 Task: Search for people on LinkedIn with the title 'Sales Associate' in the 'Oil and Gas' industry, who are 1st connections located in Jixi, Heilongjiang, China.
Action: Mouse moved to (631, 83)
Screenshot: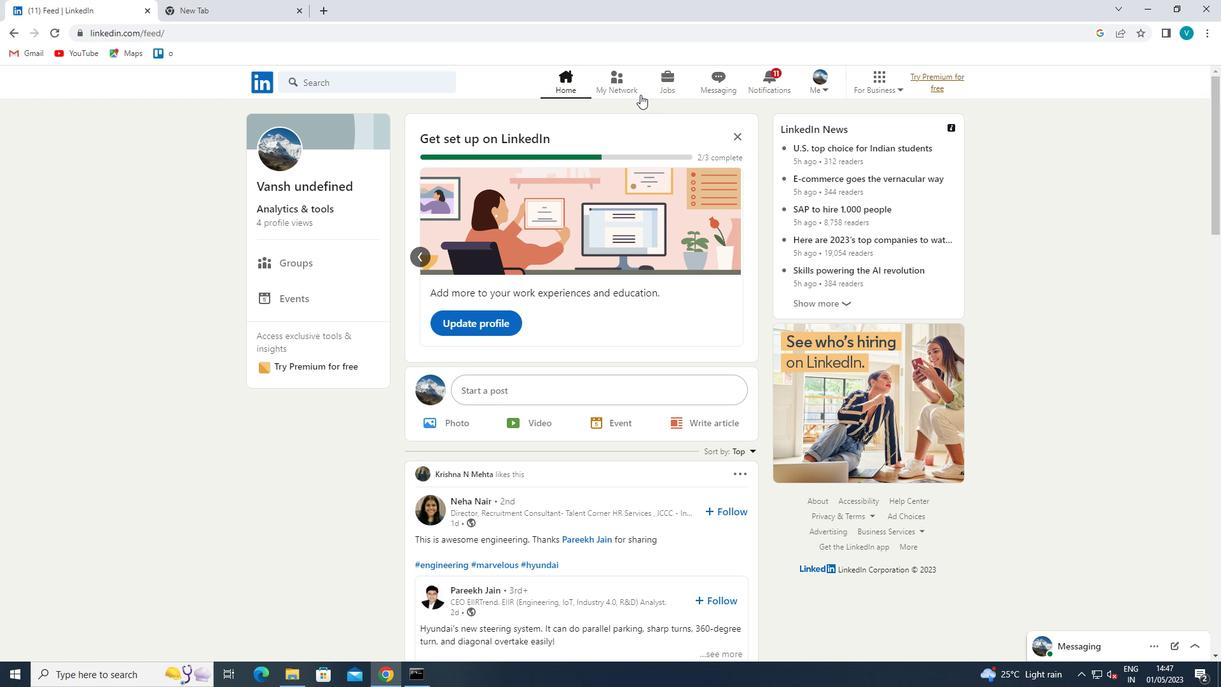 
Action: Mouse pressed left at (631, 83)
Screenshot: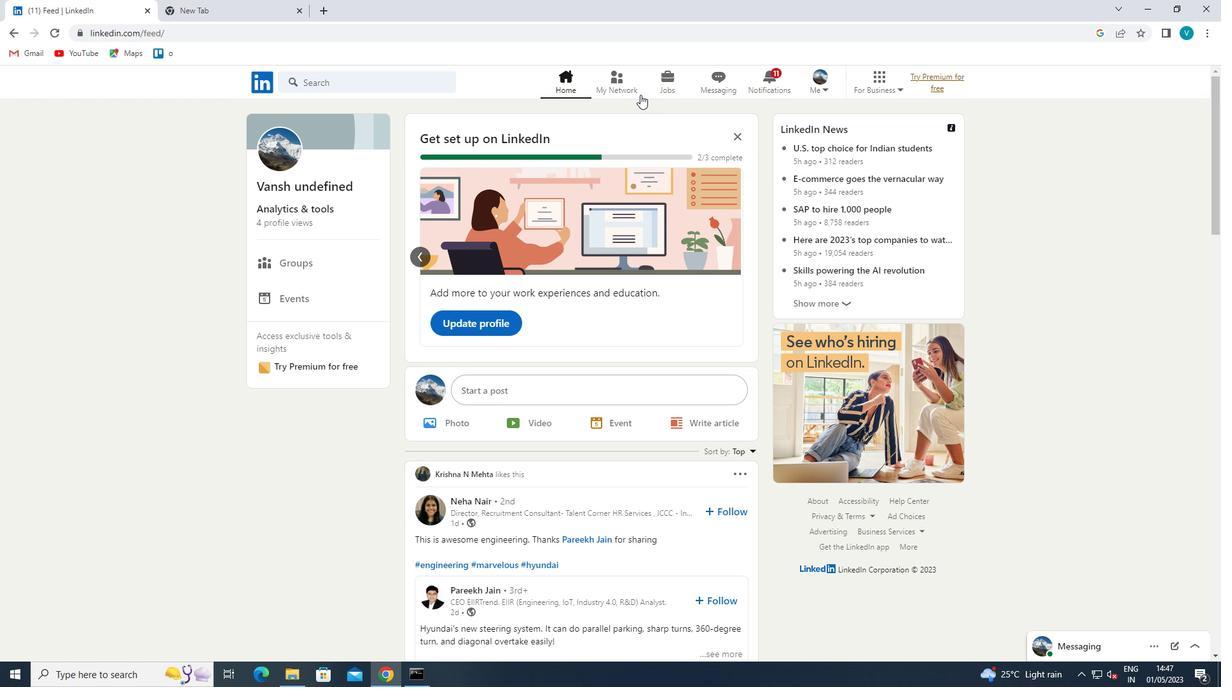 
Action: Mouse moved to (372, 153)
Screenshot: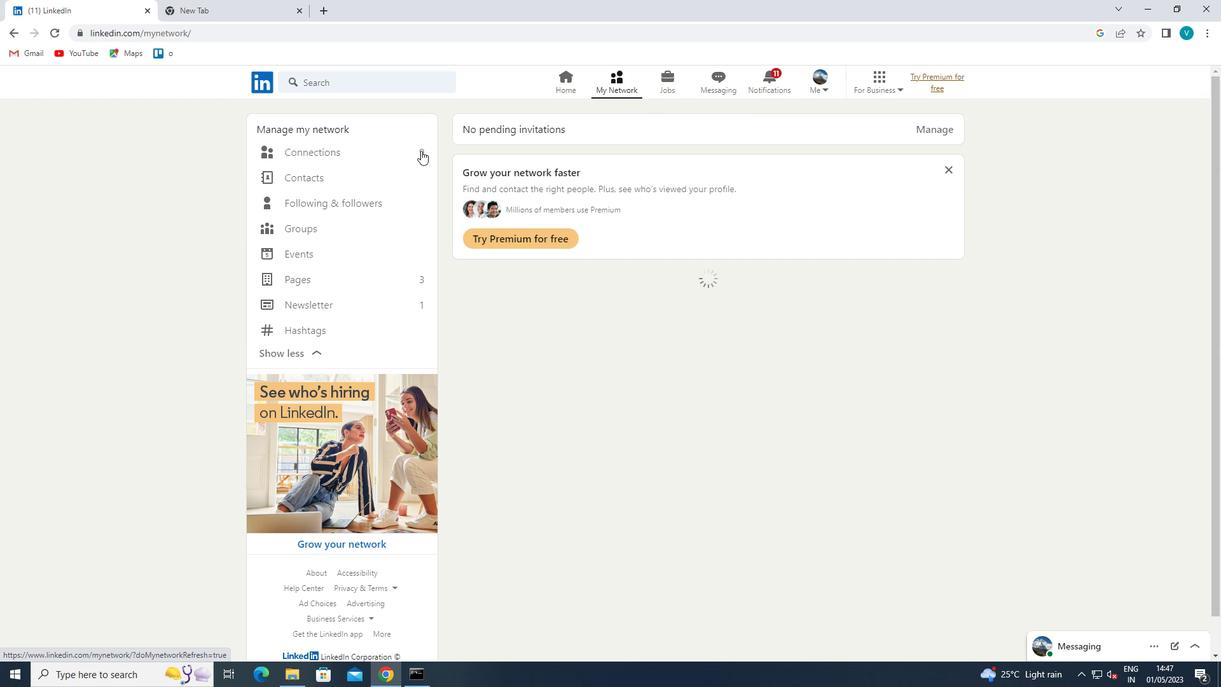 
Action: Mouse pressed left at (372, 153)
Screenshot: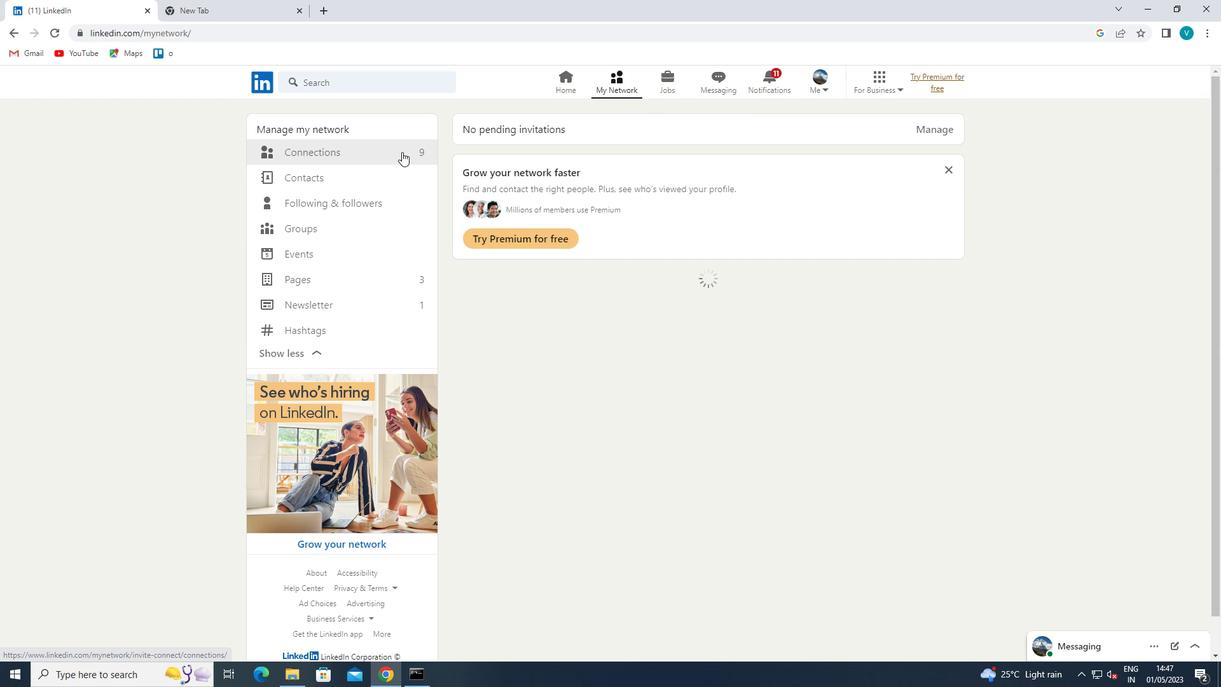 
Action: Mouse moved to (694, 153)
Screenshot: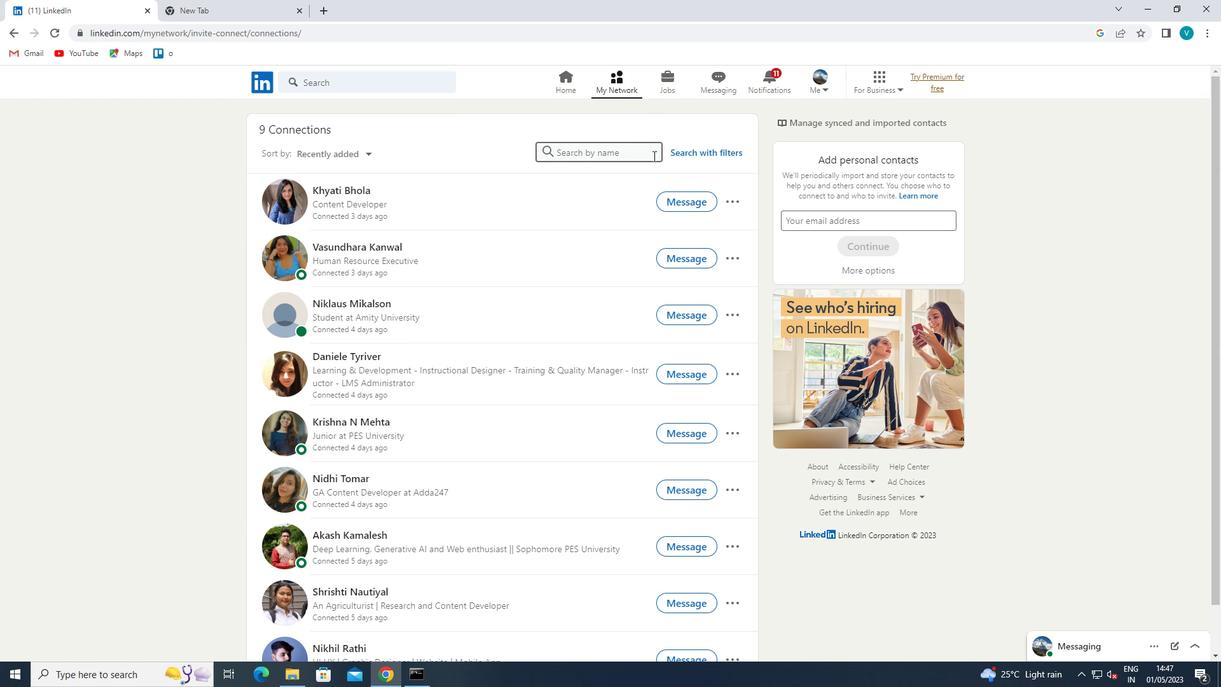 
Action: Mouse pressed left at (694, 153)
Screenshot: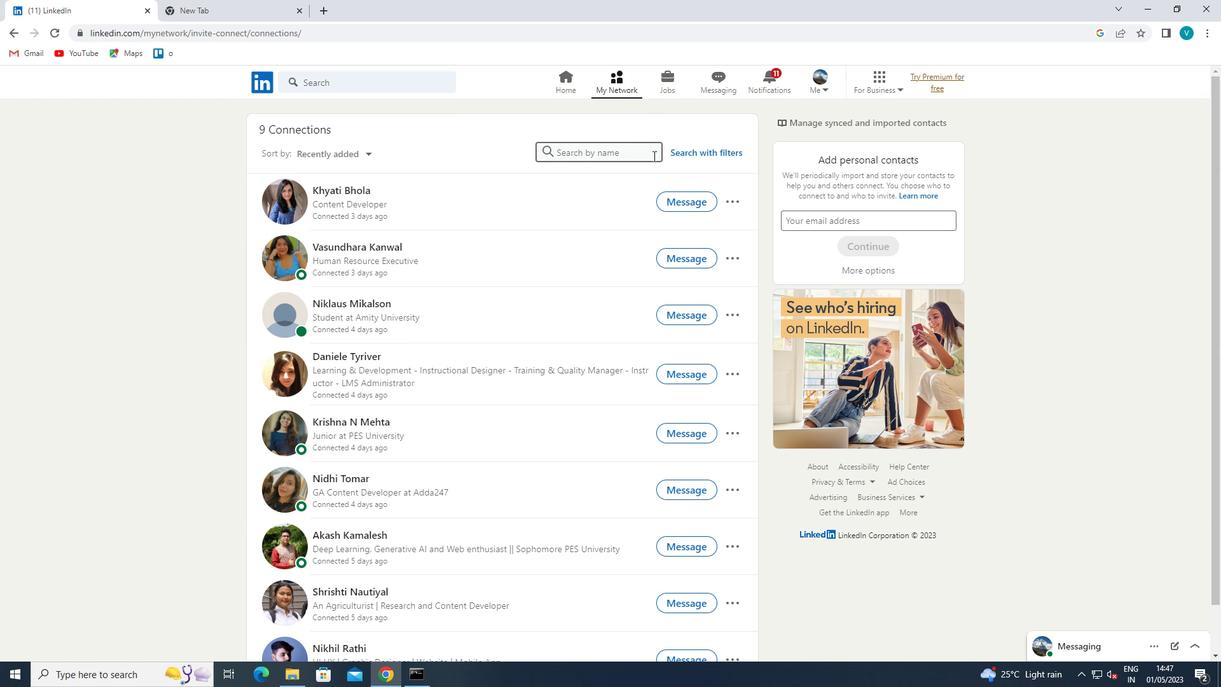 
Action: Mouse moved to (602, 117)
Screenshot: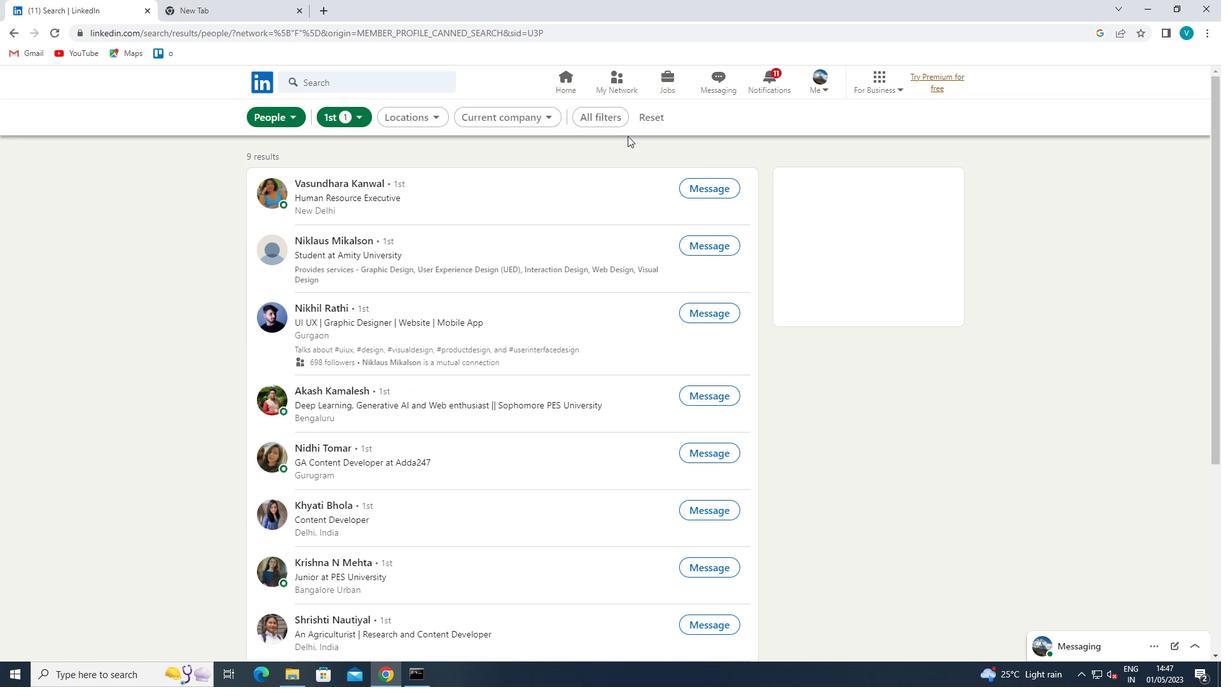 
Action: Mouse pressed left at (602, 117)
Screenshot: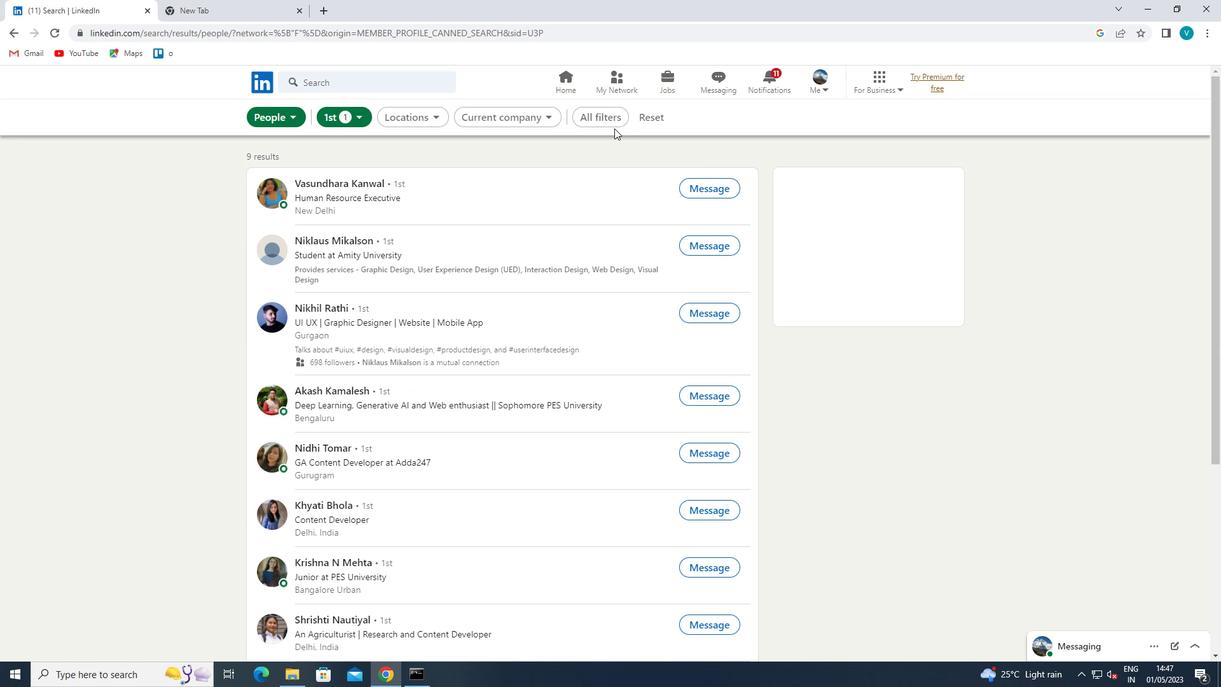 
Action: Mouse moved to (1071, 499)
Screenshot: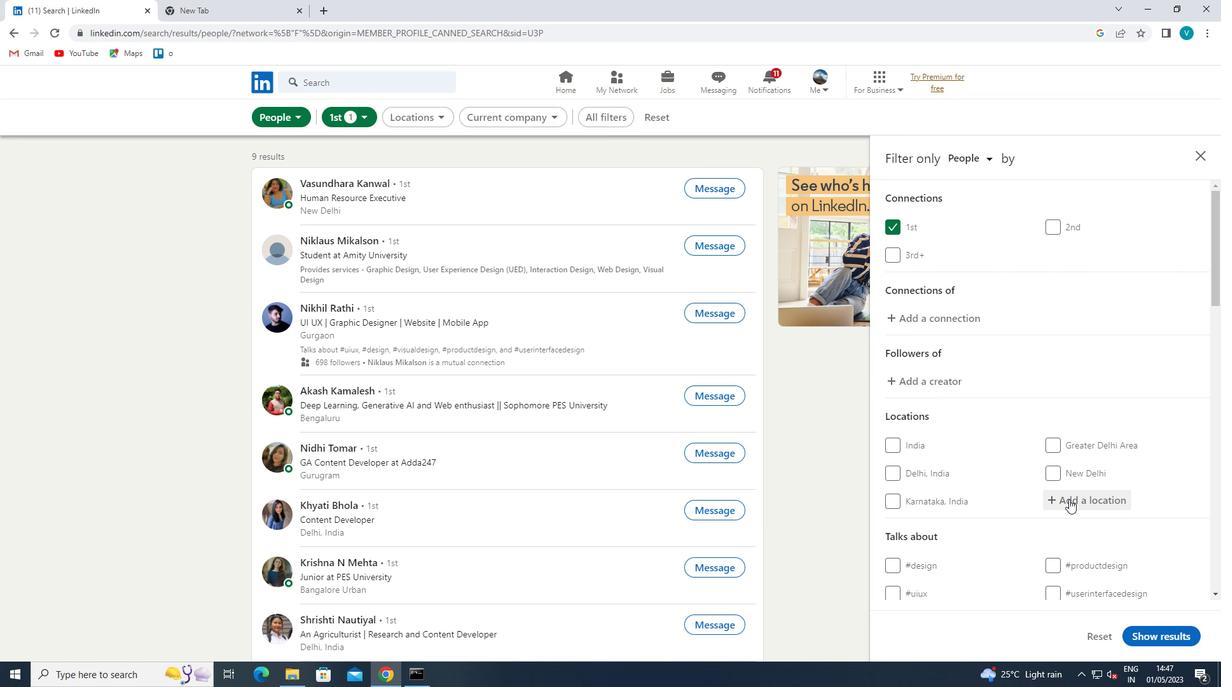 
Action: Mouse pressed left at (1071, 499)
Screenshot: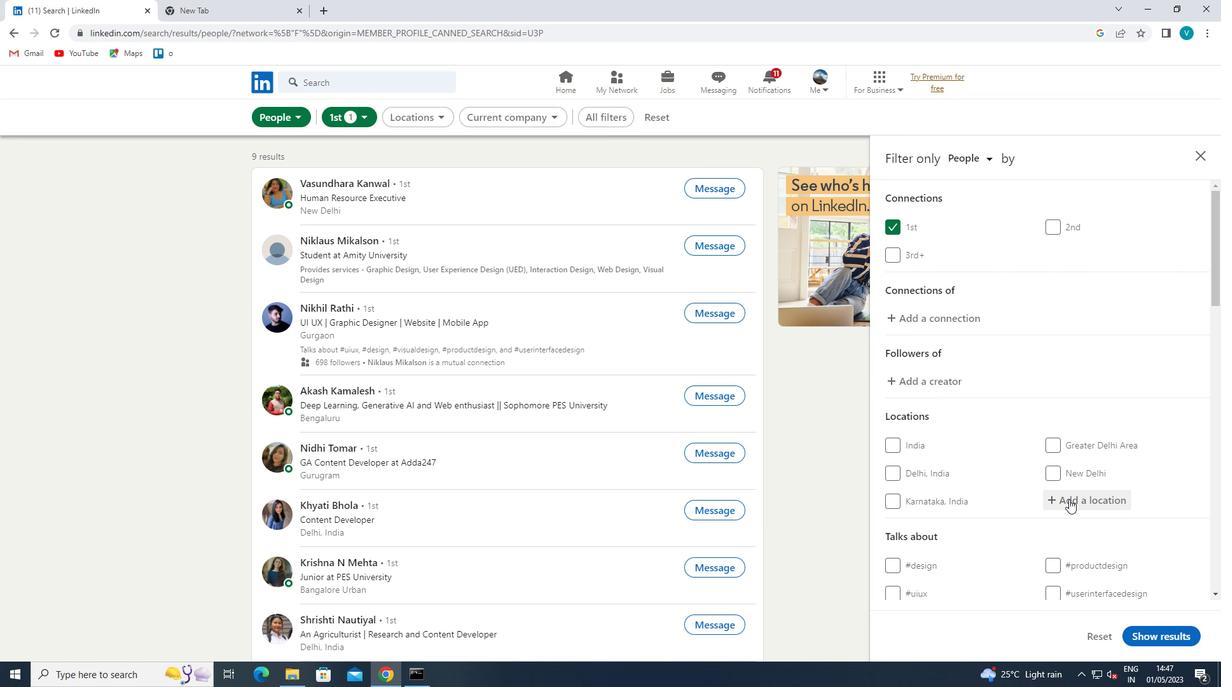 
Action: Mouse moved to (673, 388)
Screenshot: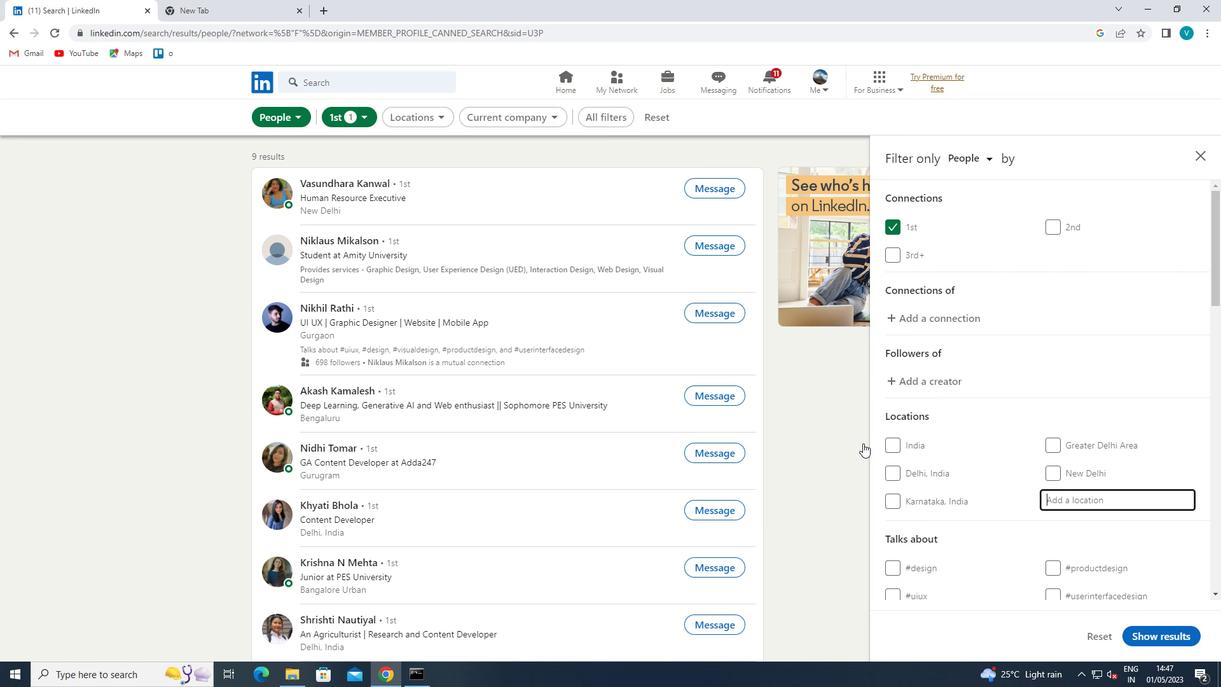 
Action: Key pressed <Key.shift>J
Screenshot: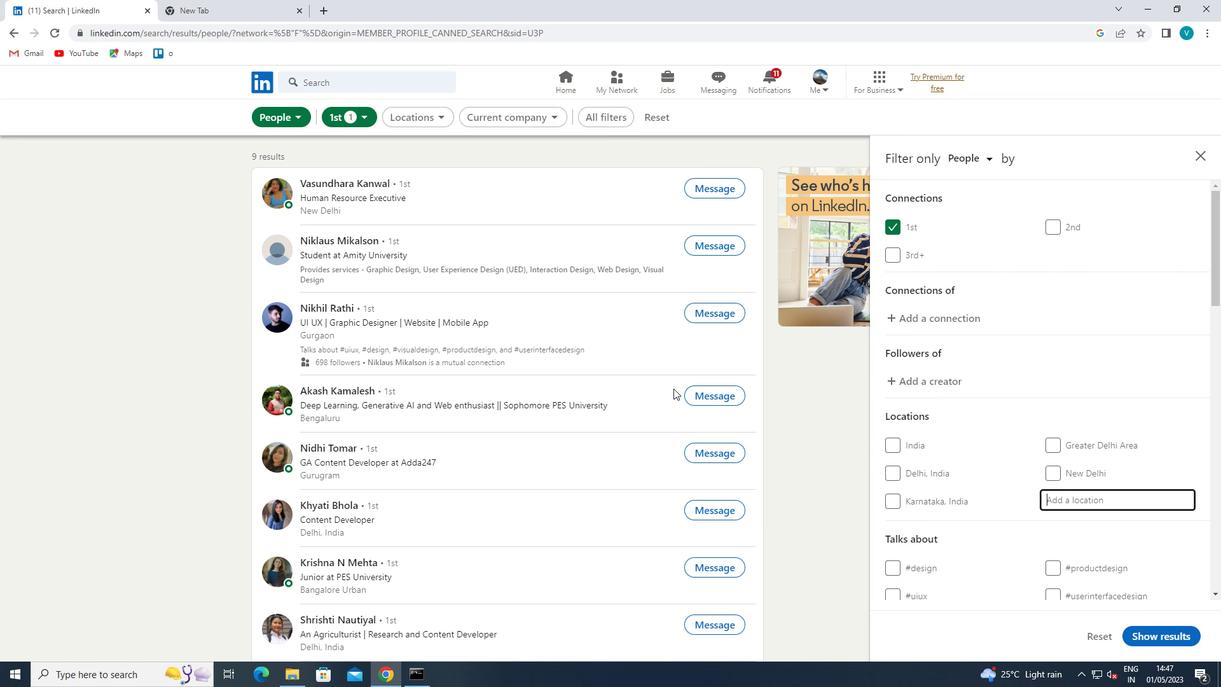 
Action: Mouse moved to (673, 388)
Screenshot: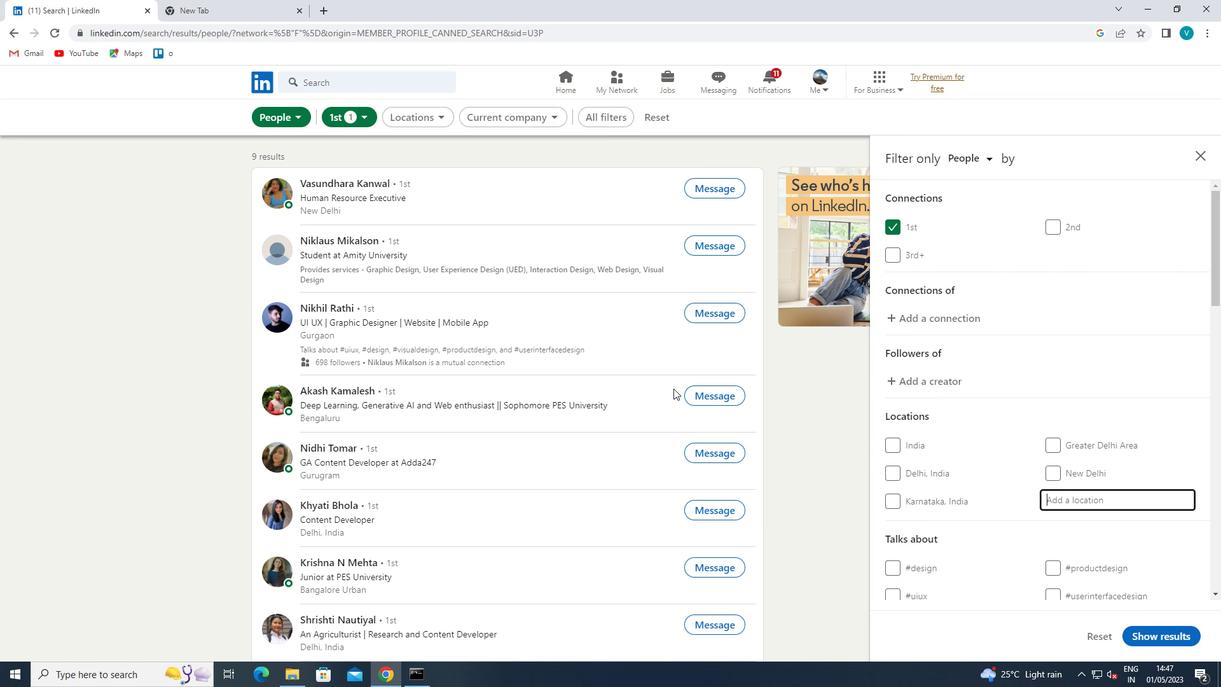 
Action: Key pressed IXI
Screenshot: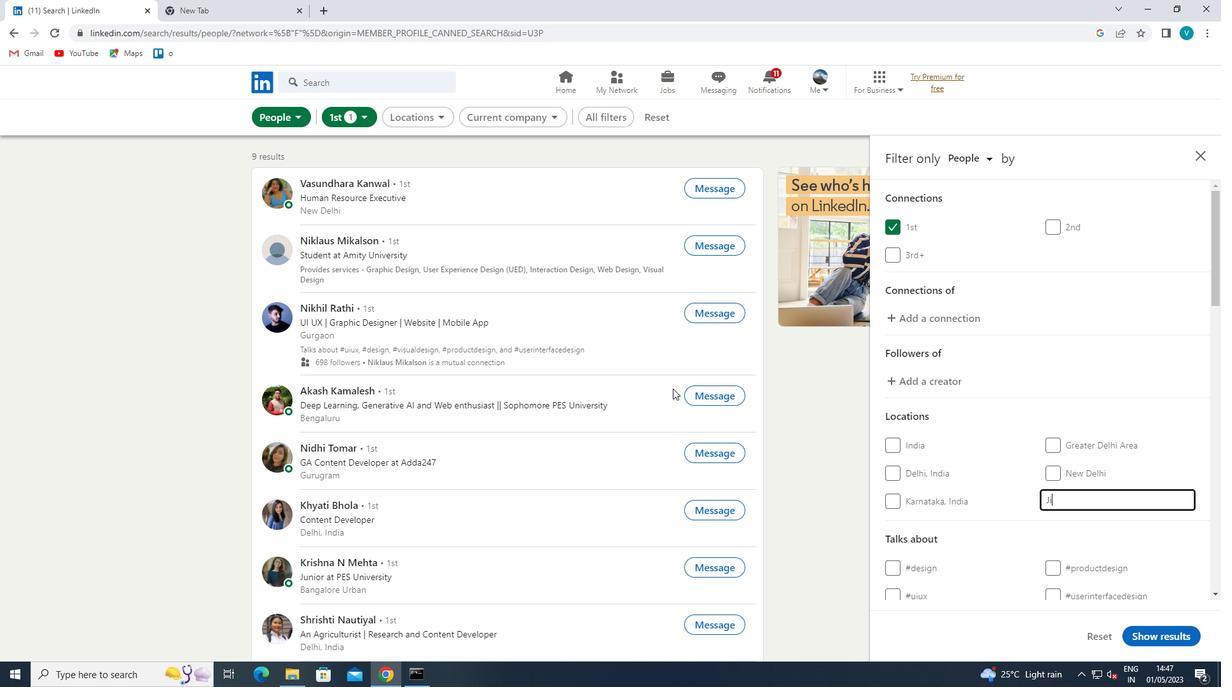 
Action: Mouse moved to (961, 525)
Screenshot: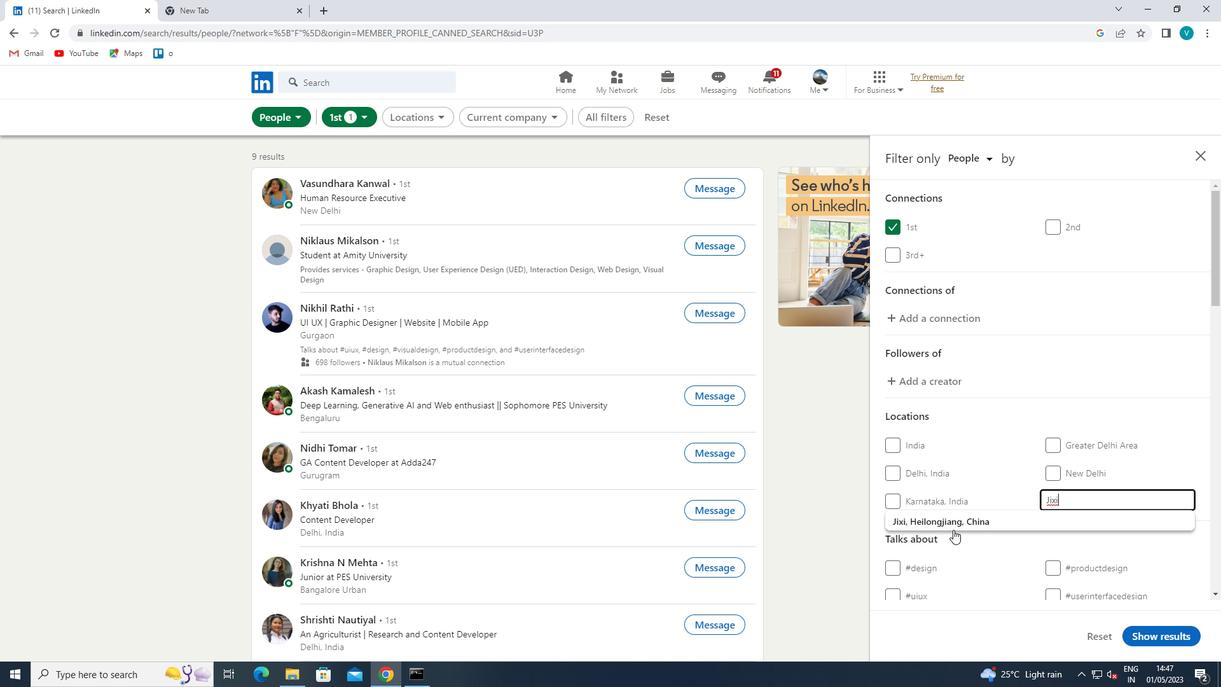 
Action: Mouse pressed left at (961, 525)
Screenshot: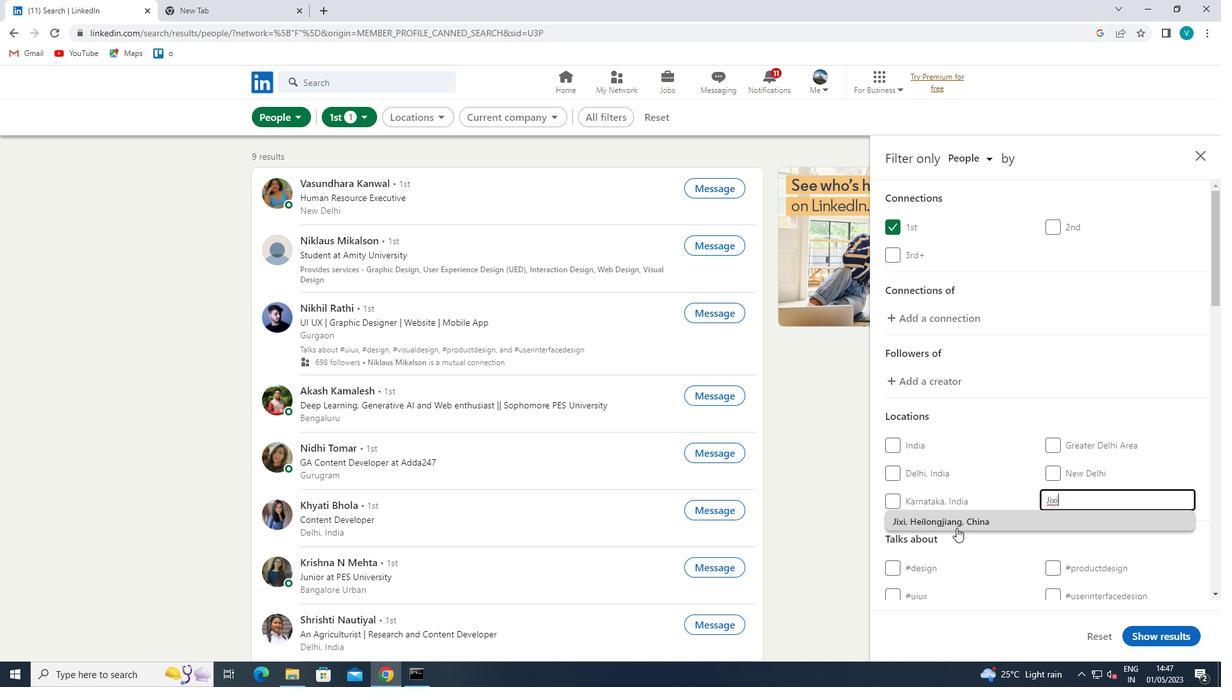
Action: Mouse moved to (967, 474)
Screenshot: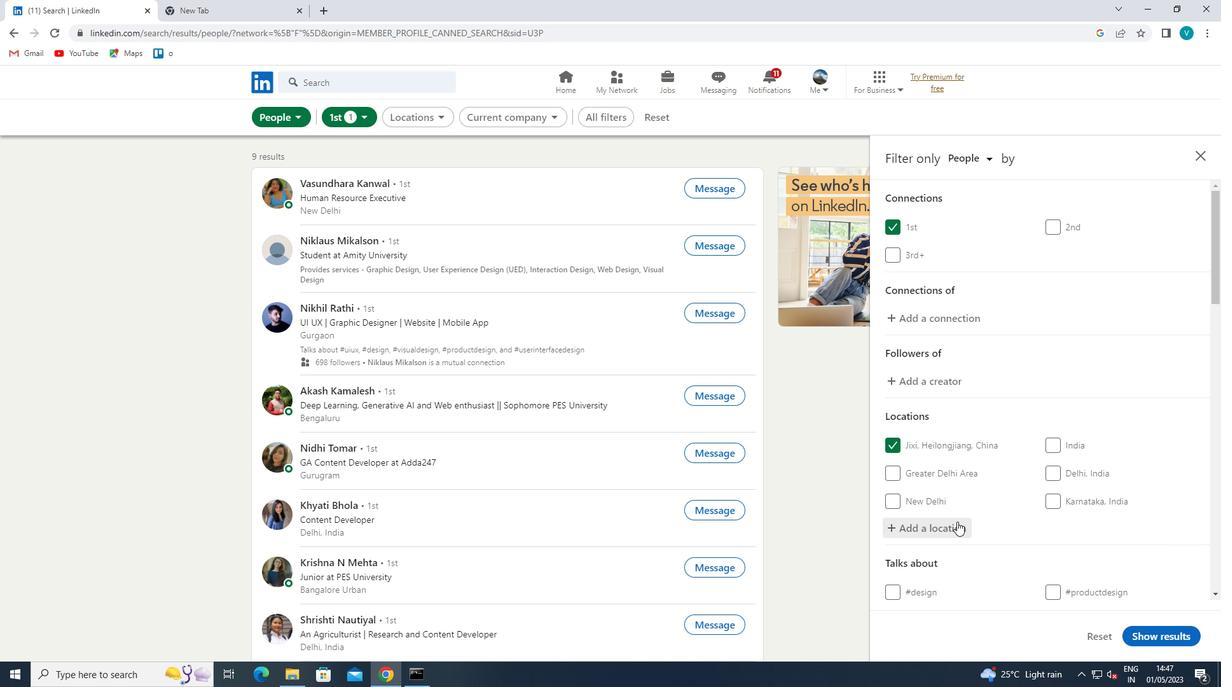 
Action: Mouse scrolled (967, 474) with delta (0, 0)
Screenshot: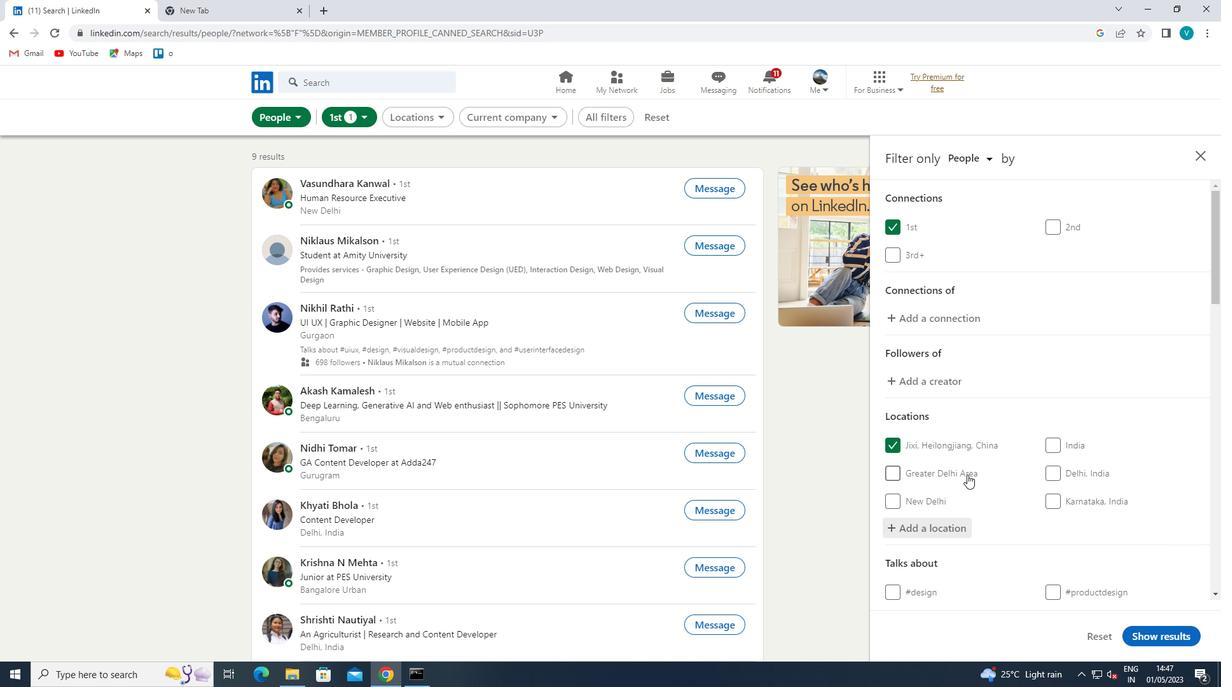 
Action: Mouse scrolled (967, 474) with delta (0, 0)
Screenshot: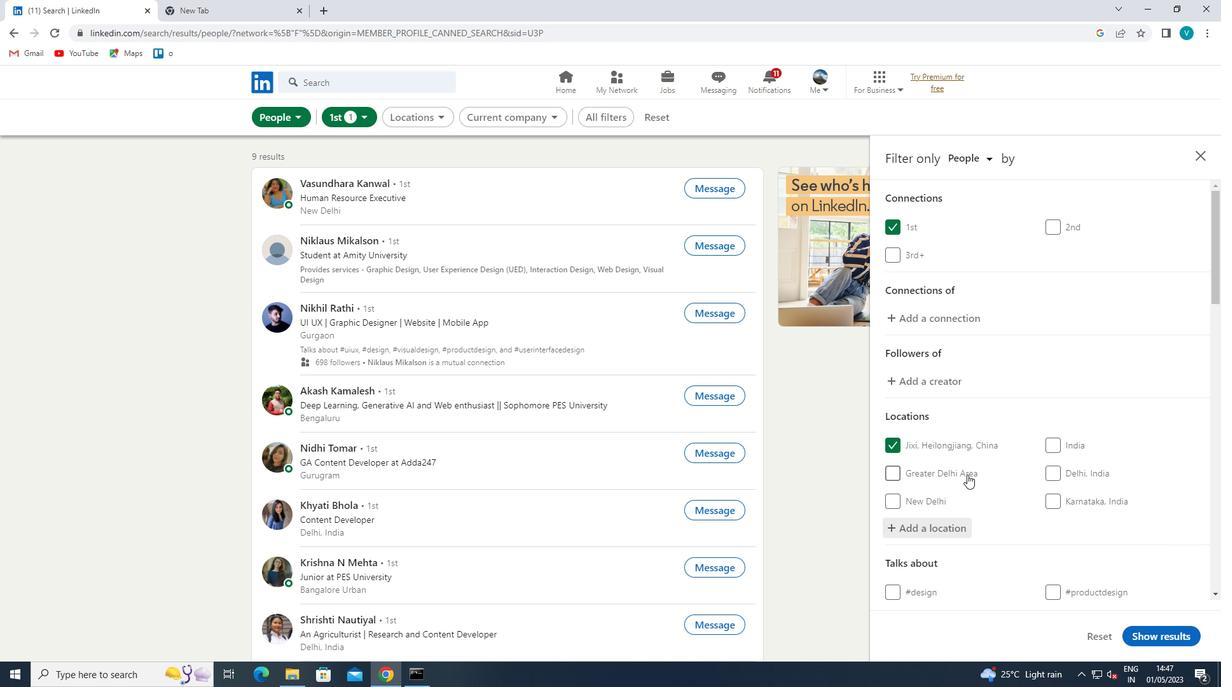 
Action: Mouse moved to (1068, 518)
Screenshot: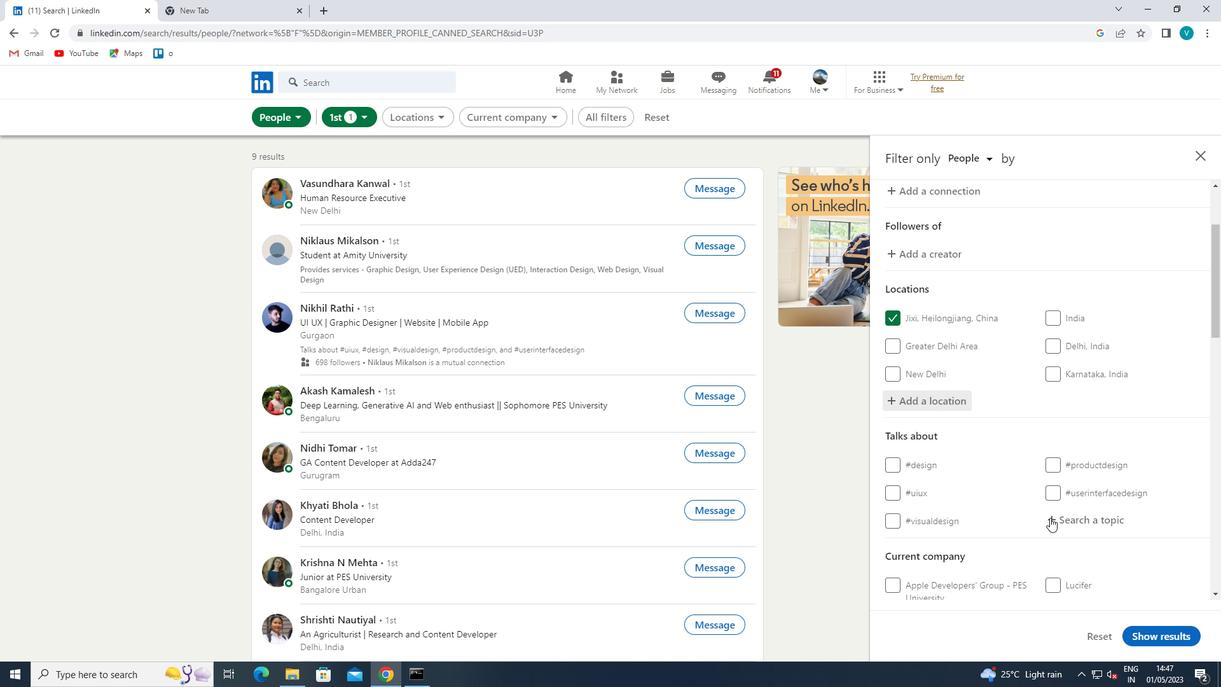 
Action: Mouse pressed left at (1068, 518)
Screenshot: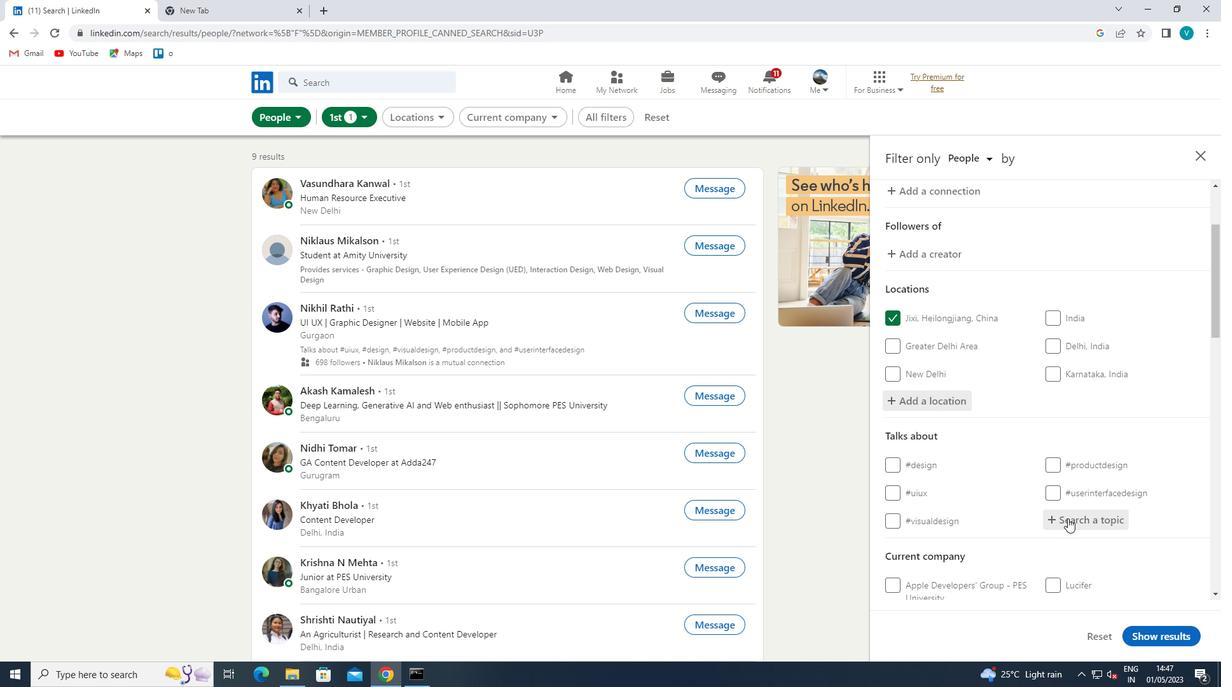 
Action: Mouse moved to (719, 423)
Screenshot: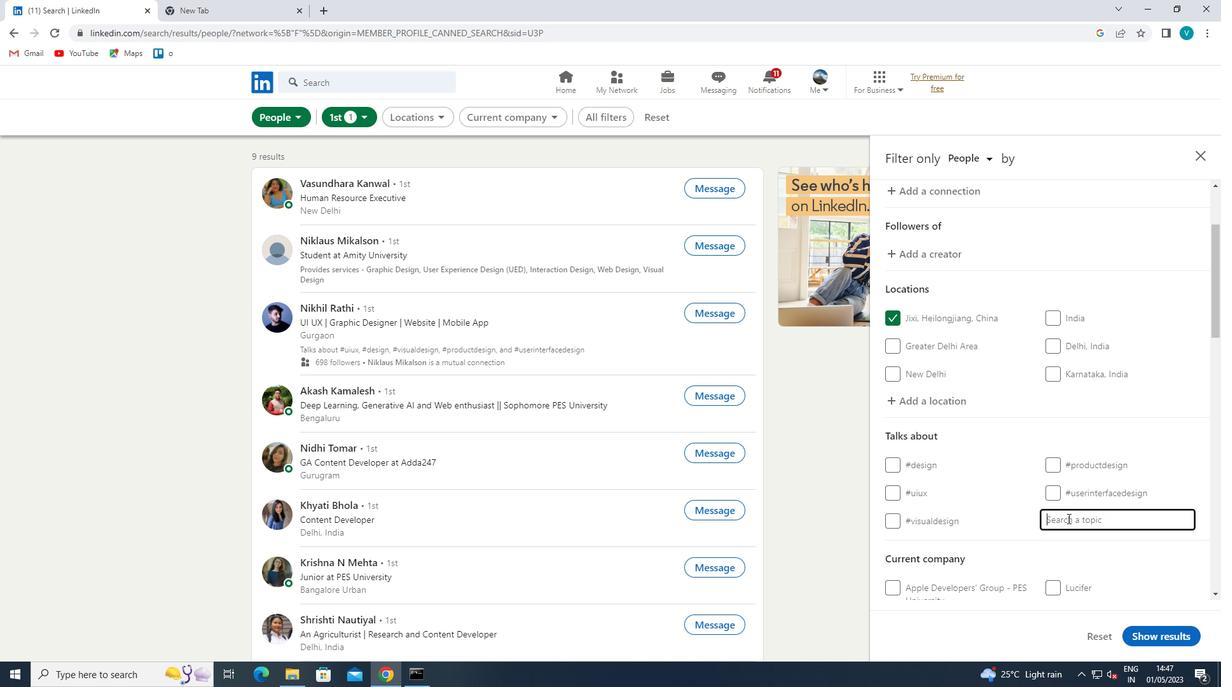 
Action: Key pressed <Key.shift><Key.shift>#<Key.shift>GETTINGTHINGSDONE
Screenshot: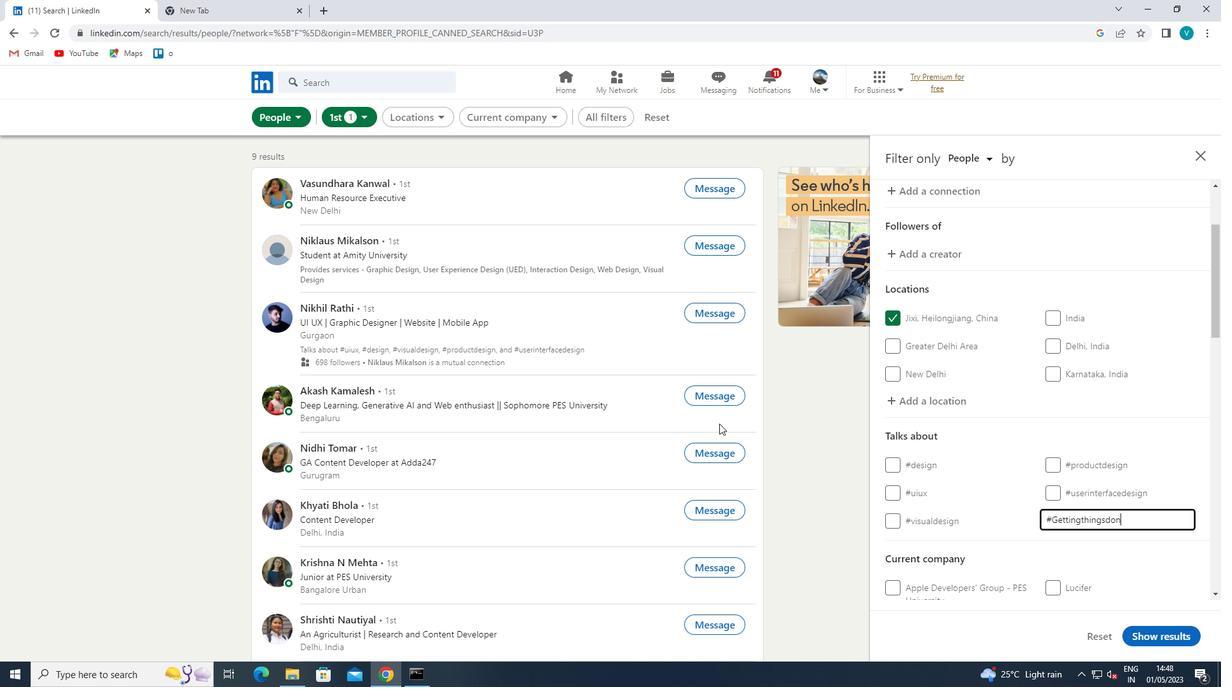 
Action: Mouse moved to (1013, 501)
Screenshot: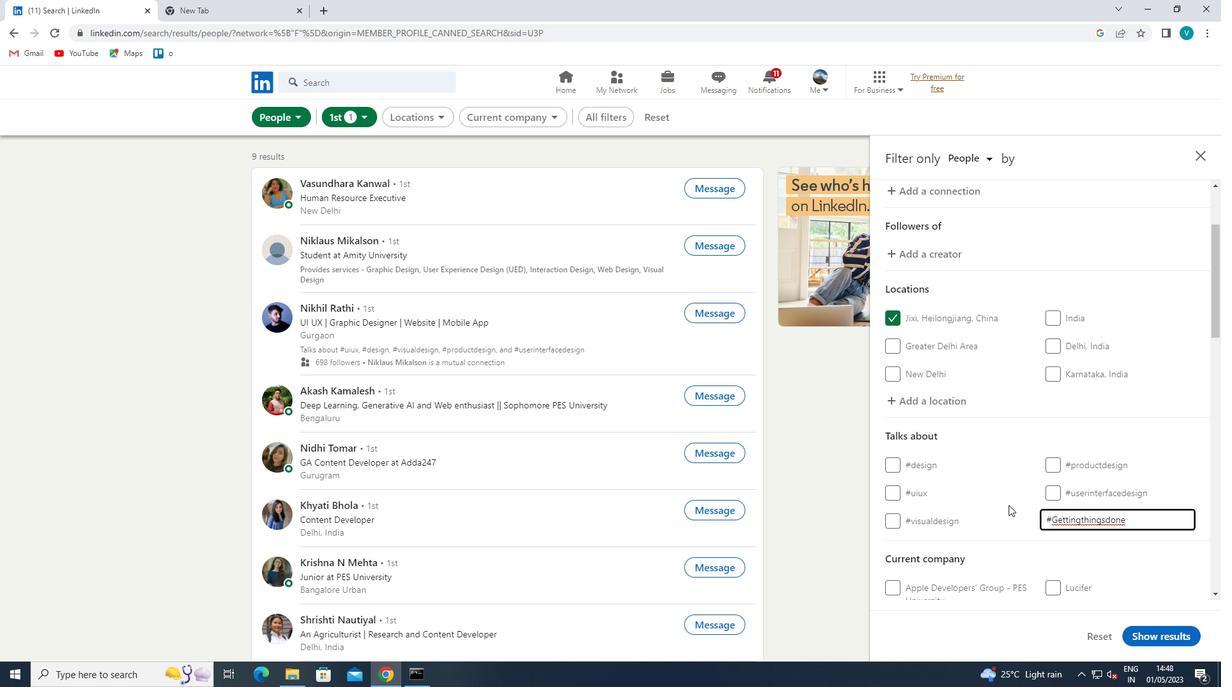 
Action: Mouse pressed left at (1013, 501)
Screenshot: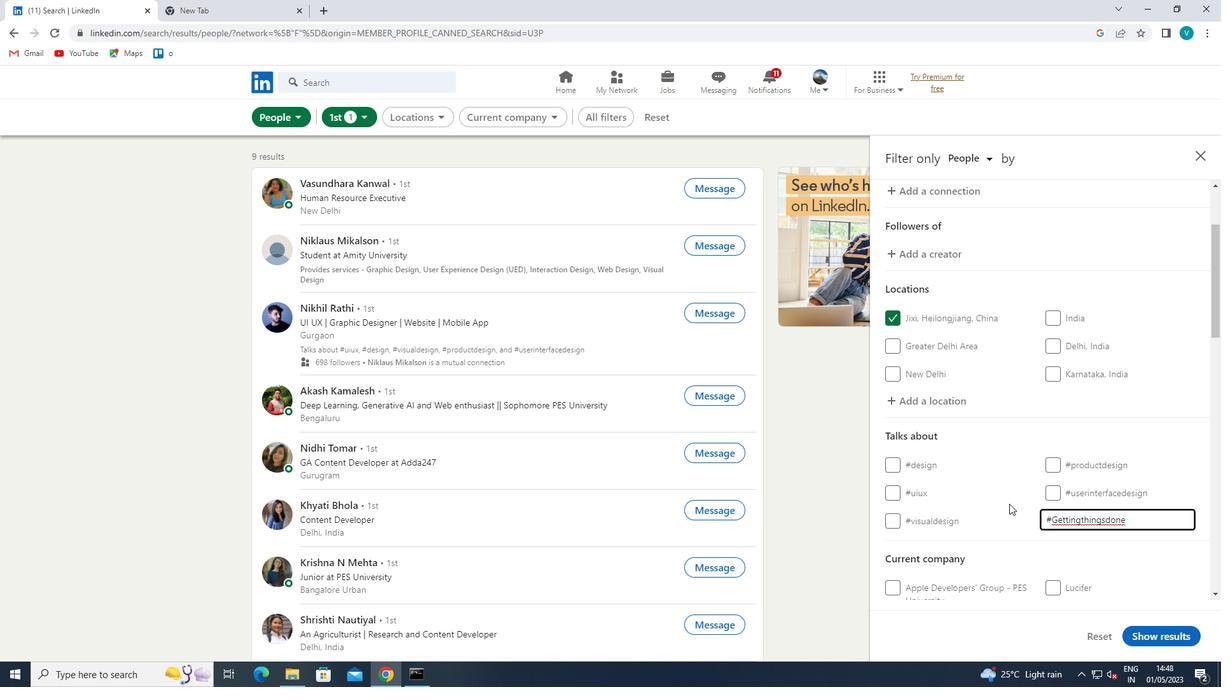 
Action: Mouse moved to (1018, 489)
Screenshot: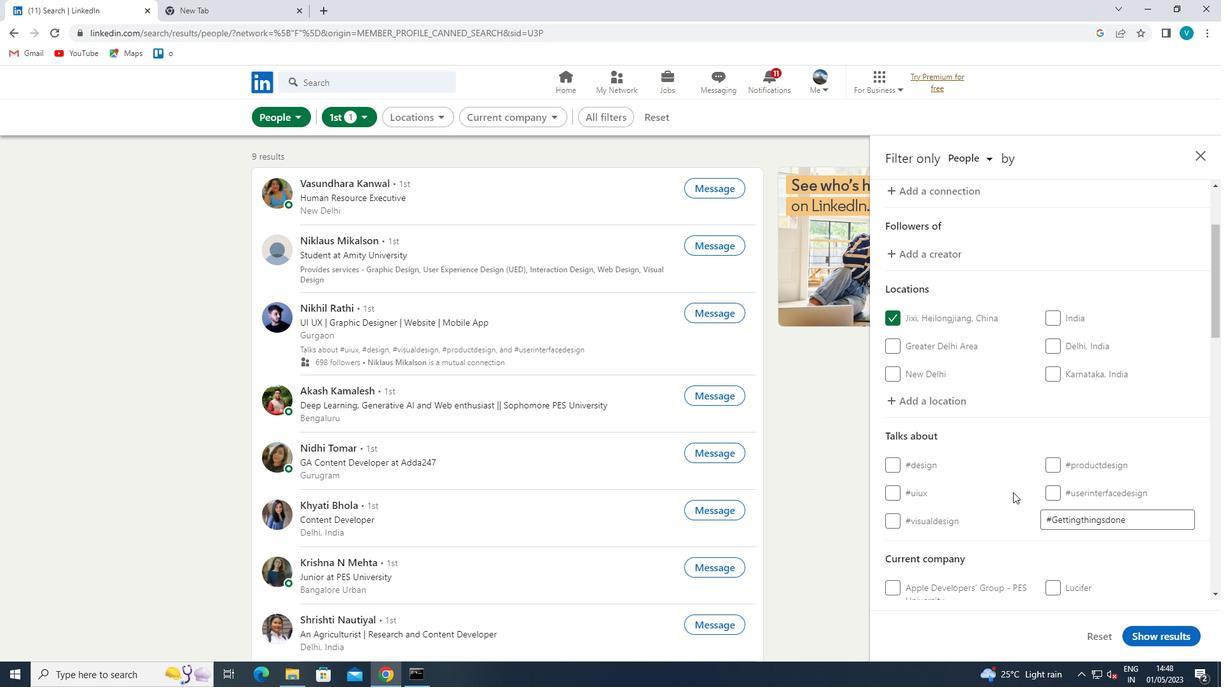 
Action: Mouse scrolled (1018, 489) with delta (0, 0)
Screenshot: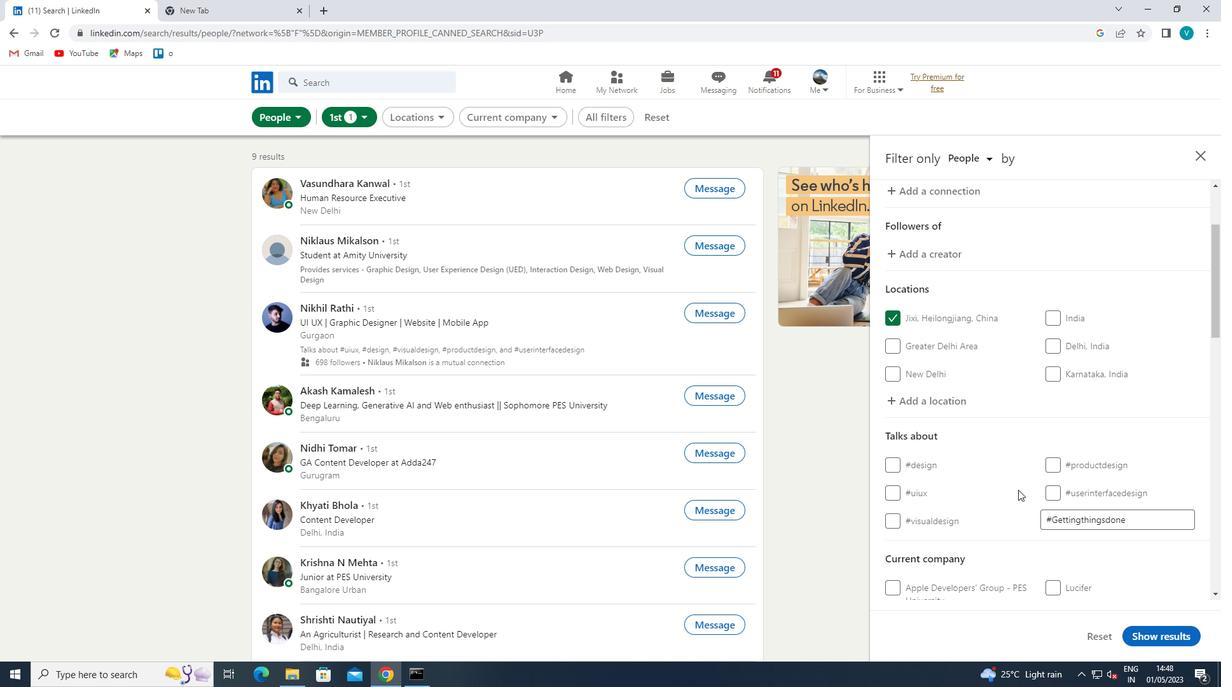 
Action: Mouse scrolled (1018, 489) with delta (0, 0)
Screenshot: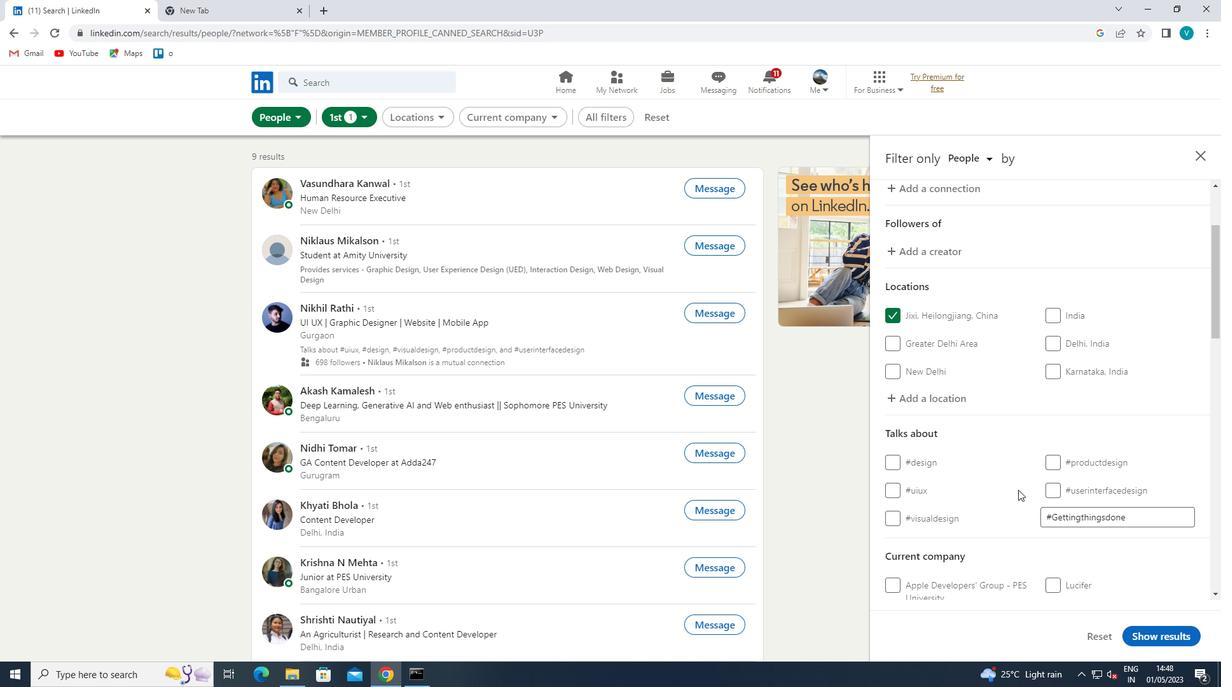 
Action: Mouse moved to (1059, 534)
Screenshot: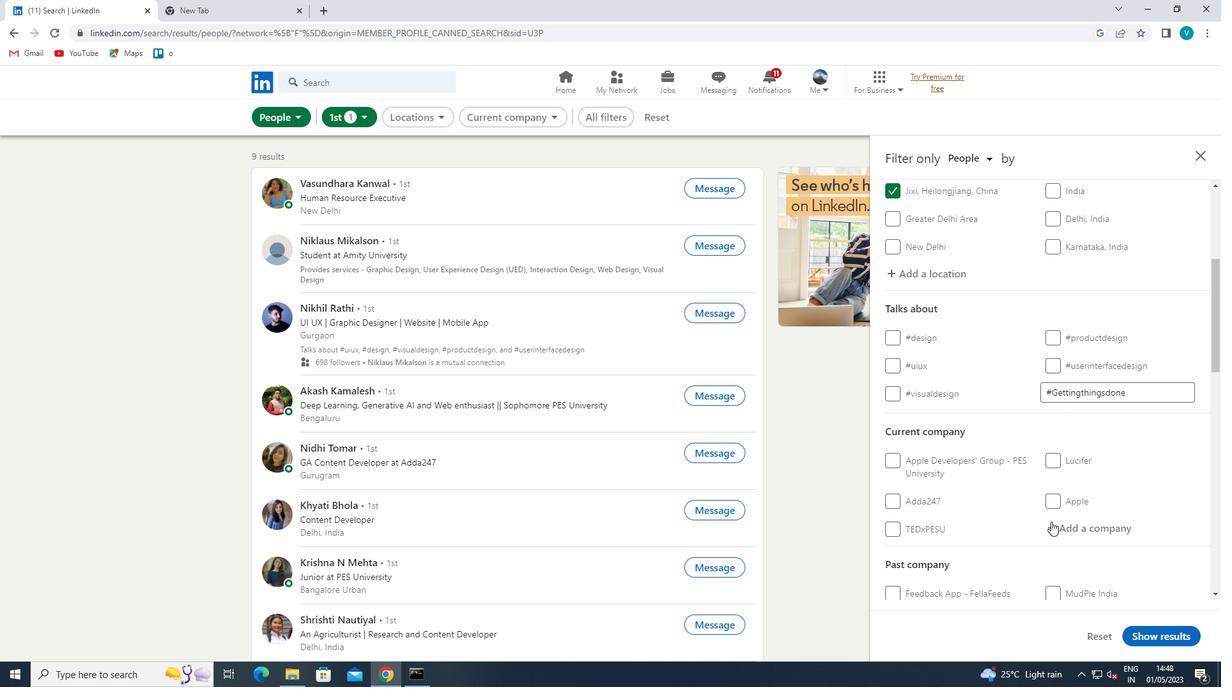 
Action: Mouse pressed left at (1059, 534)
Screenshot: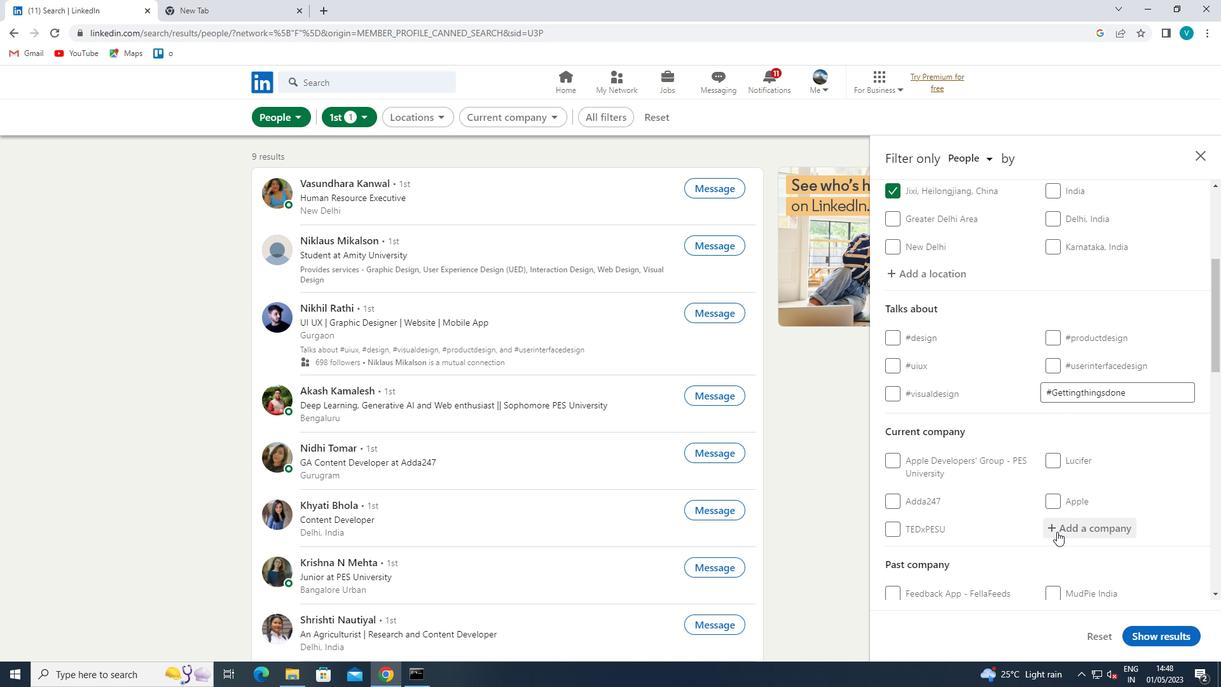 
Action: Key pressed <Key.shift>M<Key.shift>FI
Screenshot: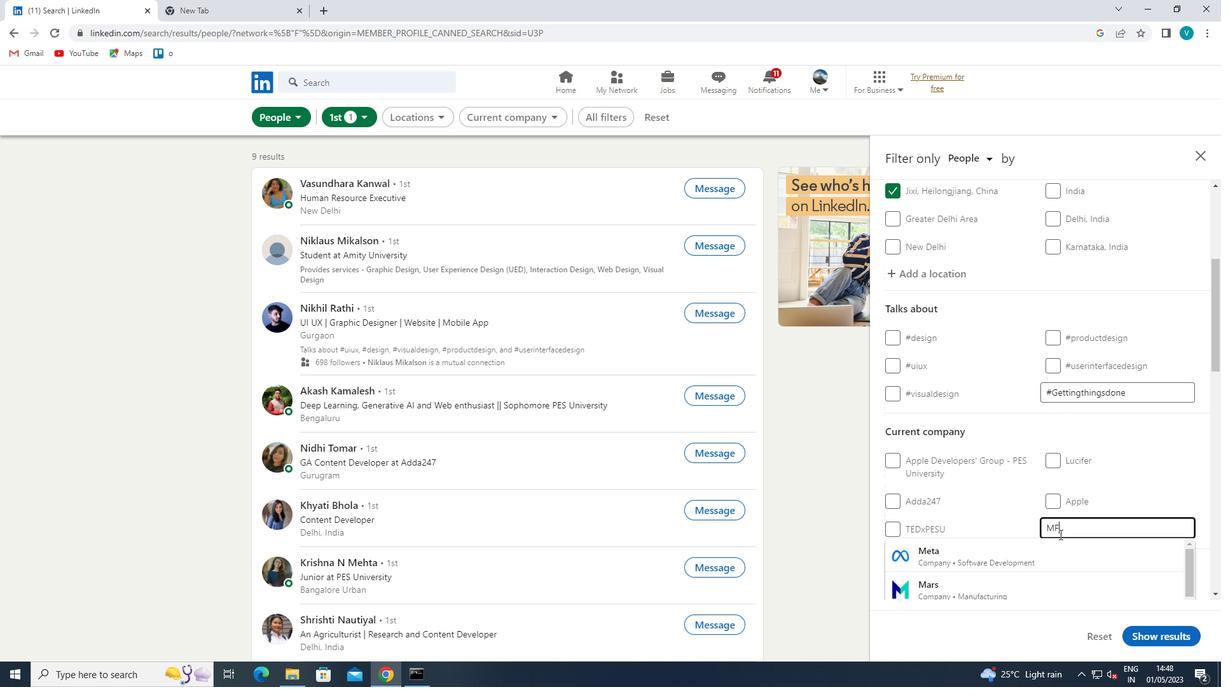 
Action: Mouse moved to (1022, 524)
Screenshot: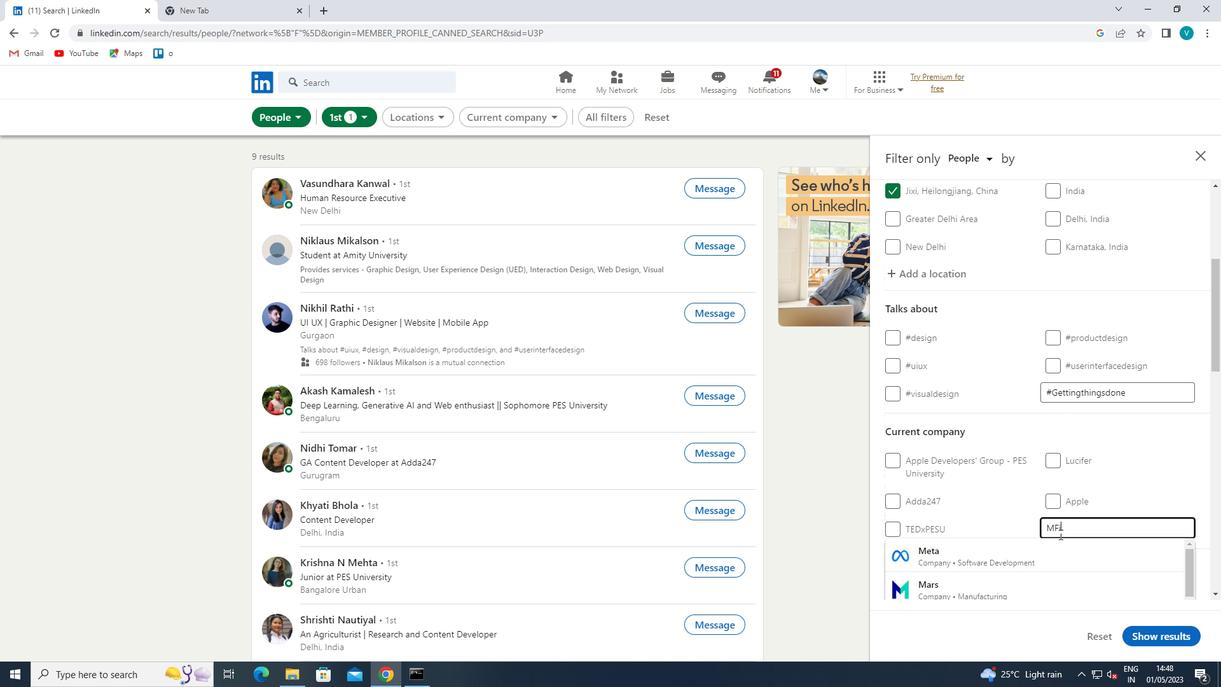 
Action: Key pressed NE
Screenshot: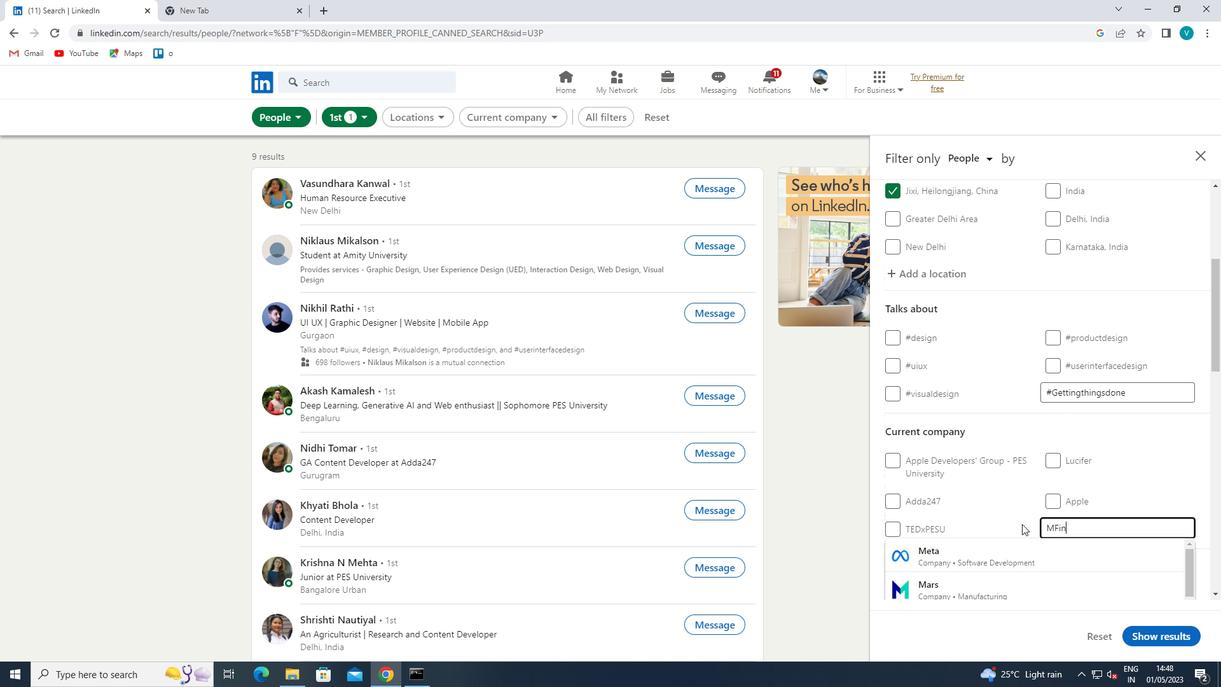 
Action: Mouse moved to (996, 560)
Screenshot: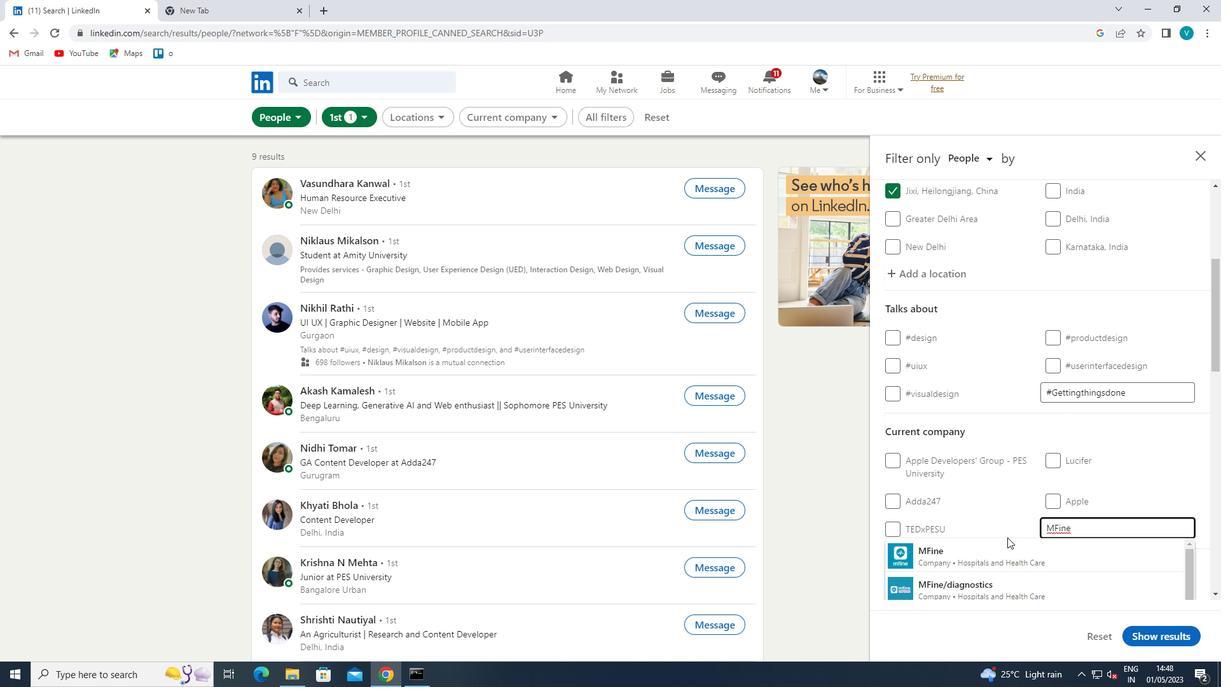 
Action: Mouse pressed left at (996, 560)
Screenshot: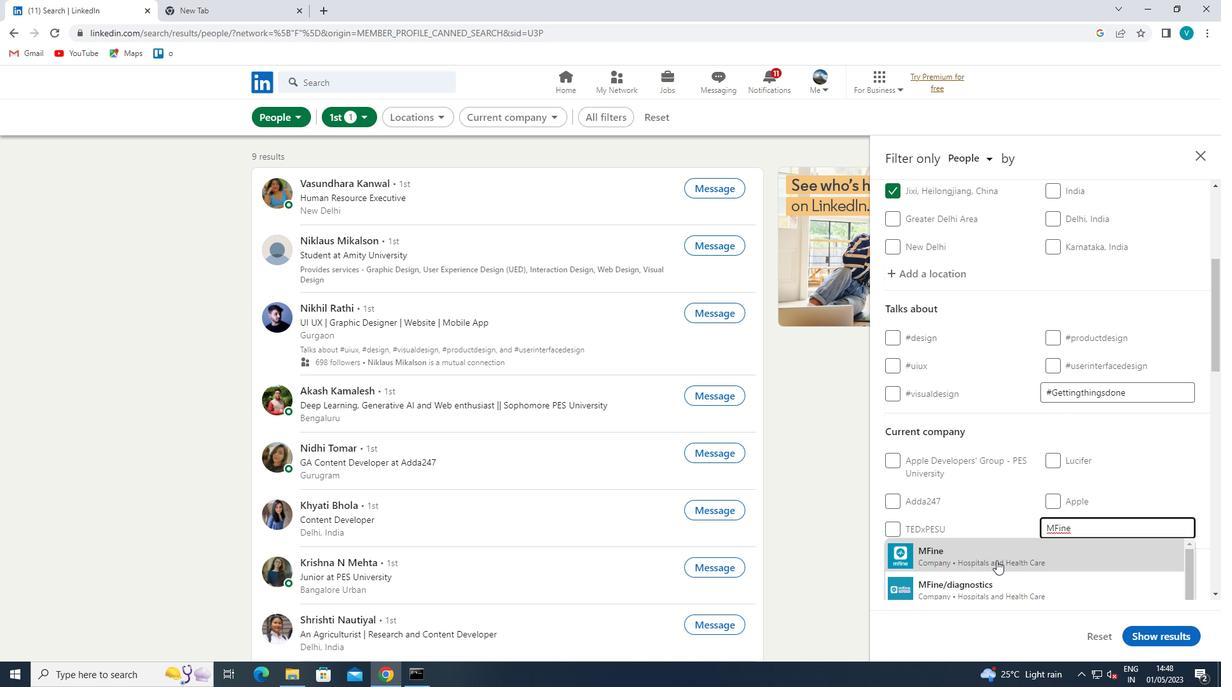 
Action: Mouse moved to (1069, 496)
Screenshot: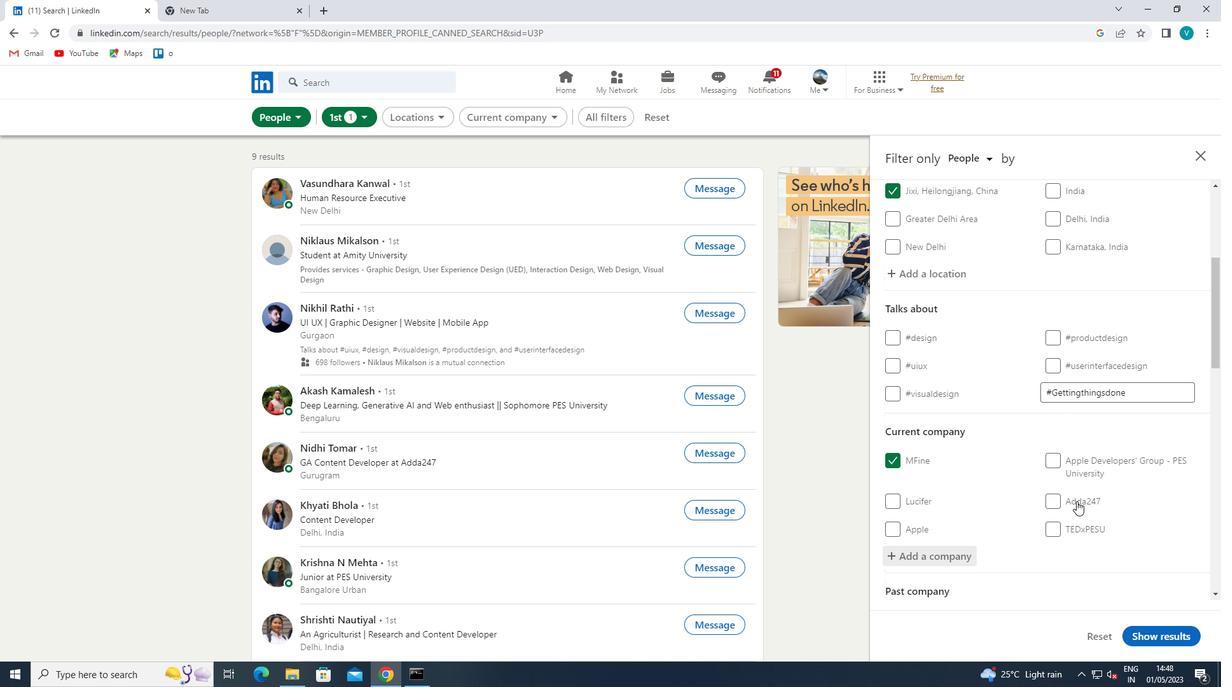
Action: Mouse scrolled (1069, 495) with delta (0, 0)
Screenshot: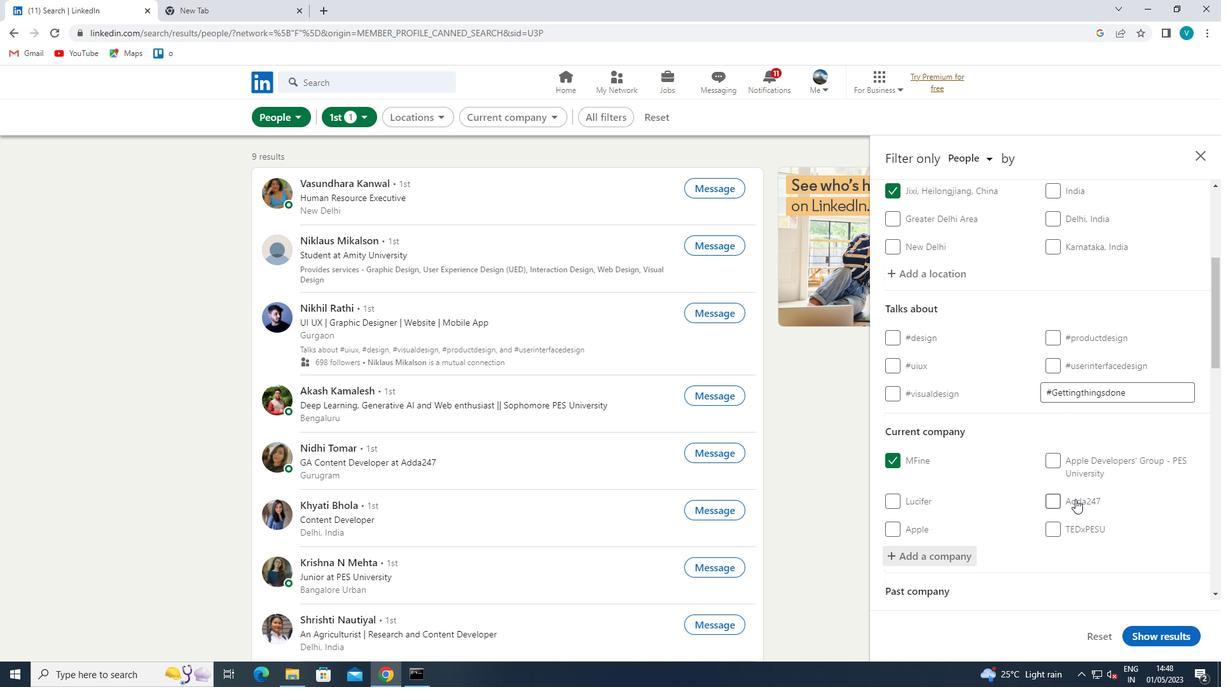 
Action: Mouse moved to (1068, 496)
Screenshot: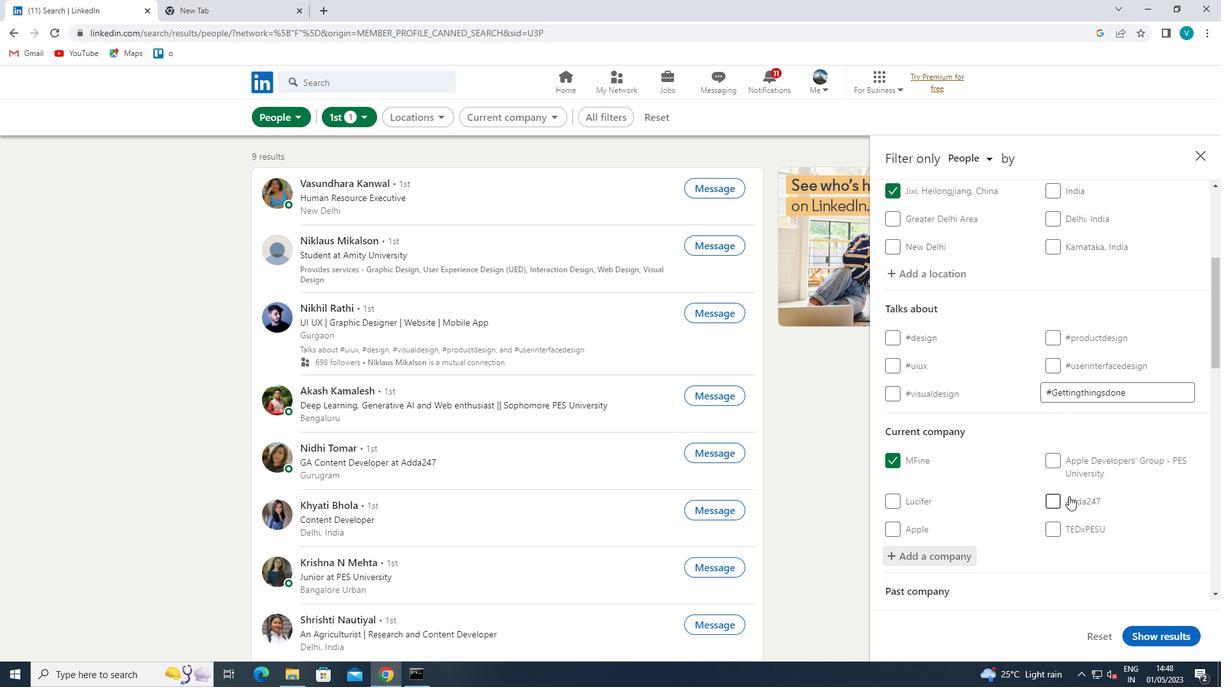 
Action: Mouse scrolled (1068, 495) with delta (0, 0)
Screenshot: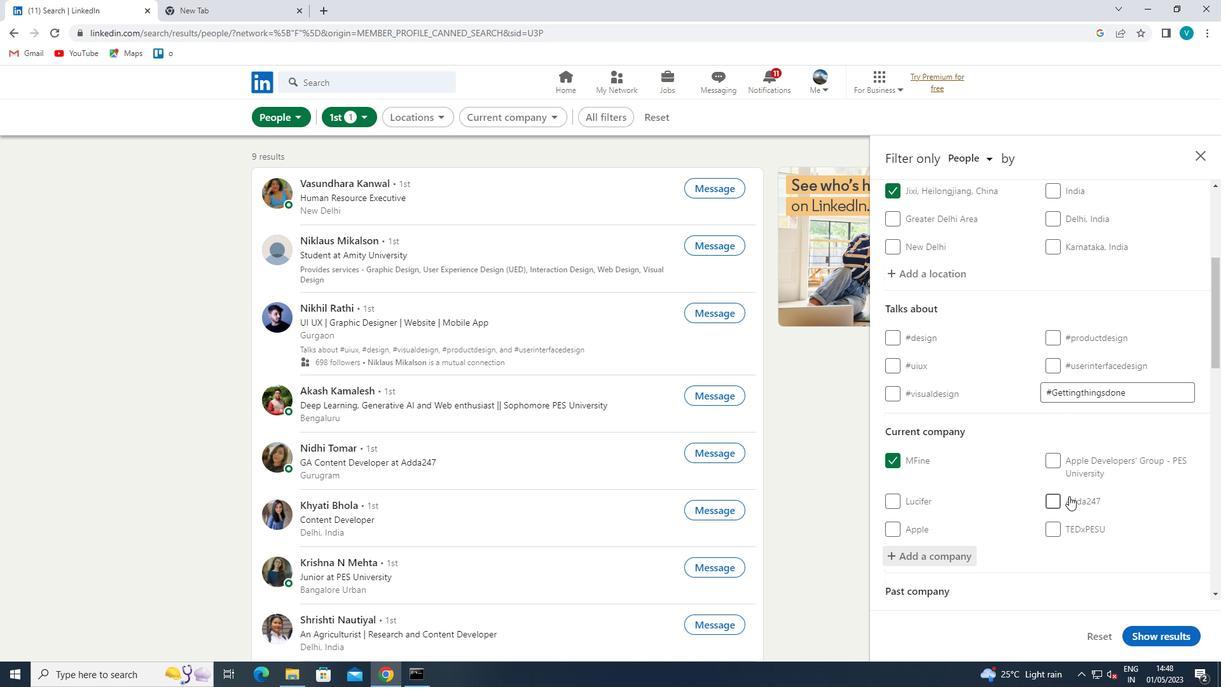 
Action: Mouse moved to (1064, 496)
Screenshot: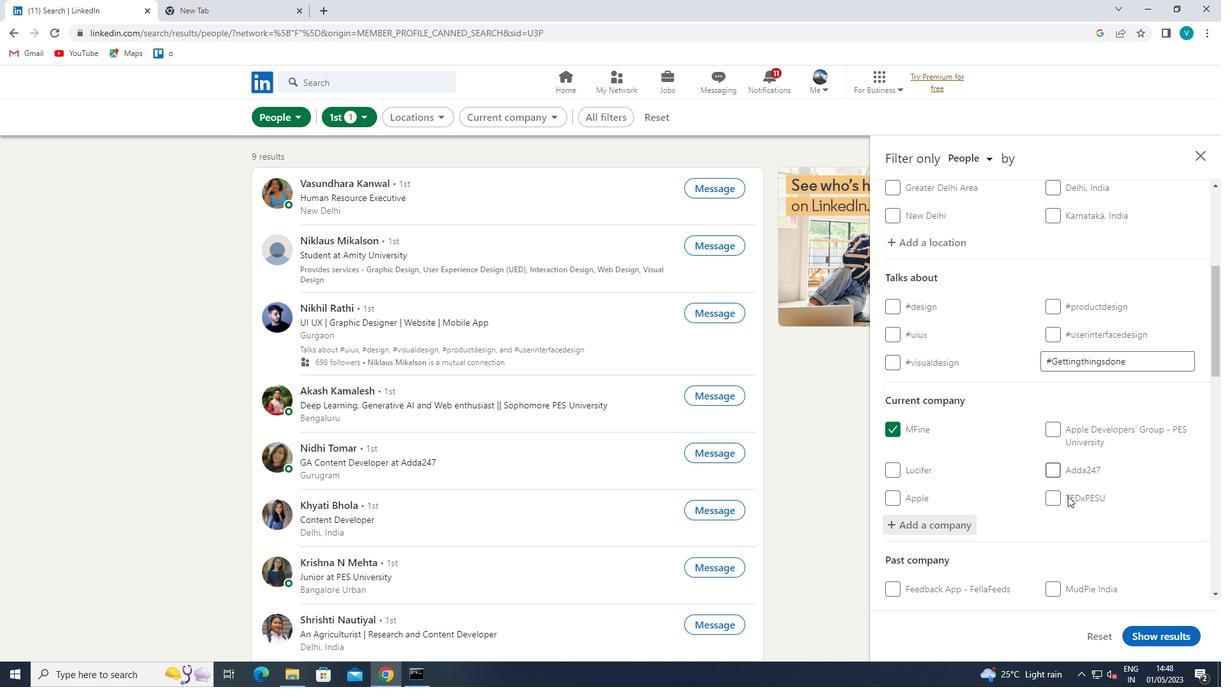 
Action: Mouse scrolled (1064, 496) with delta (0, 0)
Screenshot: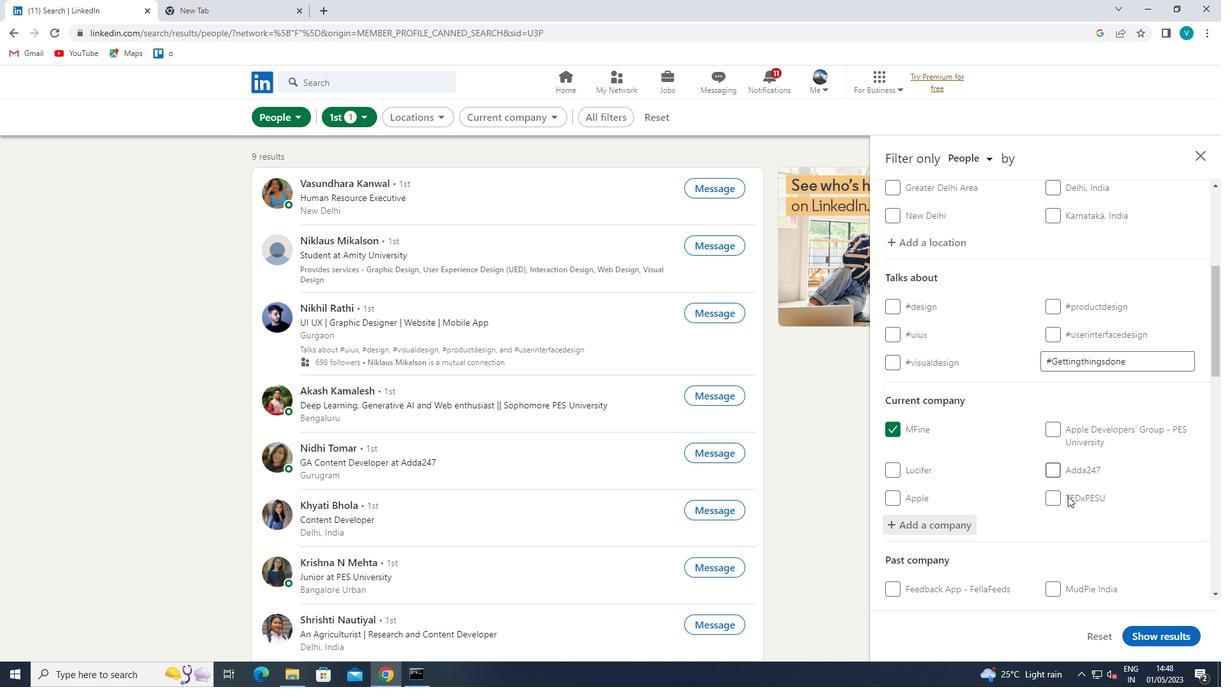 
Action: Mouse moved to (1061, 498)
Screenshot: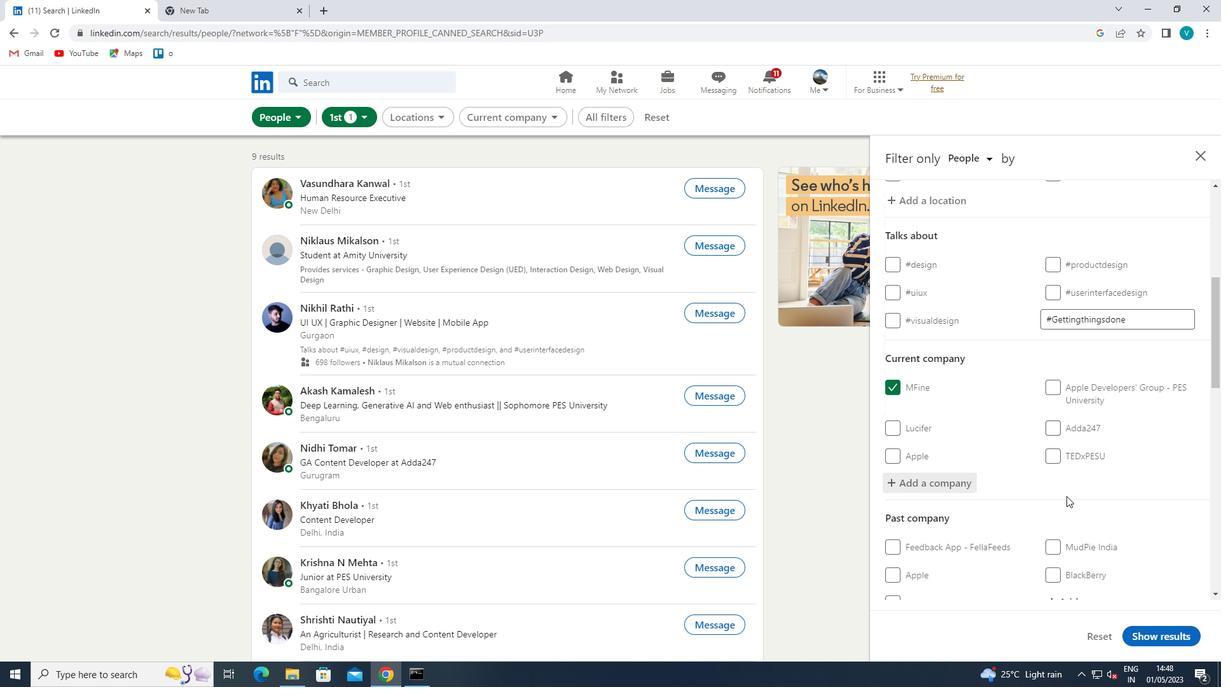
Action: Mouse scrolled (1061, 497) with delta (0, 0)
Screenshot: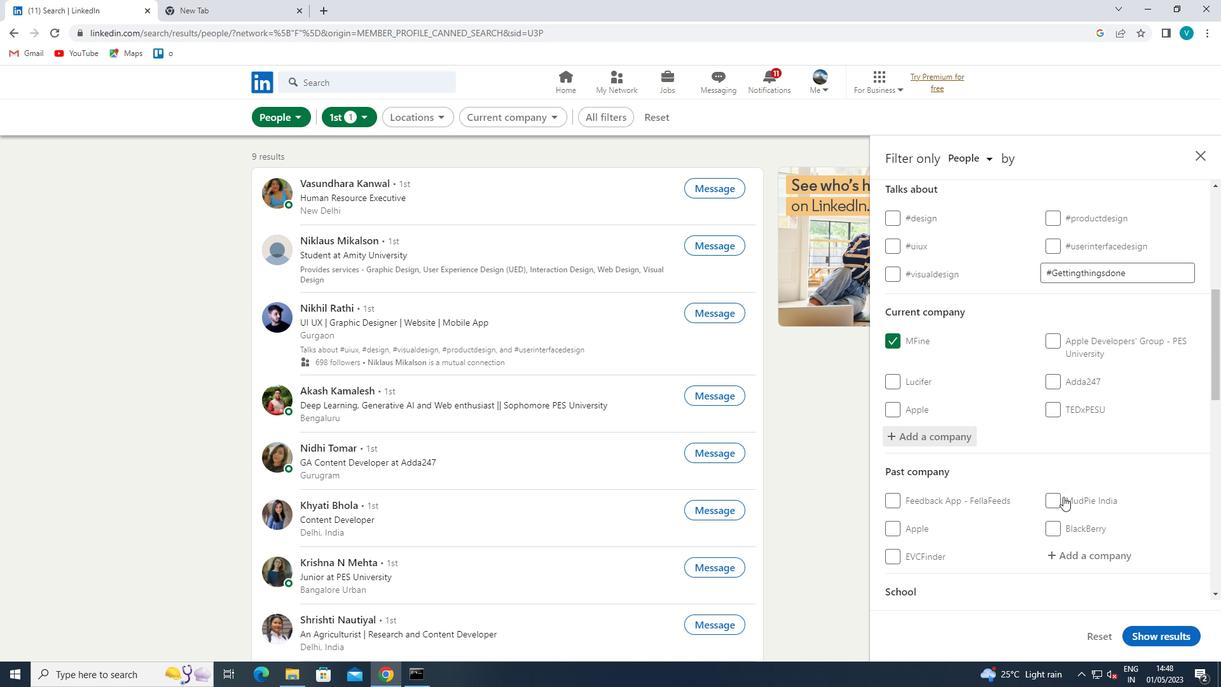 
Action: Mouse scrolled (1061, 497) with delta (0, 0)
Screenshot: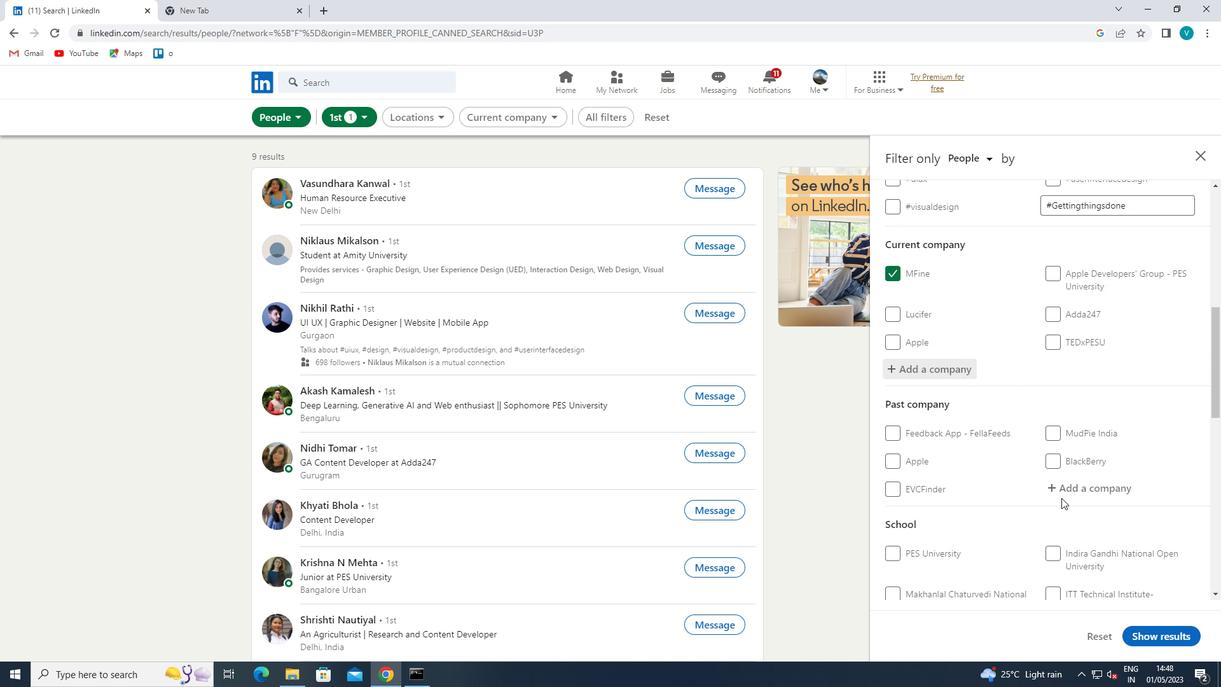 
Action: Mouse moved to (1065, 522)
Screenshot: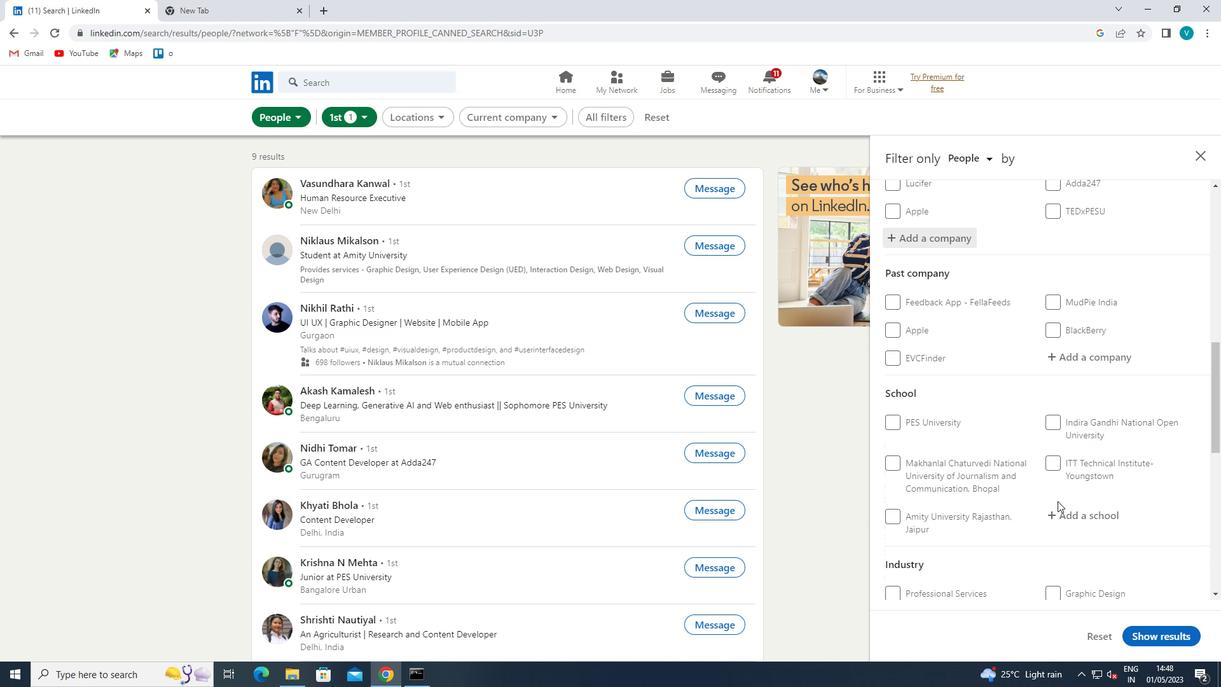 
Action: Mouse pressed left at (1065, 522)
Screenshot: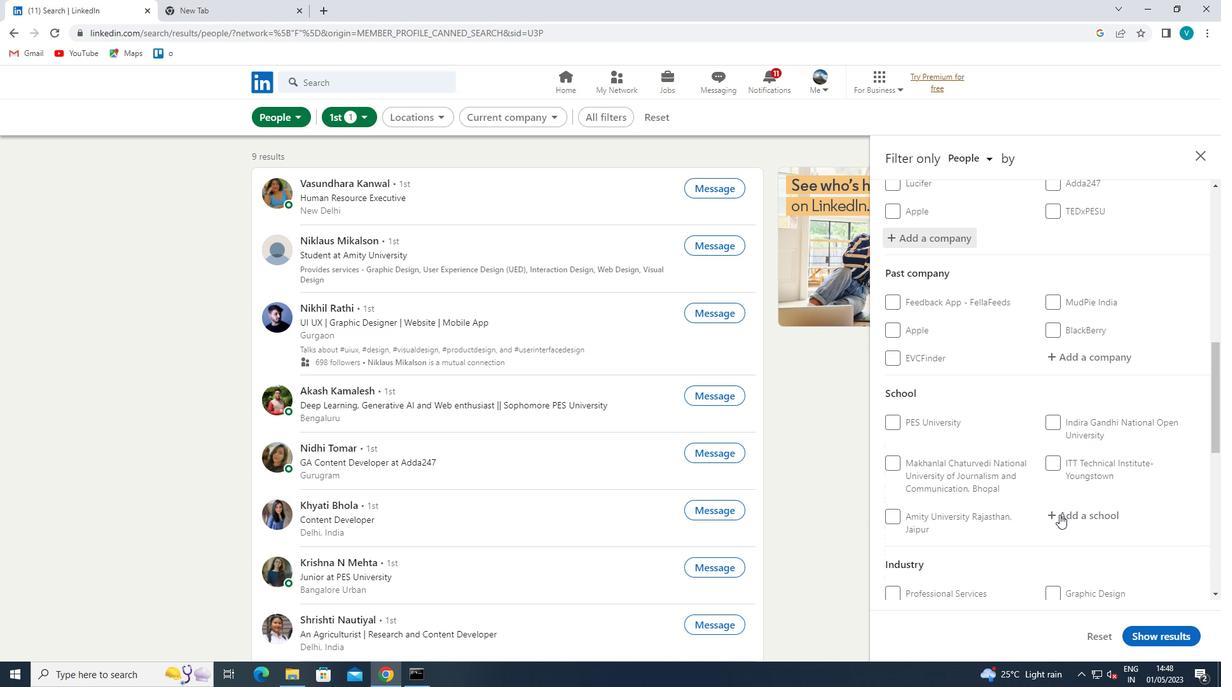 
Action: Key pressed <Key.shift>G.<Key.shift>H.<Key.space><Key.shift>RAISONI<Key.space><Key.shift>COLLEGE<Key.space>OF<Key.space><Key.shift>ENGINEERING<Key.space>
Screenshot: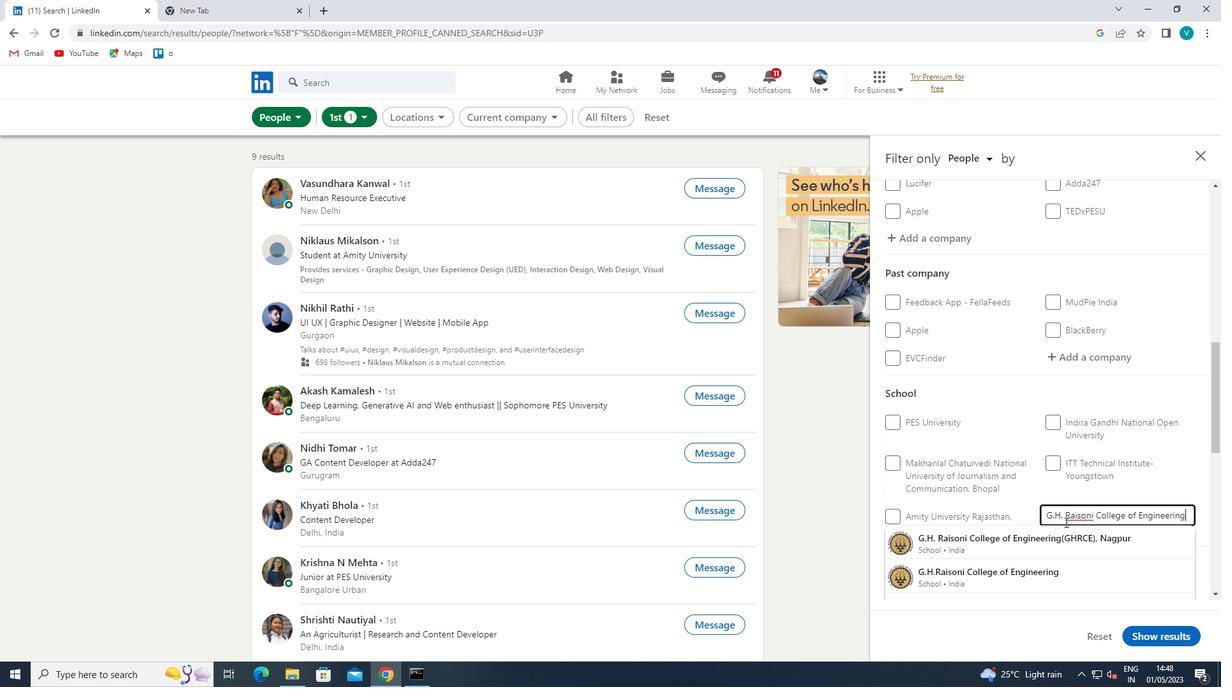 
Action: Mouse moved to (1040, 495)
Screenshot: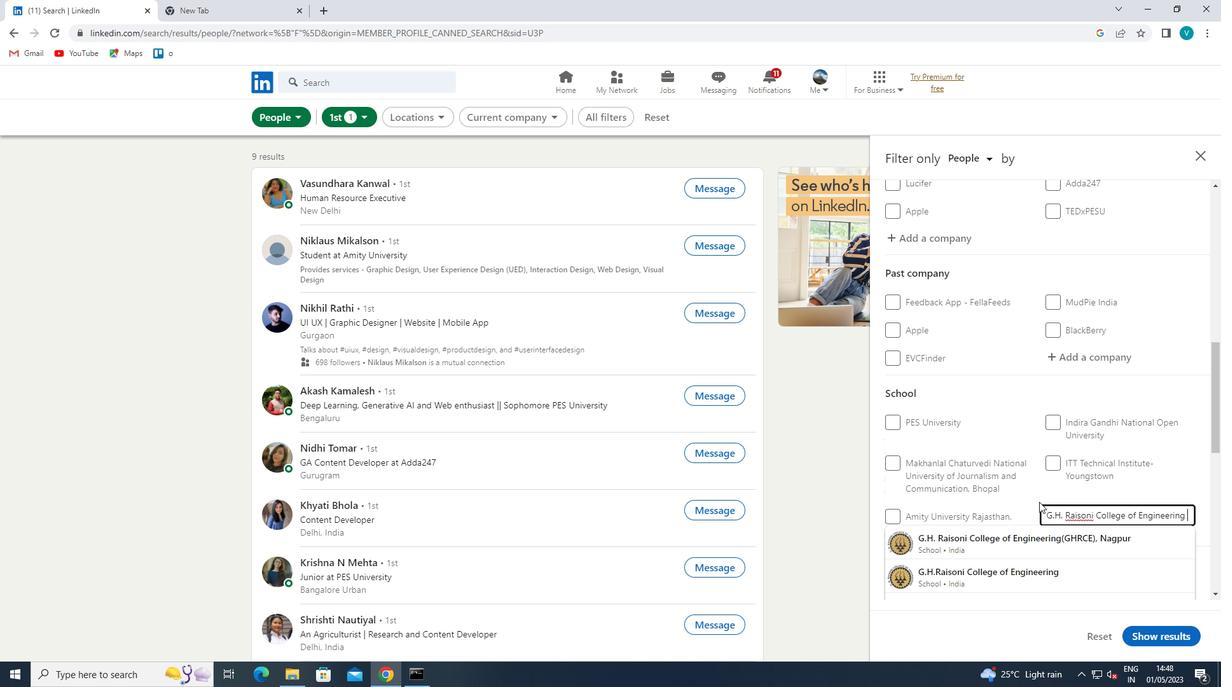 
Action: Mouse pressed left at (1040, 495)
Screenshot: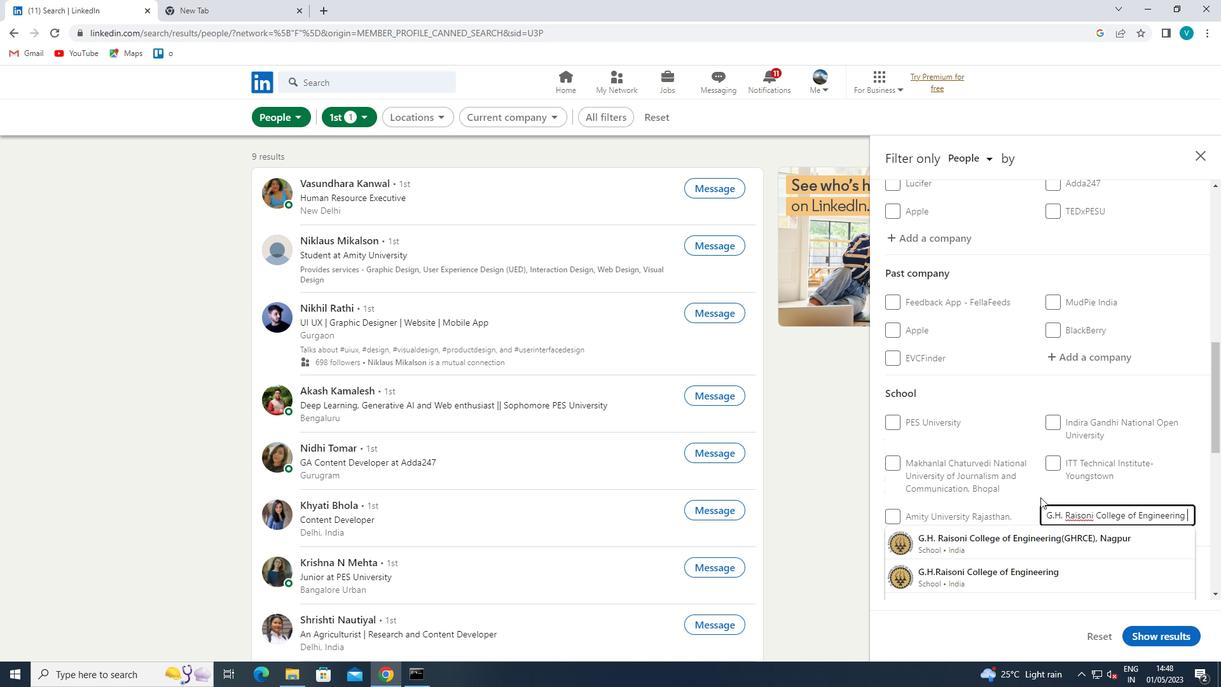 
Action: Mouse moved to (1039, 494)
Screenshot: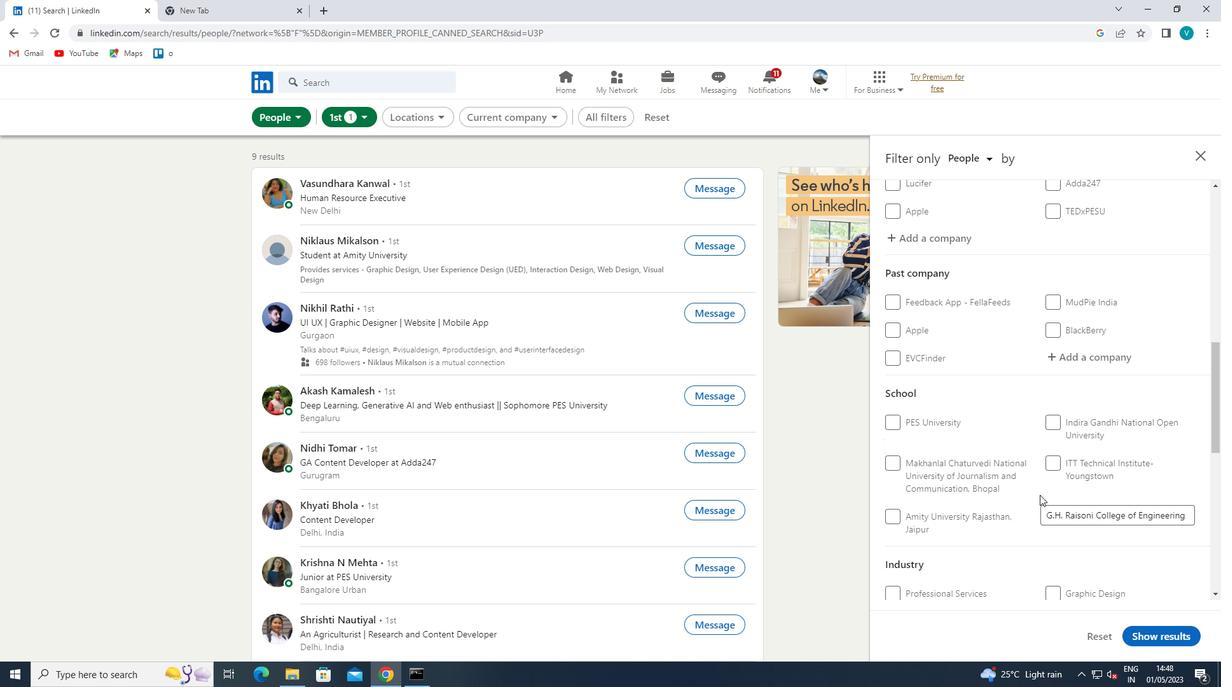 
Action: Mouse scrolled (1039, 494) with delta (0, 0)
Screenshot: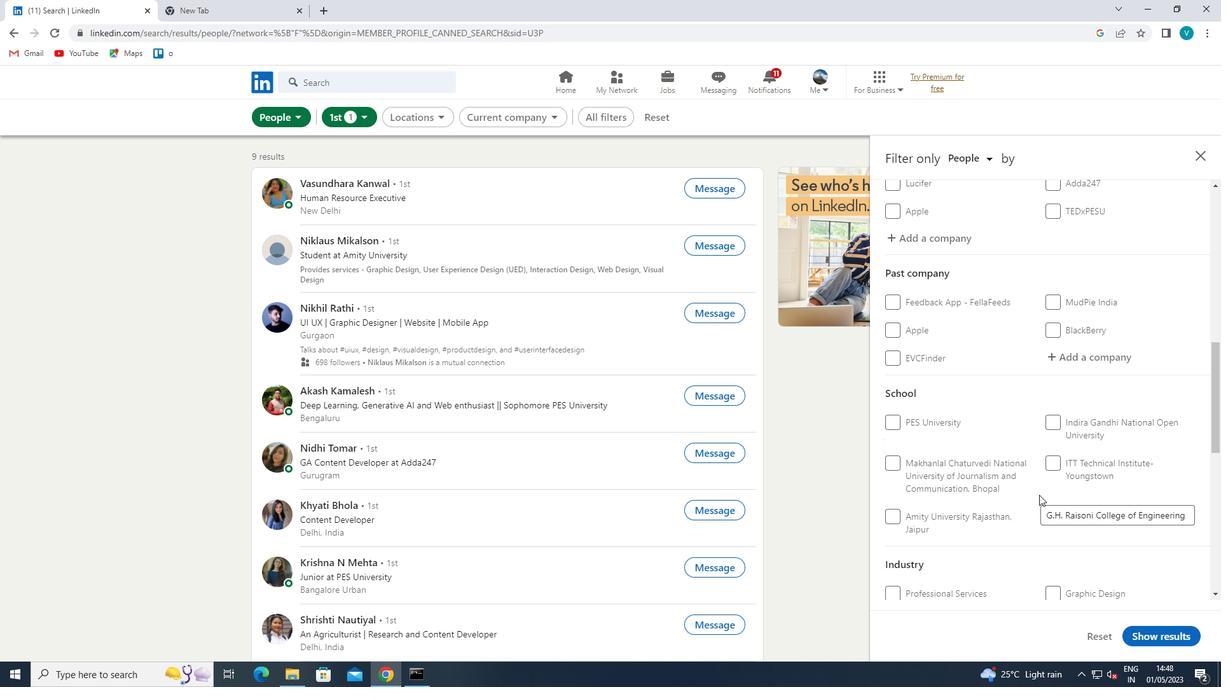 
Action: Mouse scrolled (1039, 494) with delta (0, 0)
Screenshot: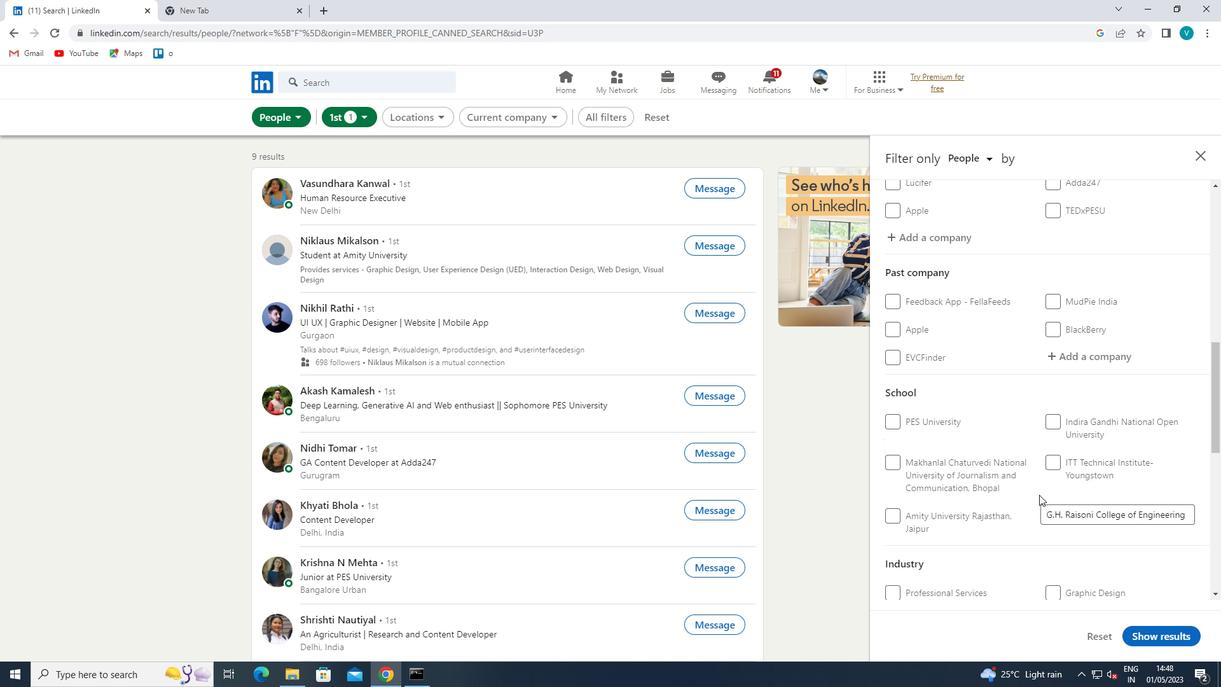 
Action: Mouse scrolled (1039, 494) with delta (0, 0)
Screenshot: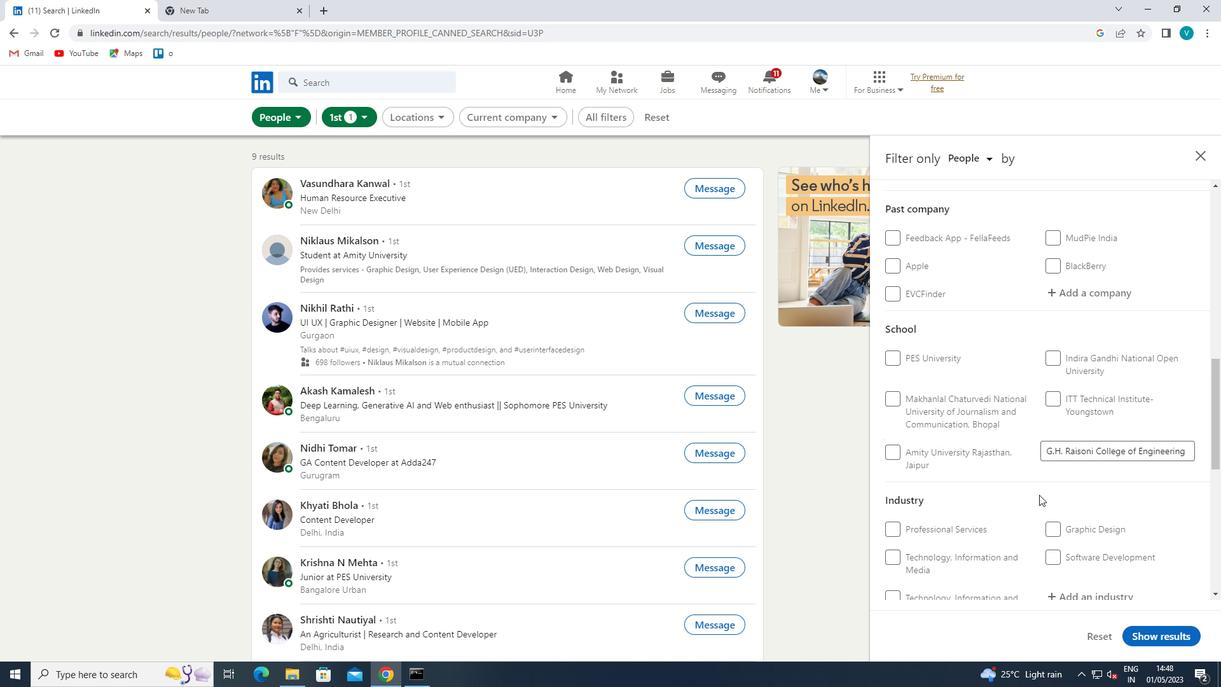 
Action: Mouse moved to (1066, 468)
Screenshot: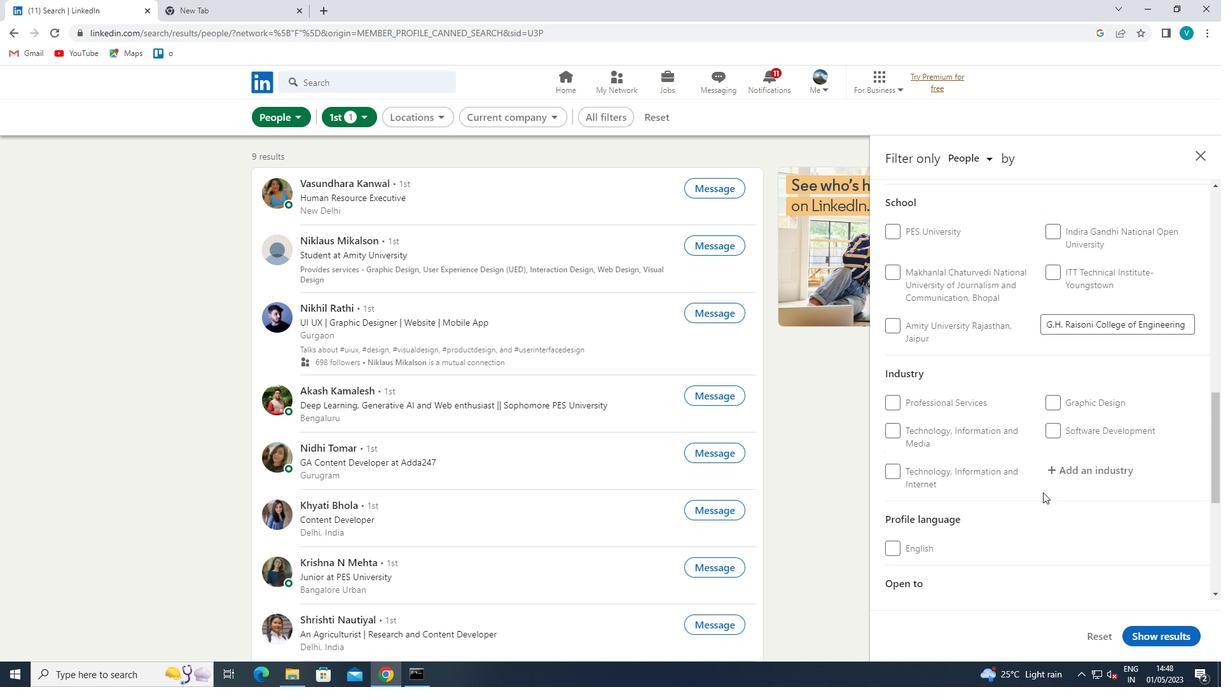 
Action: Mouse pressed left at (1066, 468)
Screenshot: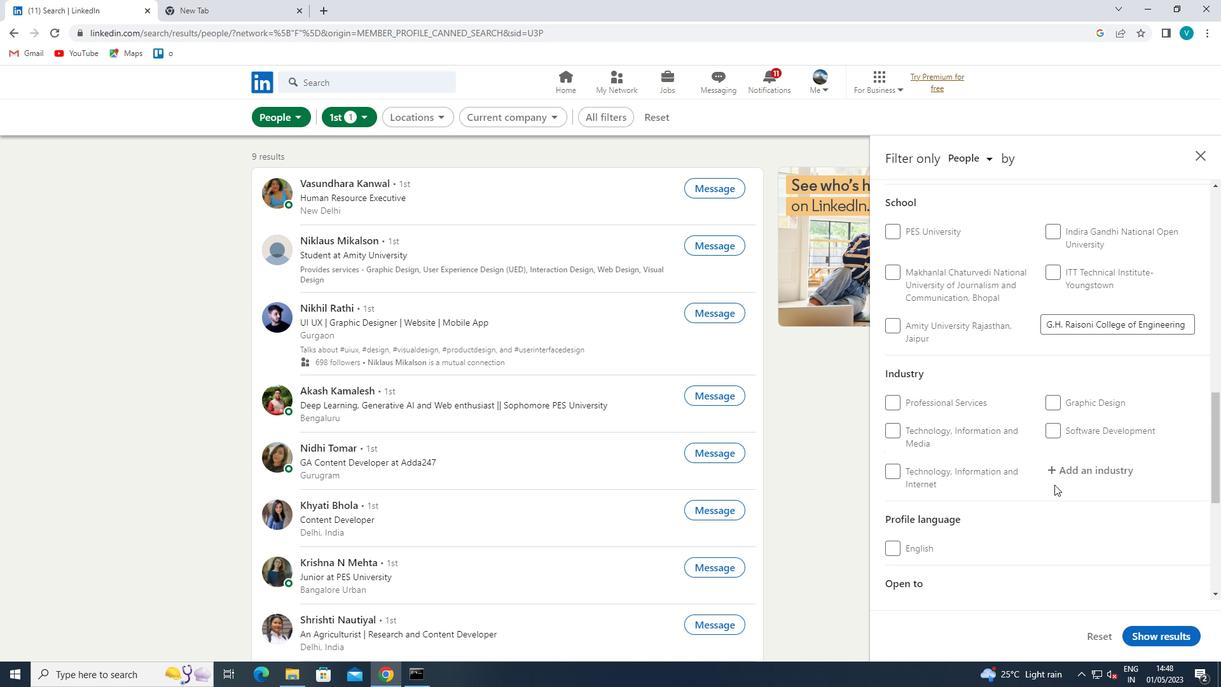 
Action: Mouse moved to (941, 431)
Screenshot: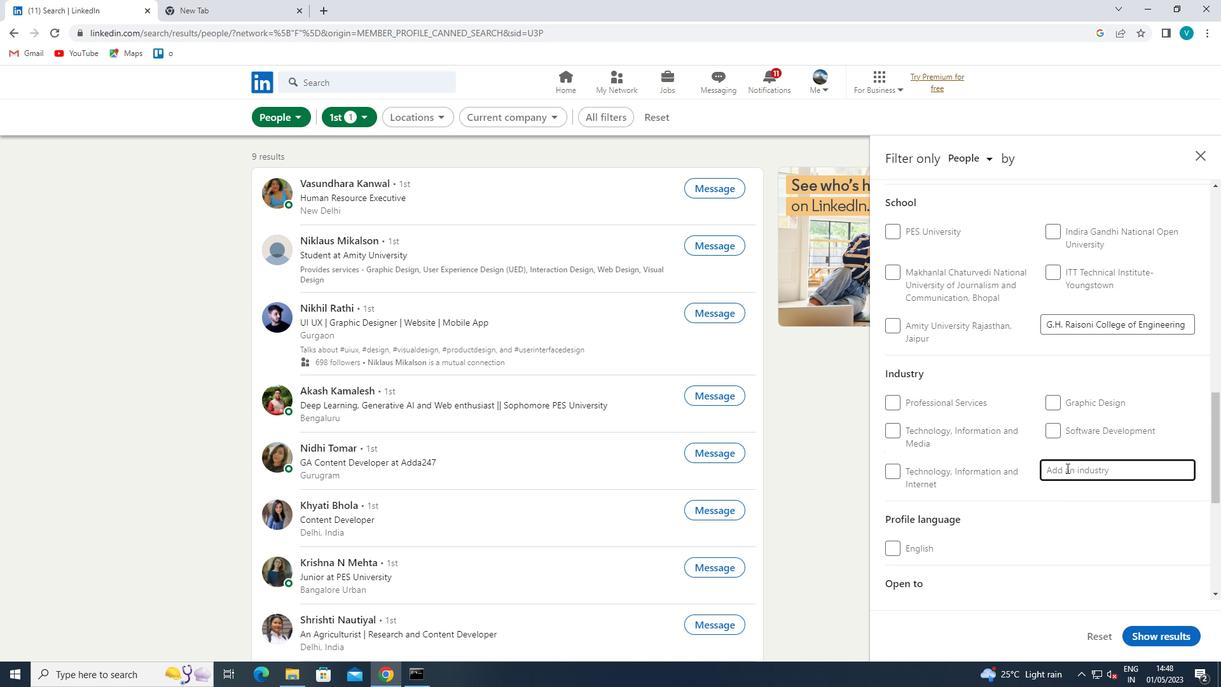
Action: Key pressed <Key.shift>
Screenshot: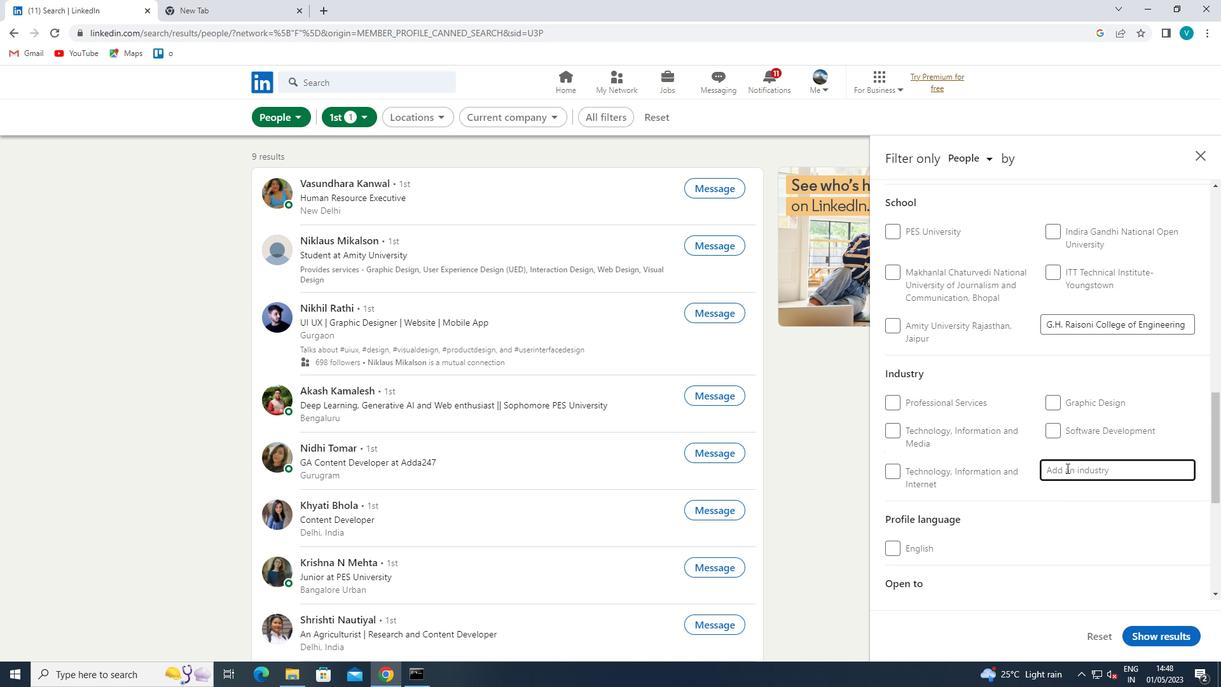 
Action: Mouse moved to (883, 414)
Screenshot: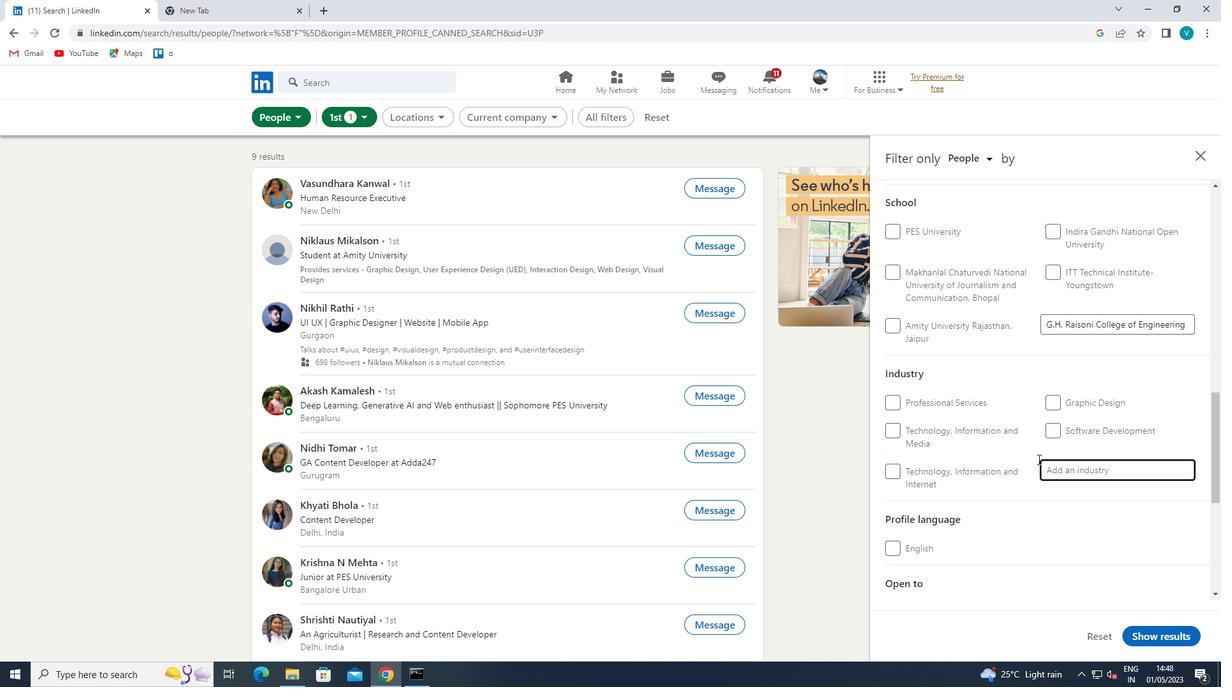 
Action: Key pressed OIL<Key.space>AND<Key.space><Key.shift>GAS<Key.space>
Screenshot: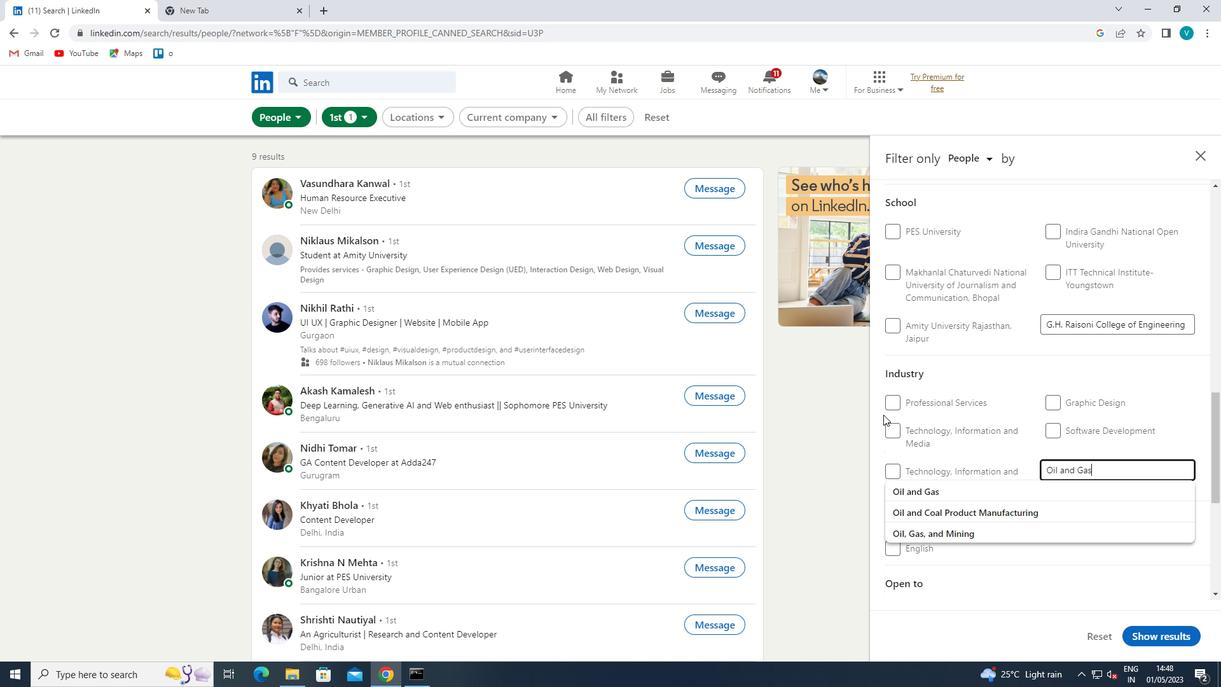 
Action: Mouse moved to (907, 486)
Screenshot: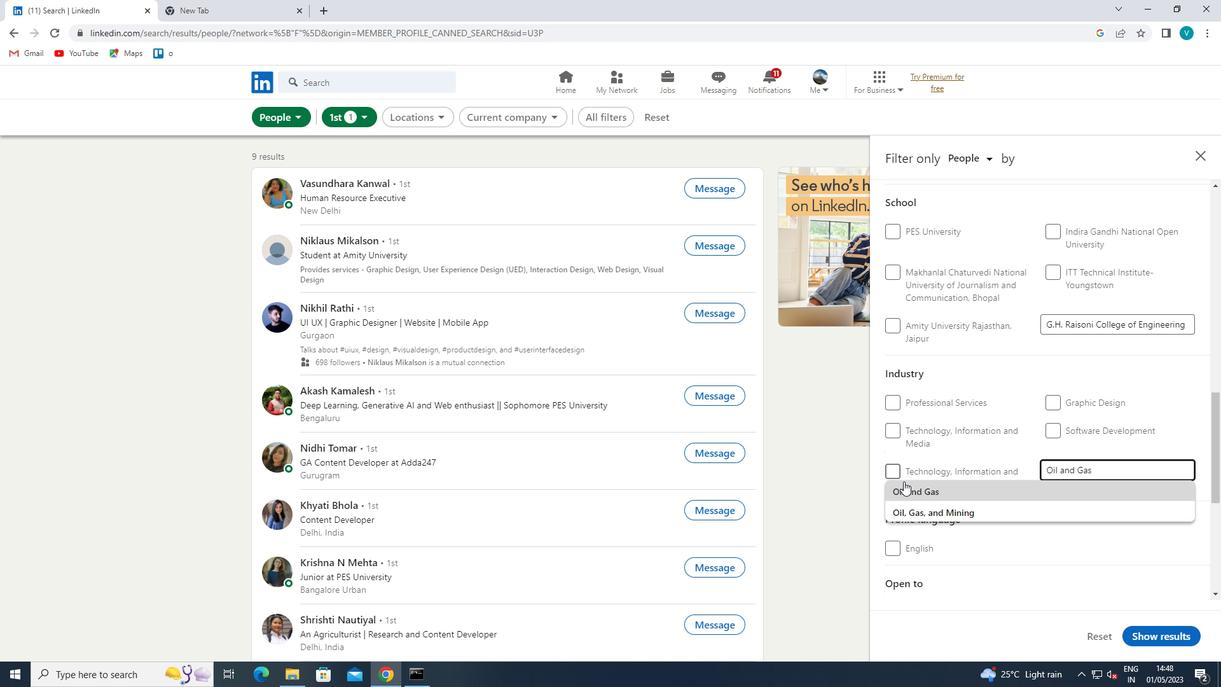 
Action: Mouse pressed left at (907, 486)
Screenshot: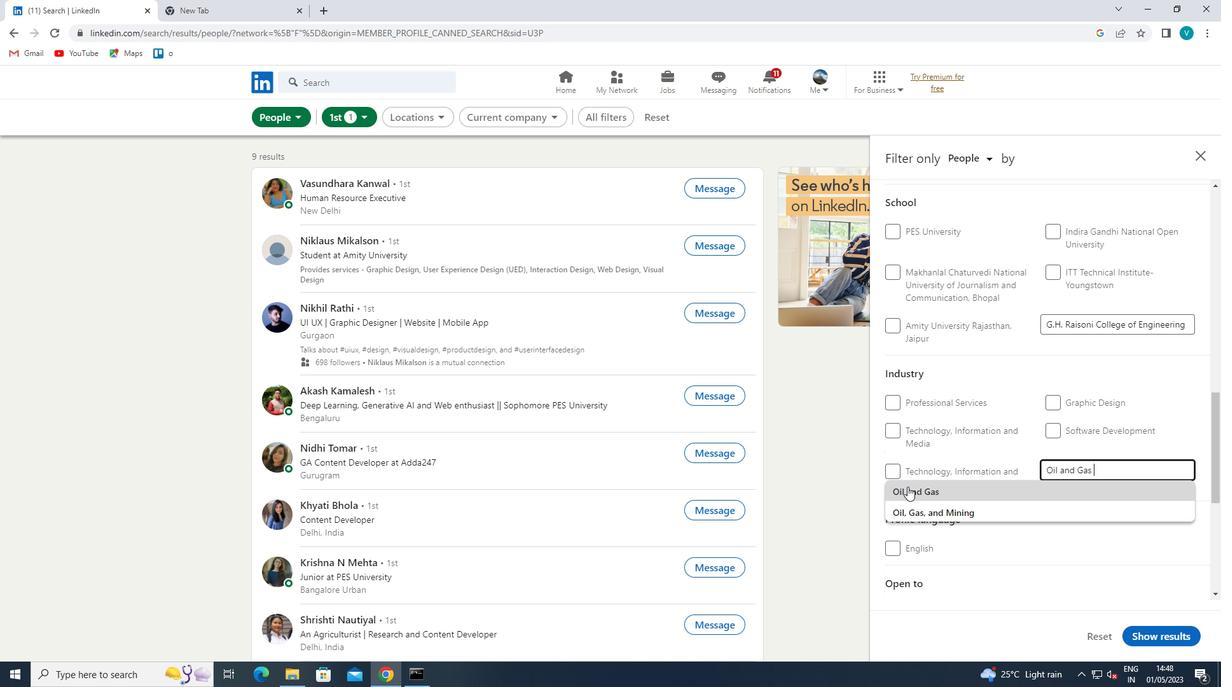 
Action: Mouse moved to (969, 437)
Screenshot: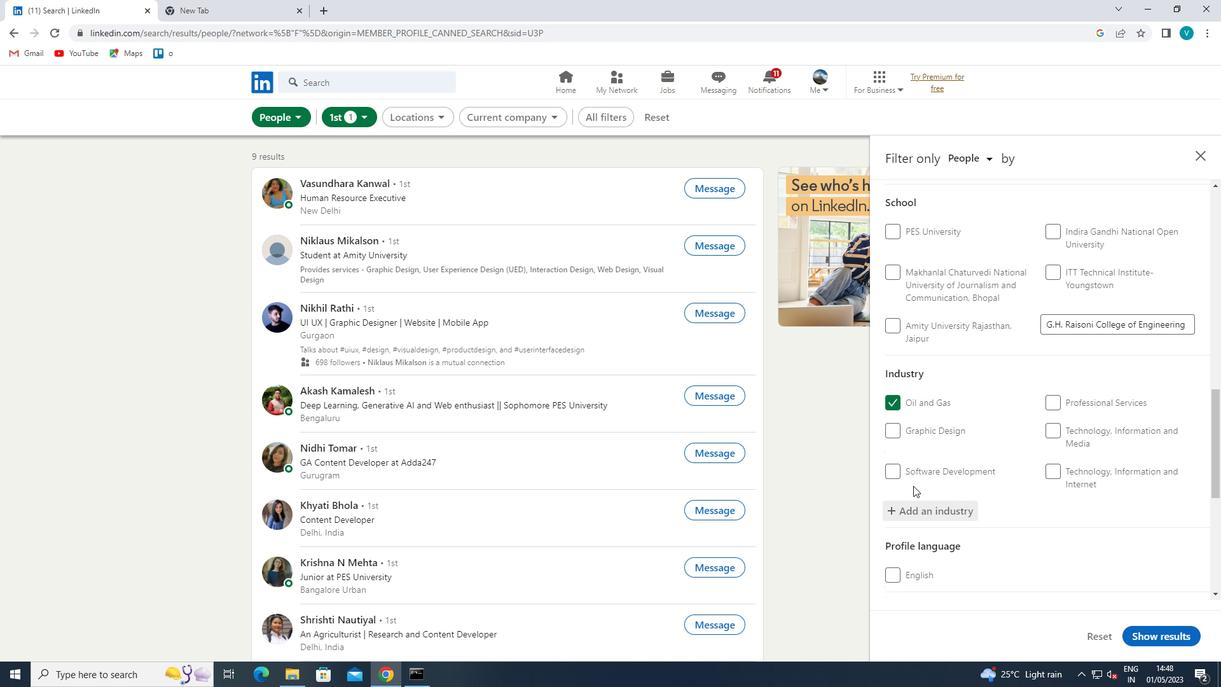 
Action: Mouse scrolled (969, 437) with delta (0, 0)
Screenshot: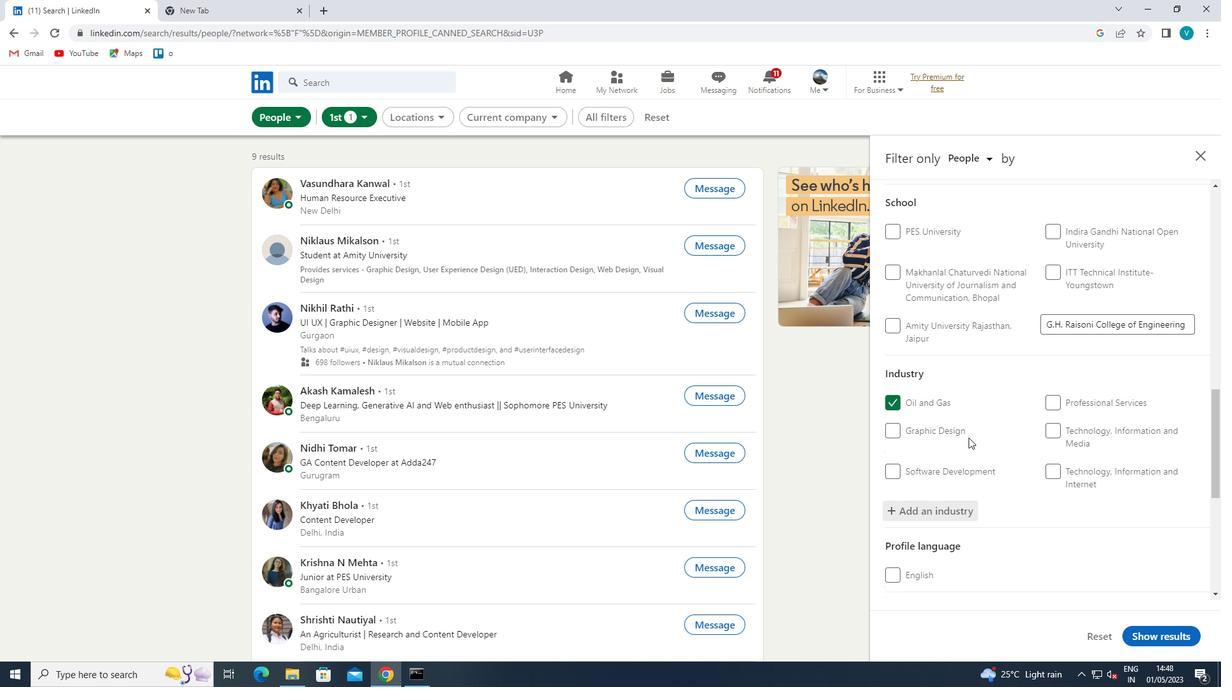 
Action: Mouse scrolled (969, 437) with delta (0, 0)
Screenshot: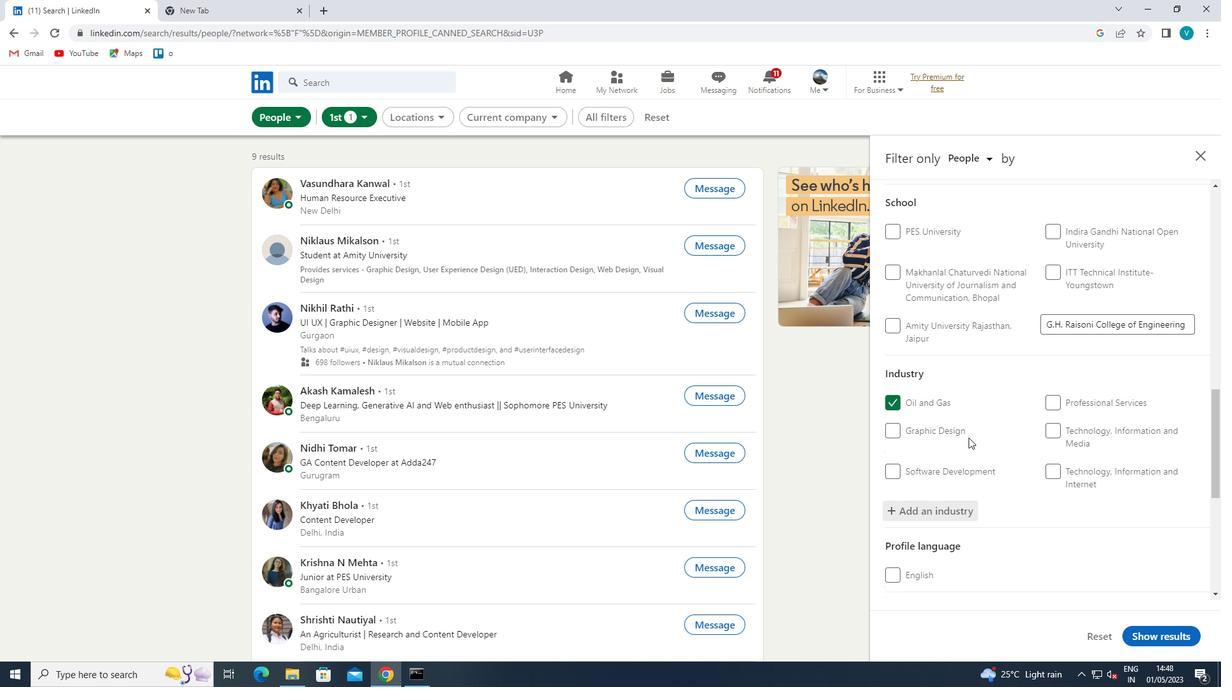 
Action: Mouse scrolled (969, 437) with delta (0, 0)
Screenshot: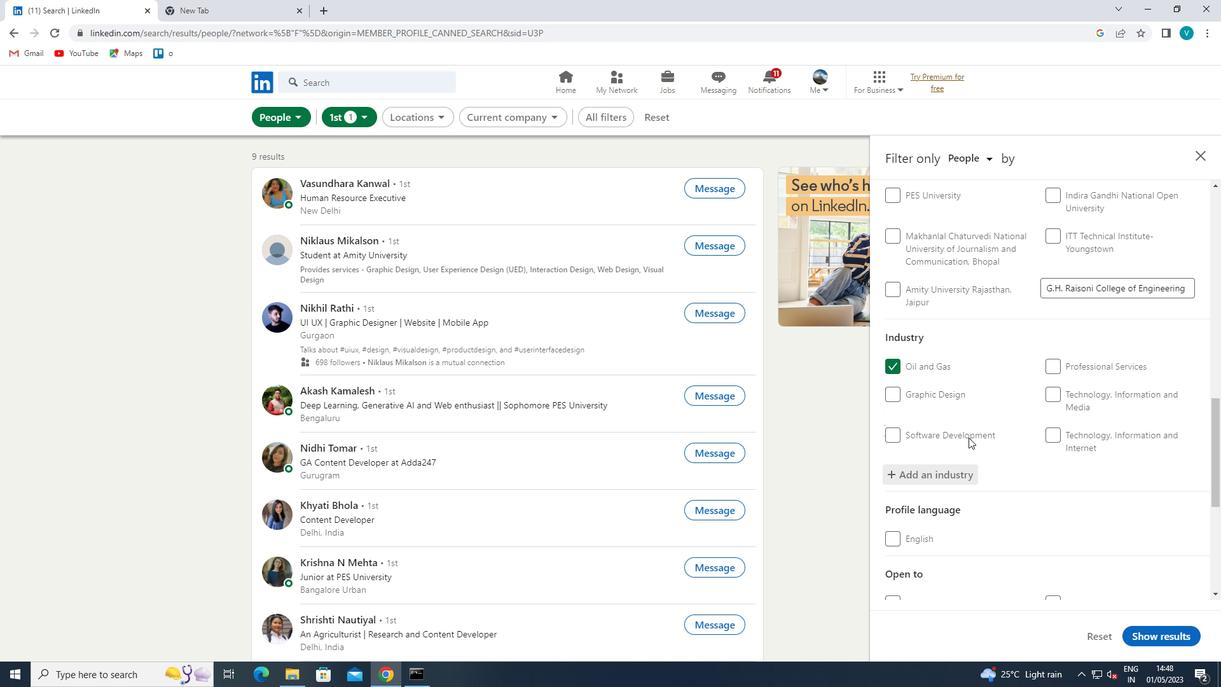 
Action: Mouse scrolled (969, 437) with delta (0, 0)
Screenshot: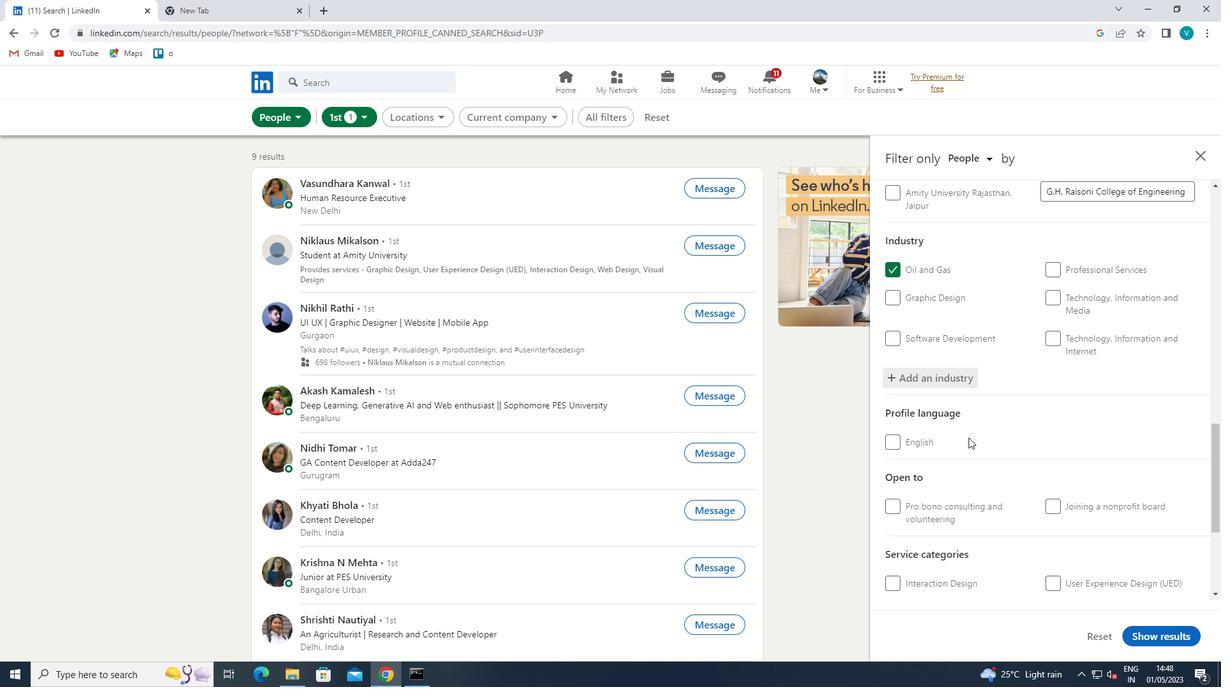 
Action: Mouse scrolled (969, 437) with delta (0, 0)
Screenshot: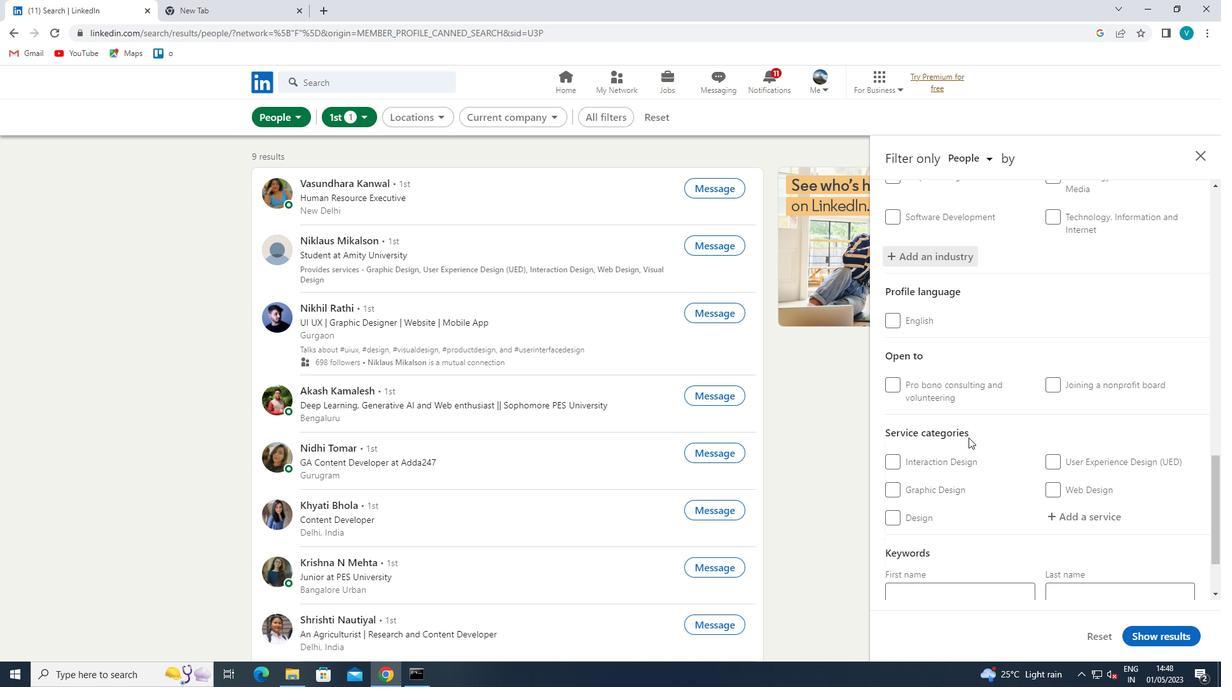
Action: Mouse moved to (1082, 449)
Screenshot: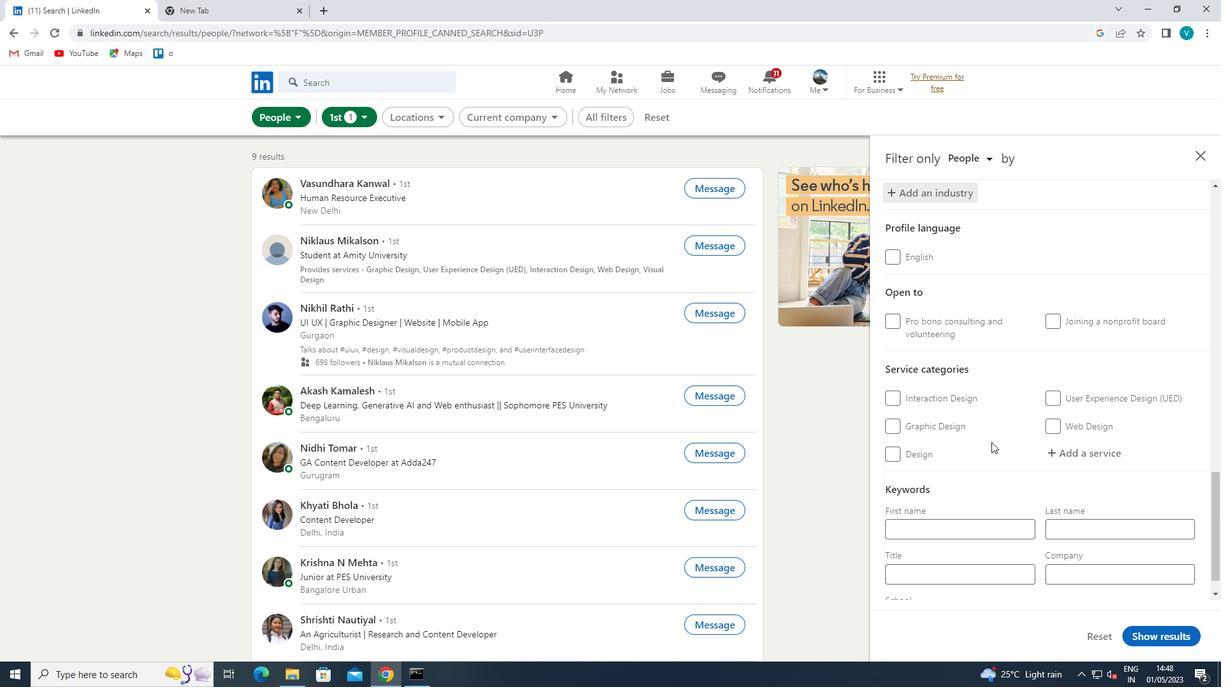 
Action: Mouse pressed left at (1082, 449)
Screenshot: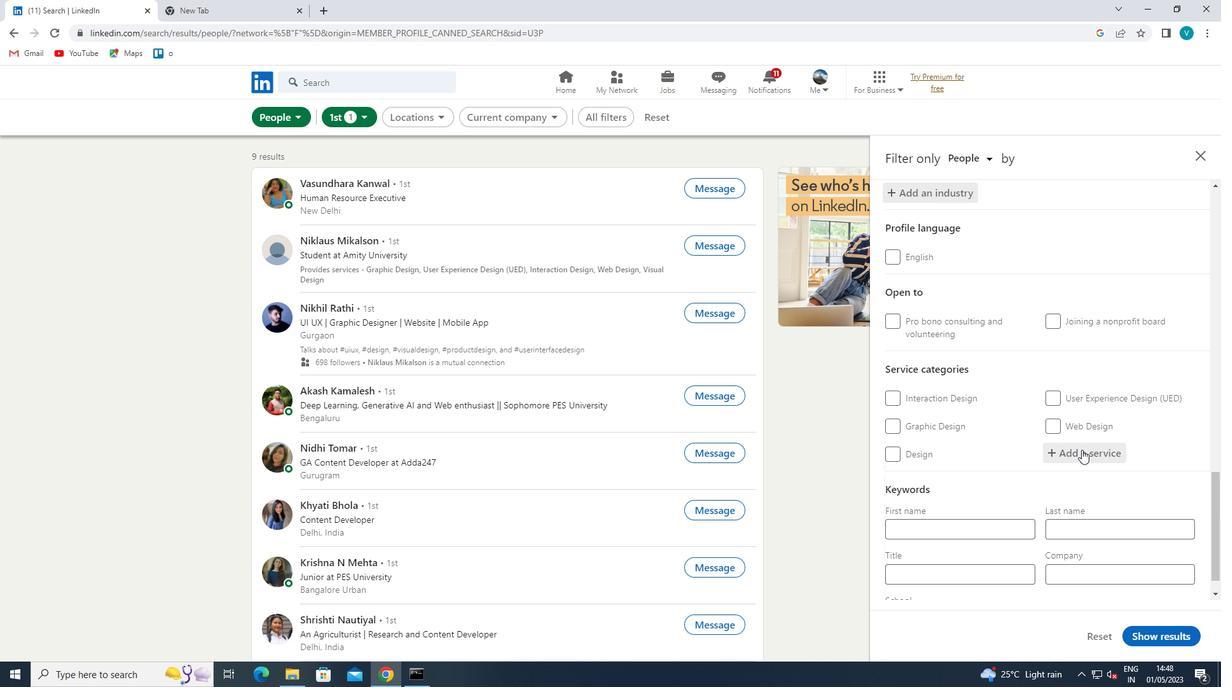 
Action: Mouse moved to (950, 411)
Screenshot: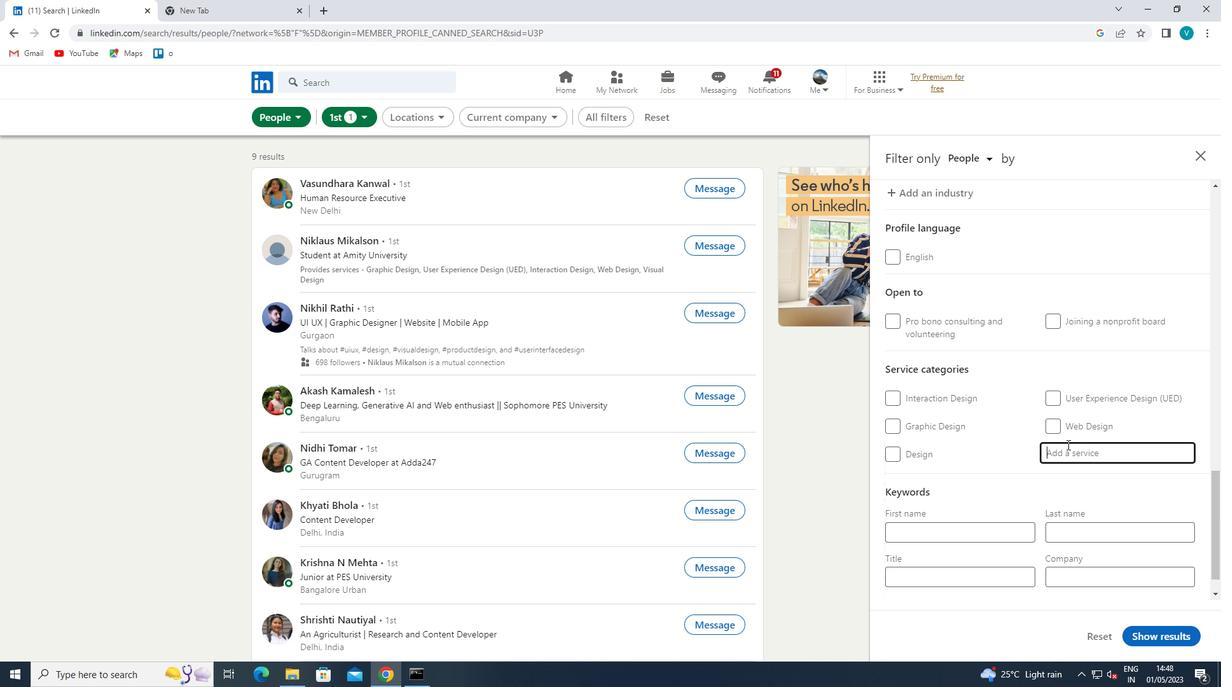 
Action: Key pressed <Key.shift>TECHNICAL<Key.space>
Screenshot: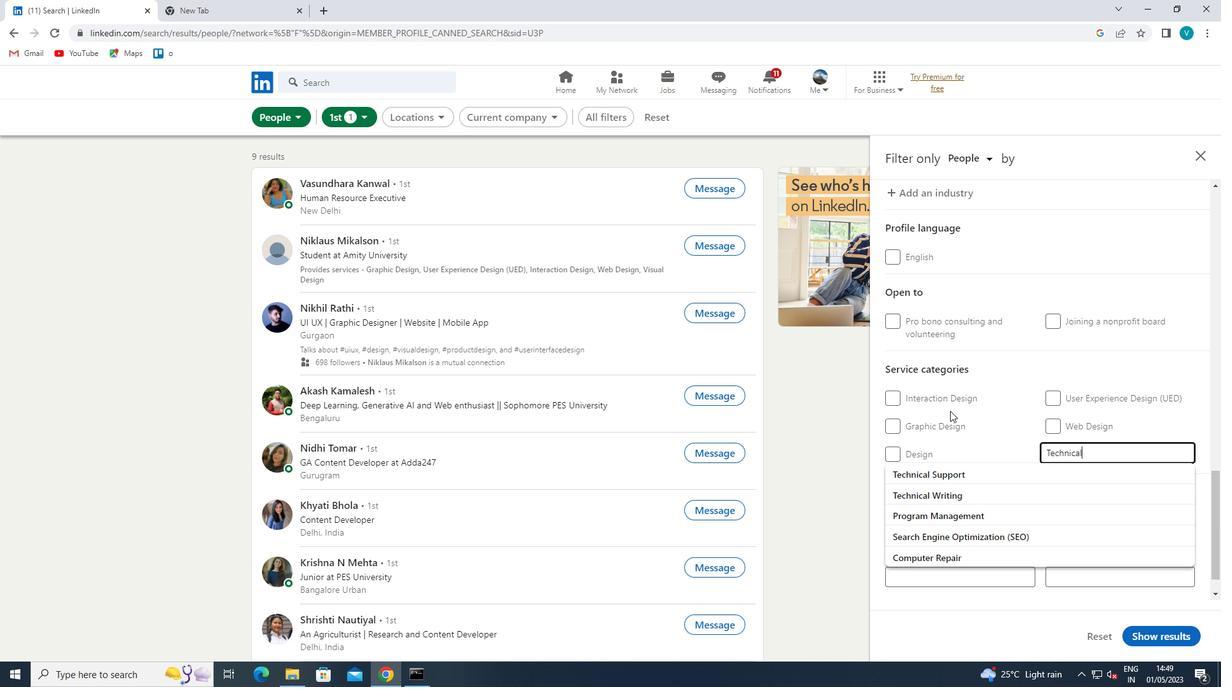 
Action: Mouse moved to (995, 433)
Screenshot: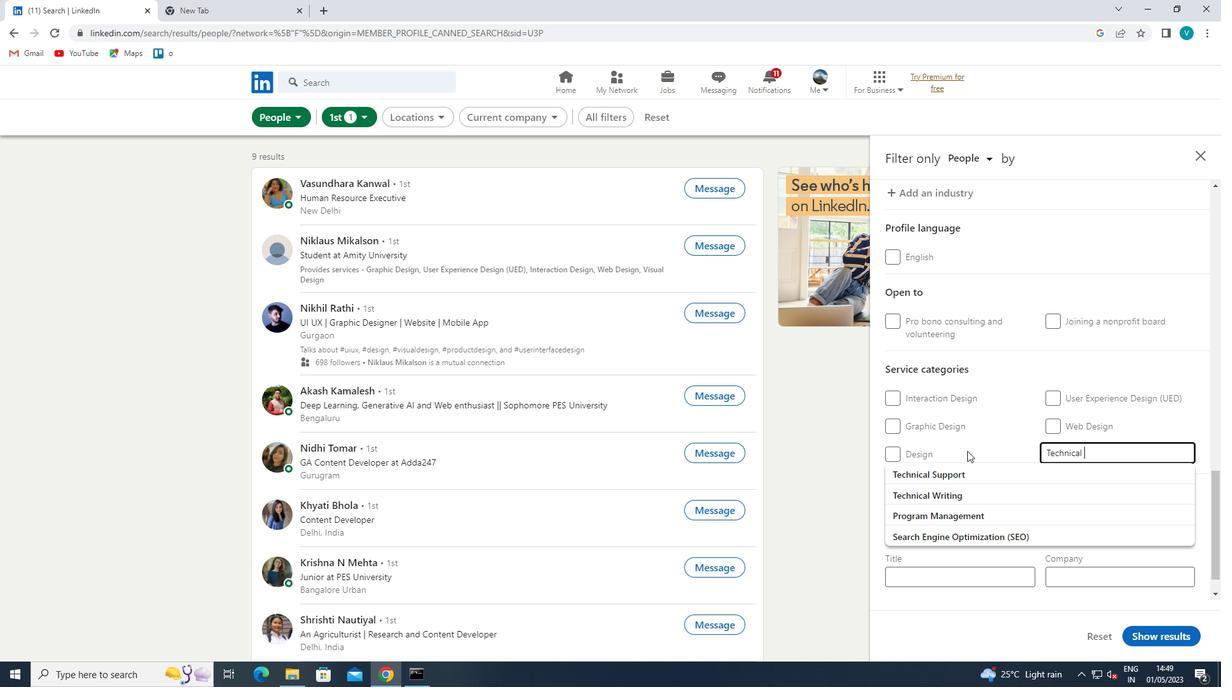 
Action: Mouse pressed left at (995, 433)
Screenshot: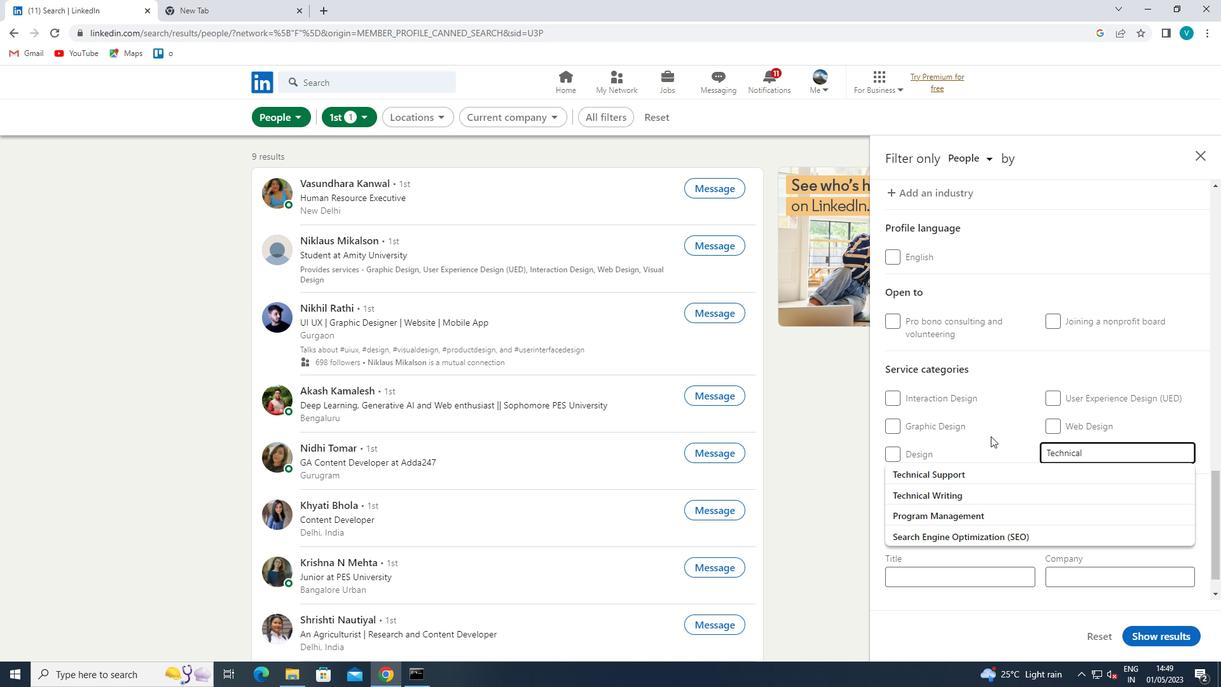 
Action: Mouse scrolled (995, 433) with delta (0, 0)
Screenshot: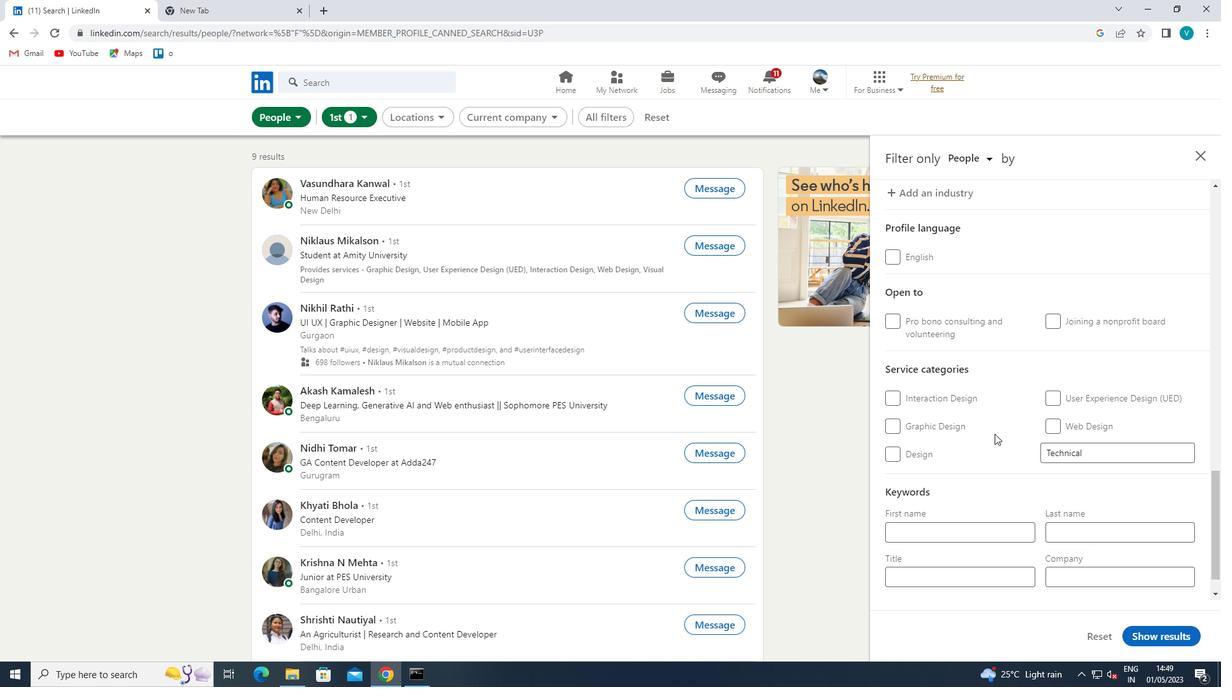 
Action: Mouse scrolled (995, 433) with delta (0, 0)
Screenshot: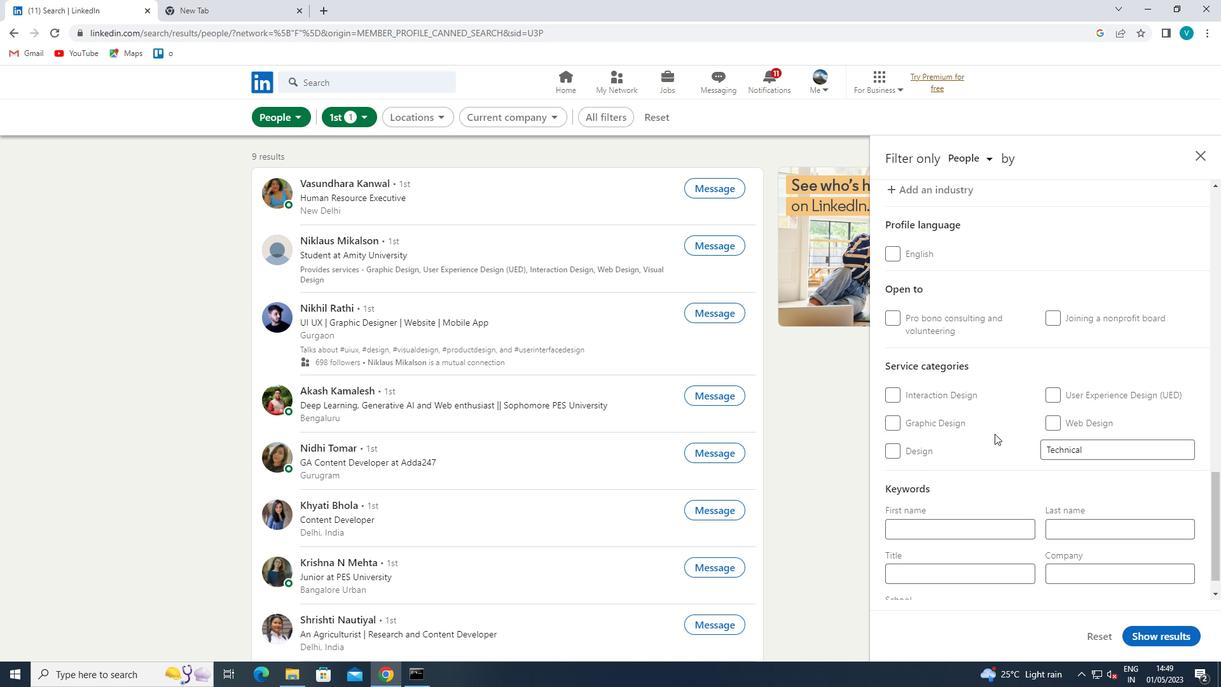 
Action: Mouse scrolled (995, 433) with delta (0, 0)
Screenshot: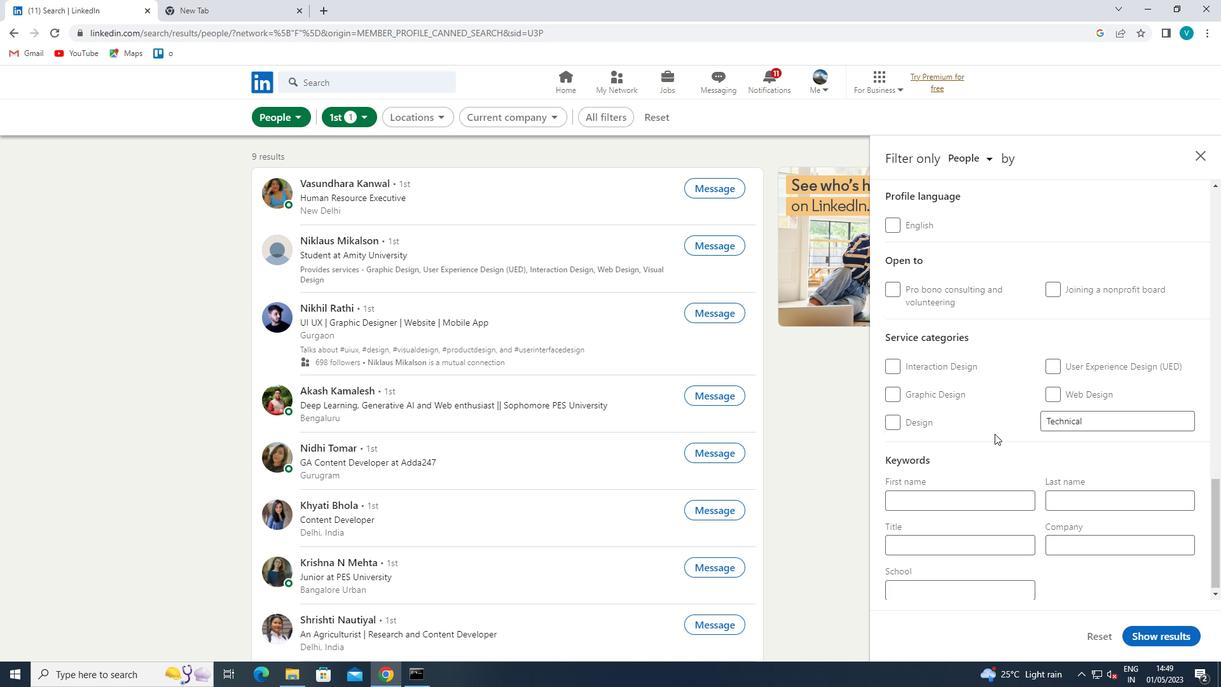 
Action: Mouse moved to (969, 540)
Screenshot: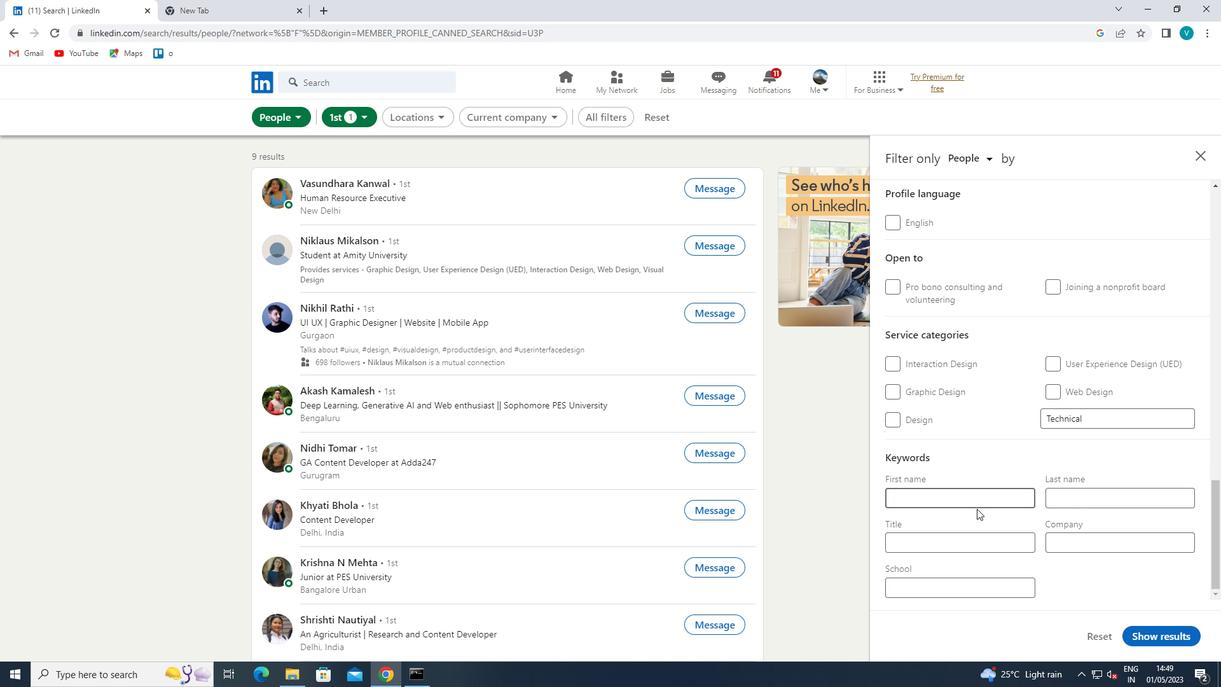 
Action: Mouse pressed left at (969, 540)
Screenshot: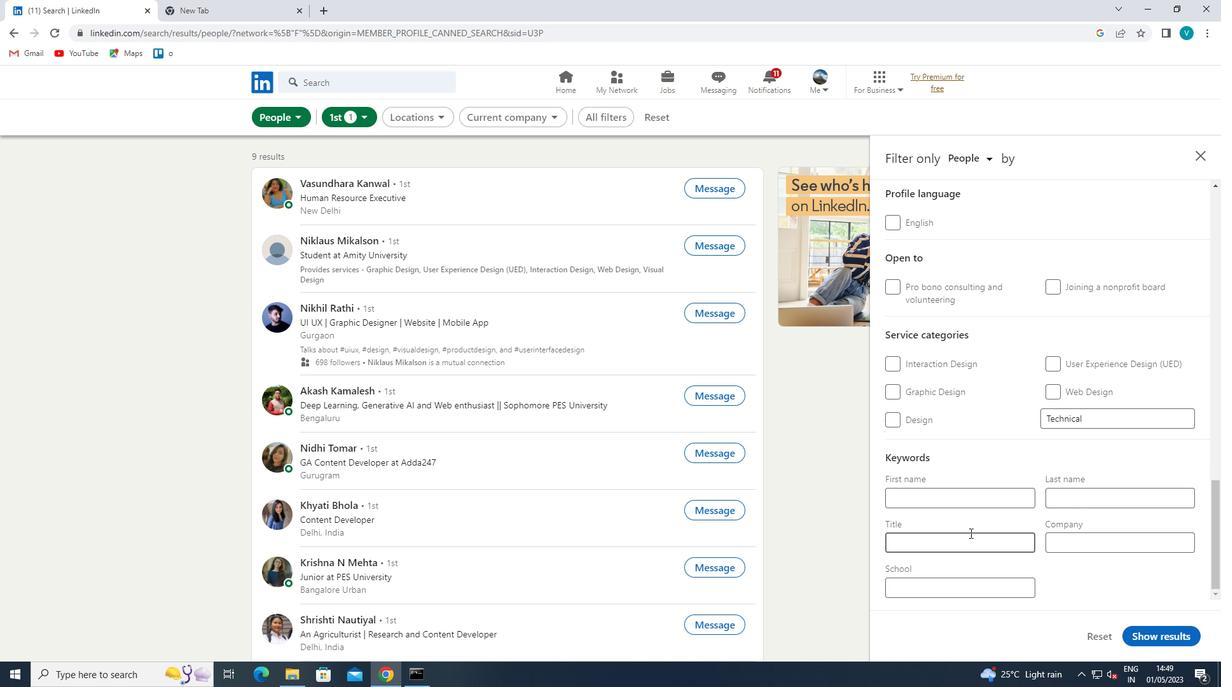 
Action: Mouse moved to (974, 538)
Screenshot: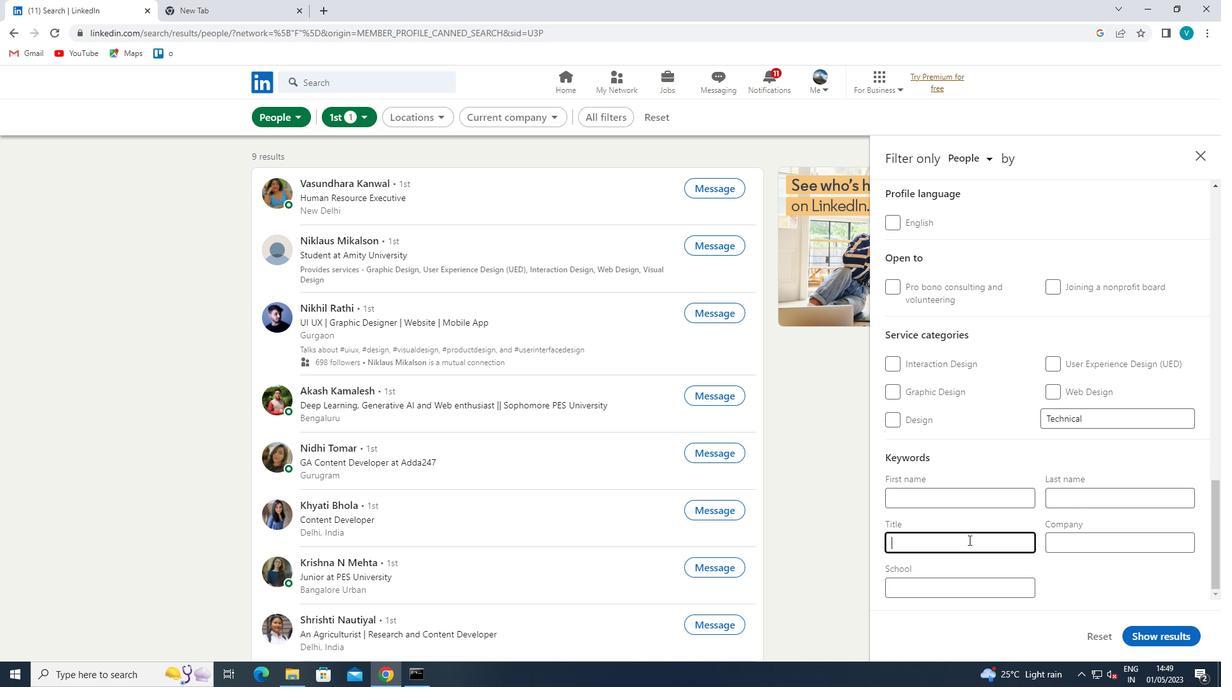 
Action: Key pressed <Key.shift>SALES<Key.space><Key.shift>ASSOCIATE<Key.space>
Screenshot: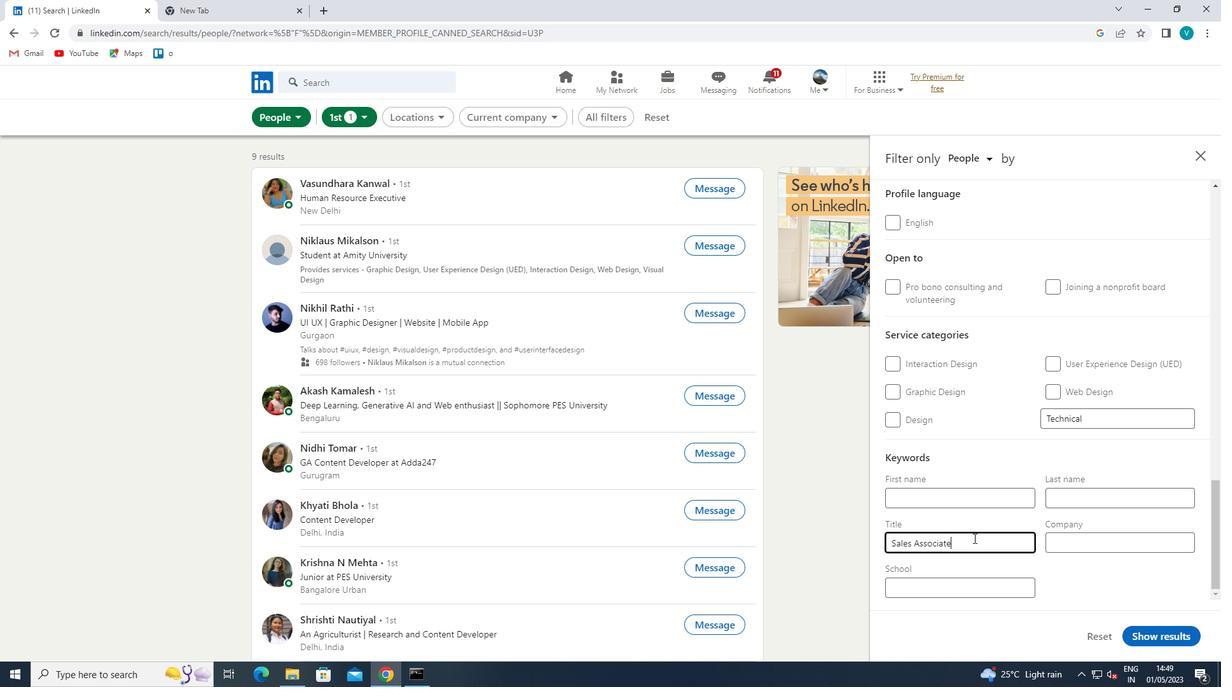 
Action: Mouse moved to (1165, 638)
Screenshot: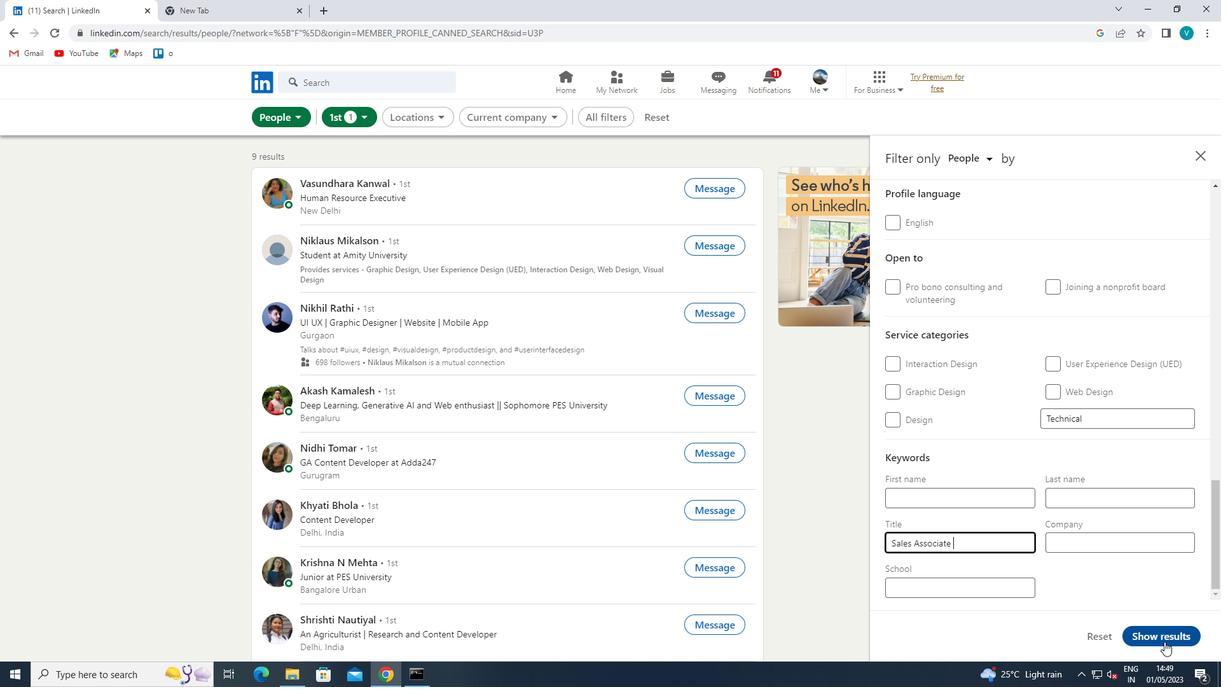 
Action: Mouse pressed left at (1165, 638)
Screenshot: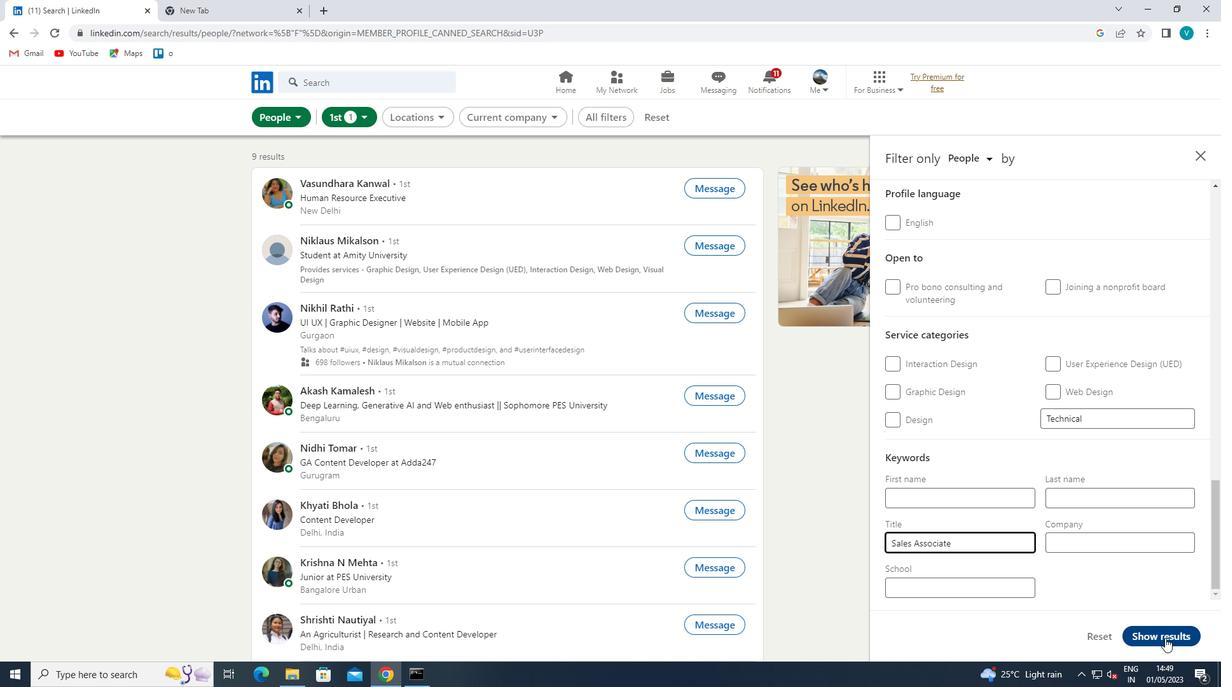 
Action: Mouse moved to (881, 556)
Screenshot: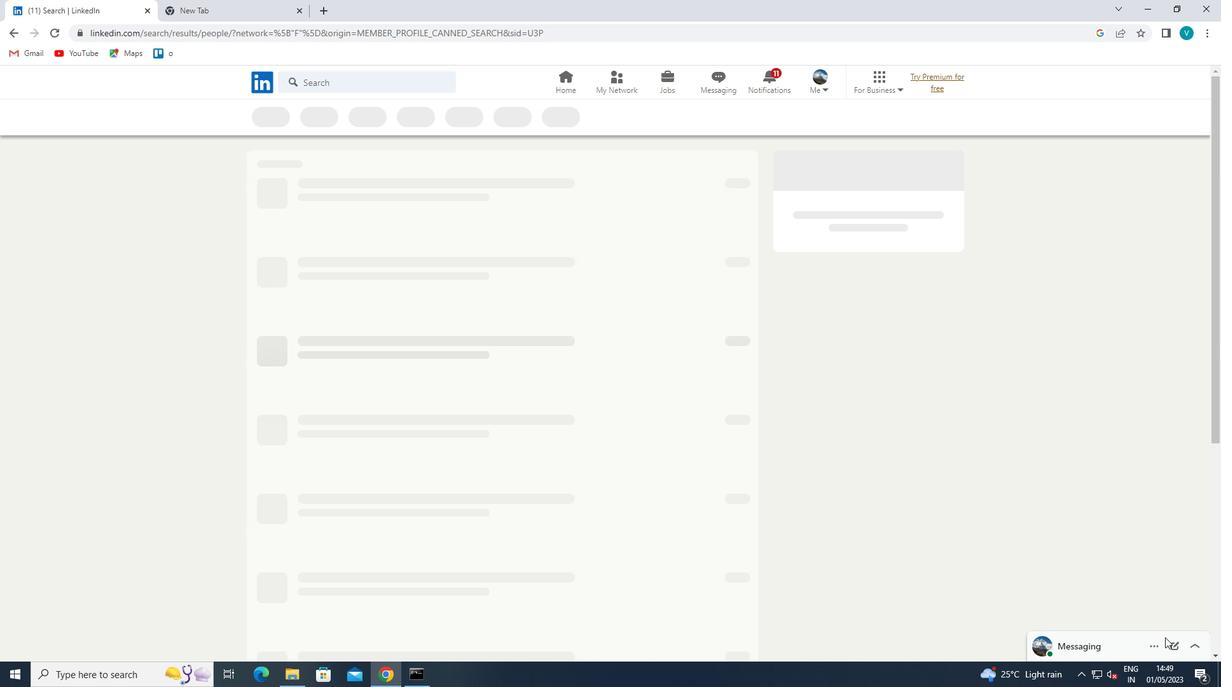 
